 Task: Create record types in expense category object.
Action: Mouse moved to (786, 73)
Screenshot: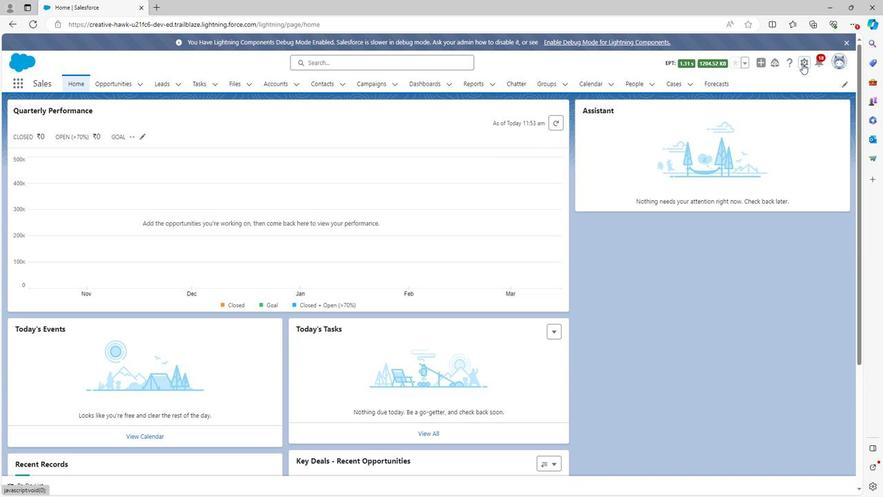 
Action: Mouse pressed left at (786, 73)
Screenshot: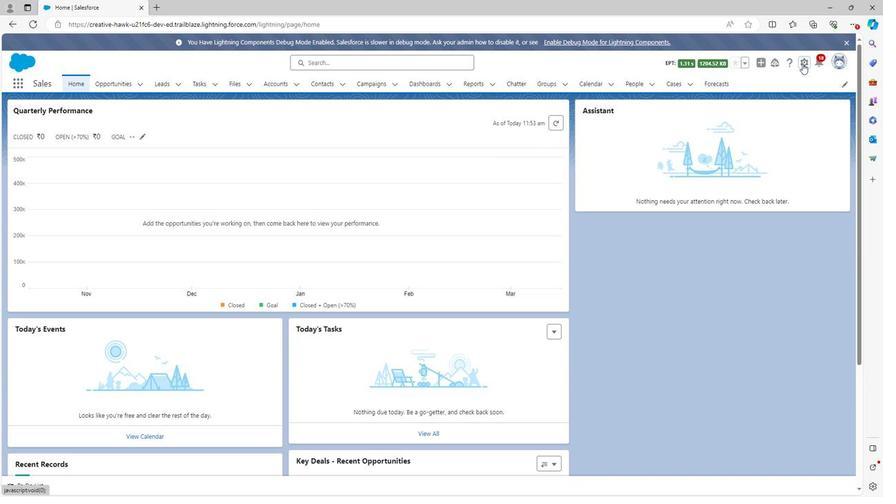 
Action: Mouse moved to (754, 97)
Screenshot: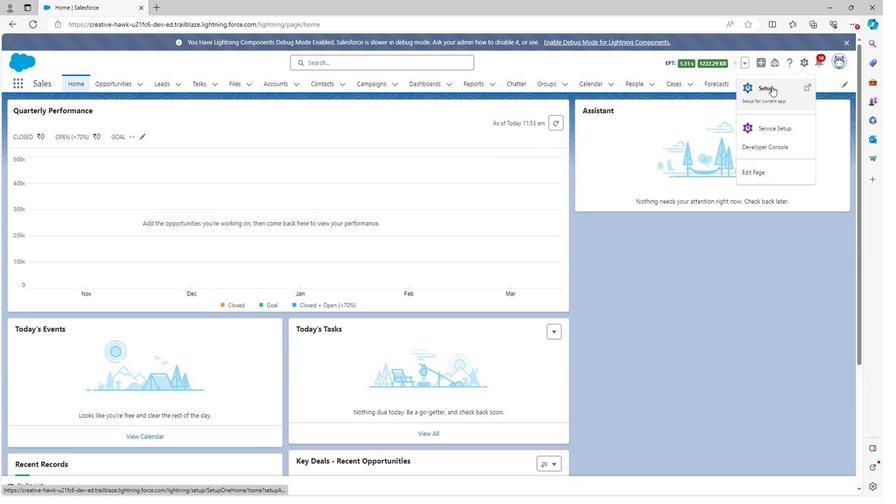 
Action: Mouse pressed left at (754, 97)
Screenshot: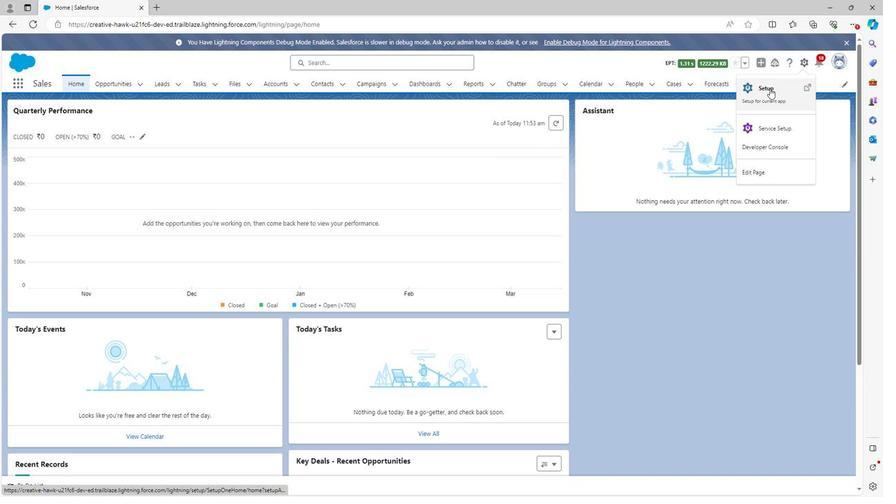 
Action: Mouse moved to (113, 93)
Screenshot: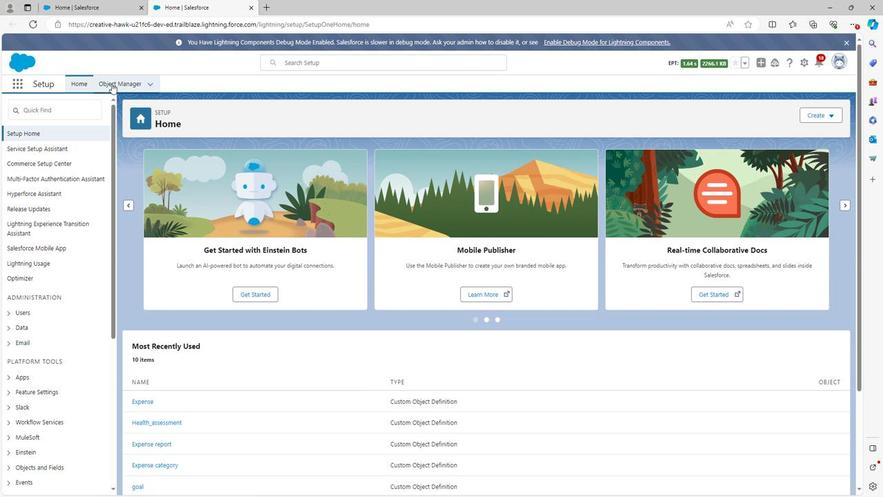 
Action: Mouse pressed left at (113, 93)
Screenshot: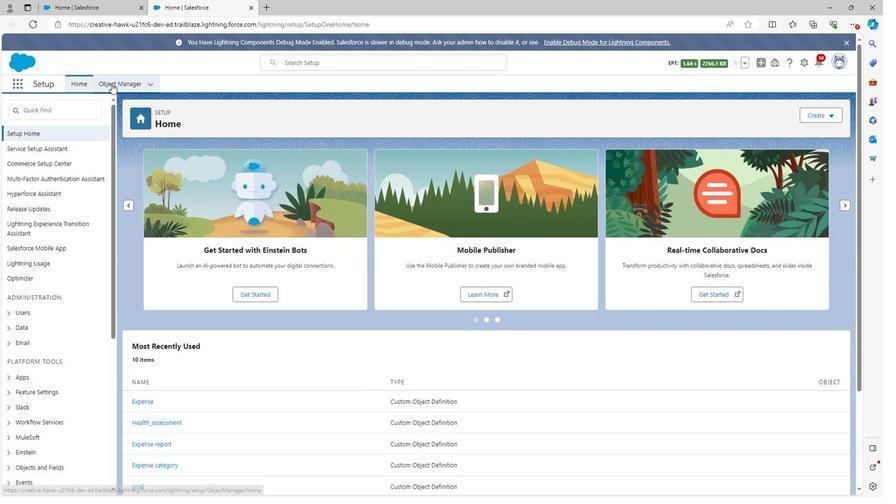 
Action: Mouse moved to (130, 265)
Screenshot: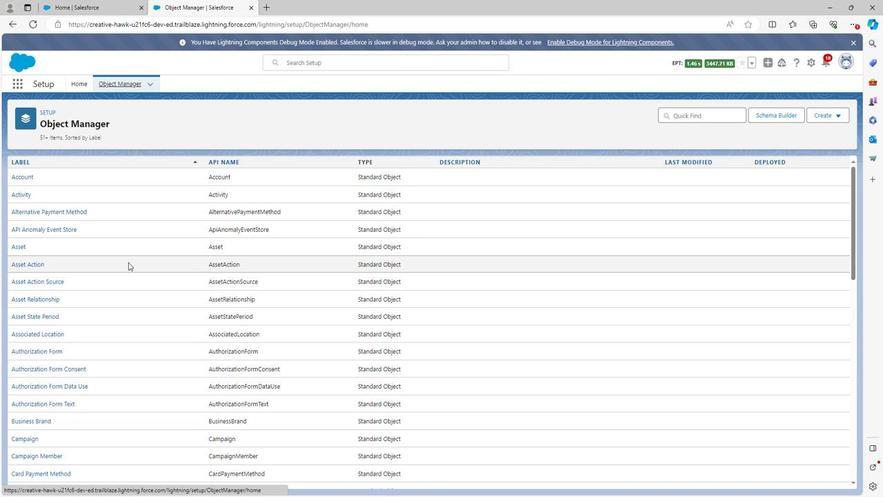 
Action: Mouse scrolled (130, 265) with delta (0, 0)
Screenshot: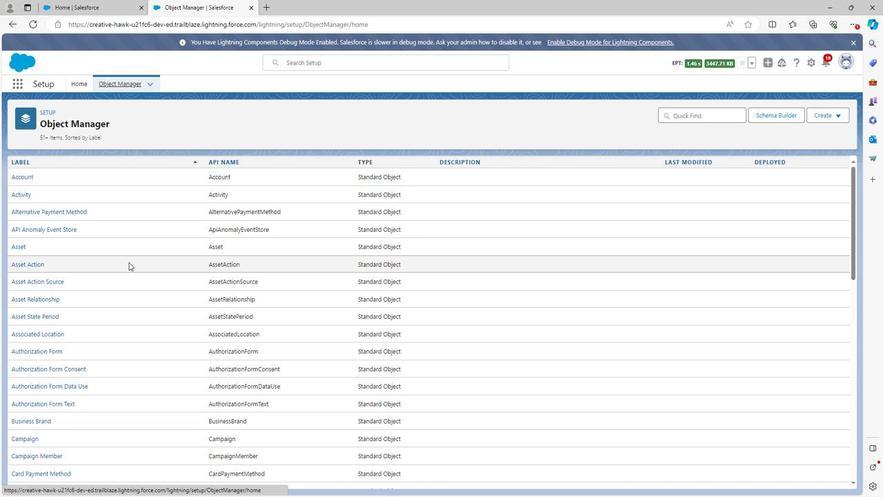 
Action: Mouse moved to (131, 265)
Screenshot: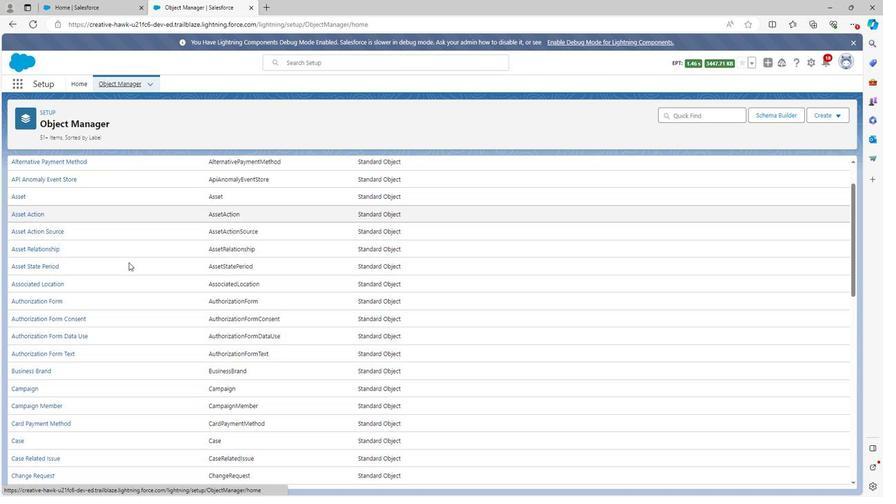 
Action: Mouse scrolled (131, 265) with delta (0, 0)
Screenshot: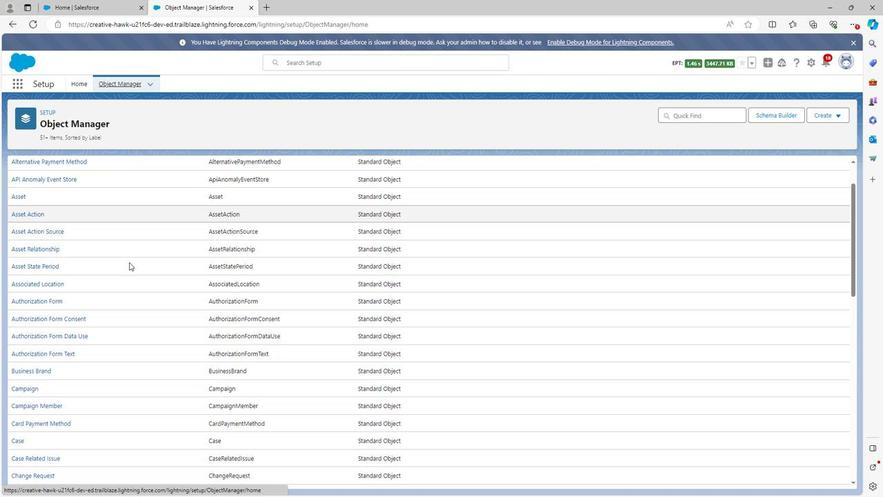 
Action: Mouse scrolled (131, 265) with delta (0, 0)
Screenshot: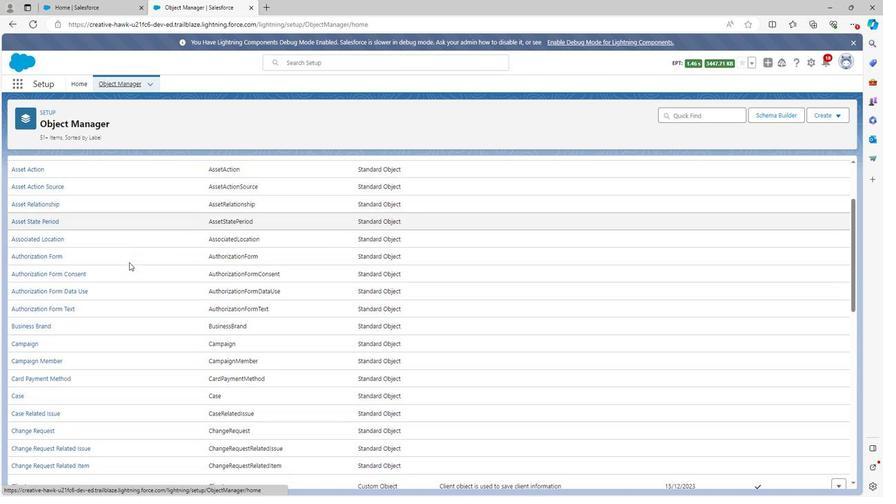 
Action: Mouse scrolled (131, 265) with delta (0, 0)
Screenshot: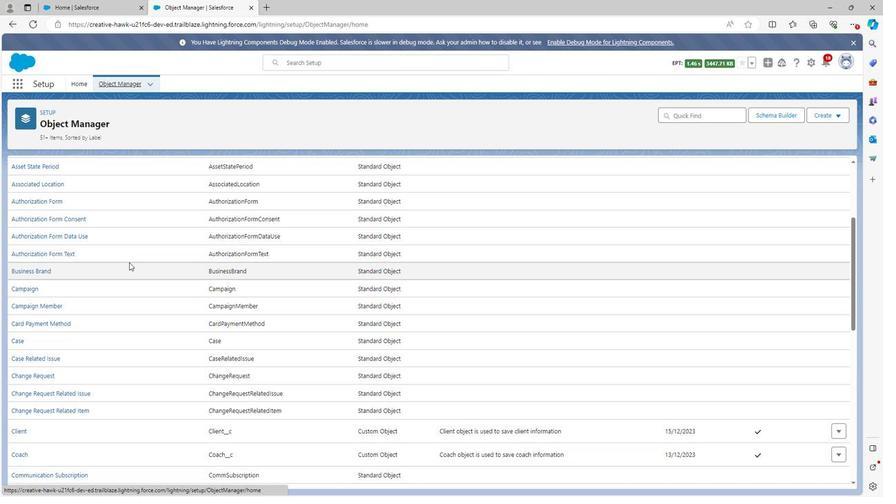 
Action: Mouse scrolled (131, 265) with delta (0, 0)
Screenshot: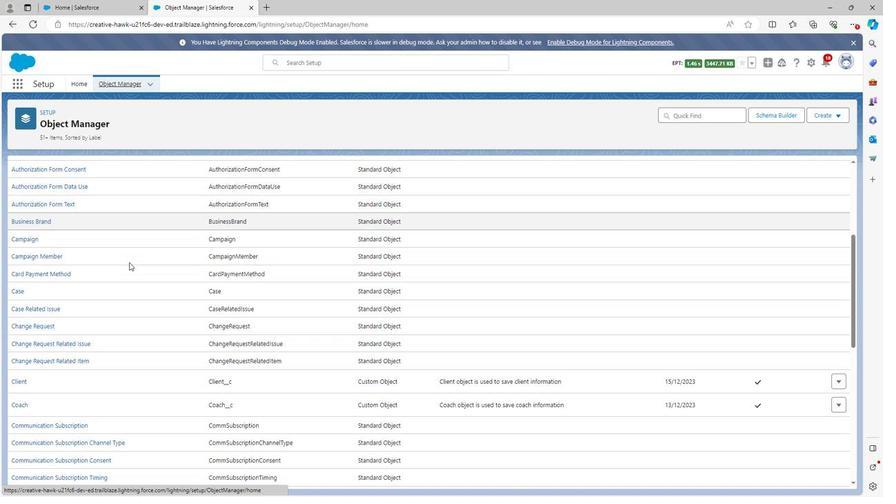 
Action: Mouse scrolled (131, 265) with delta (0, 0)
Screenshot: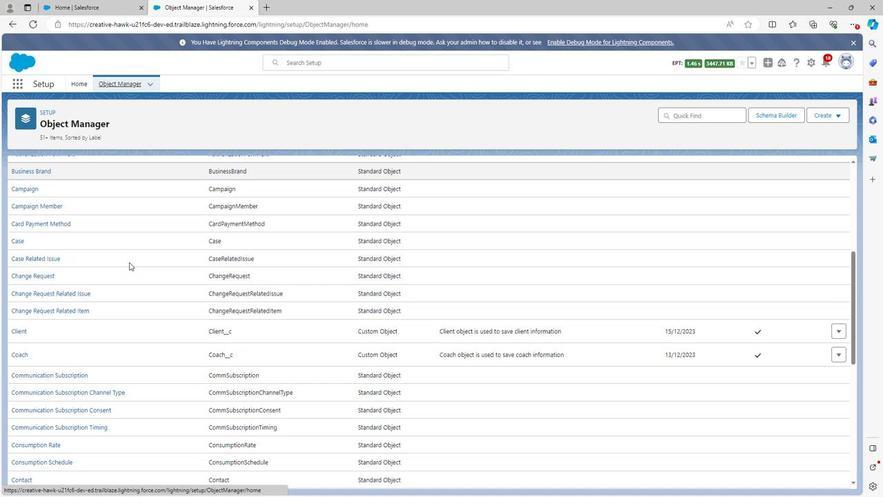 
Action: Mouse scrolled (131, 265) with delta (0, 0)
Screenshot: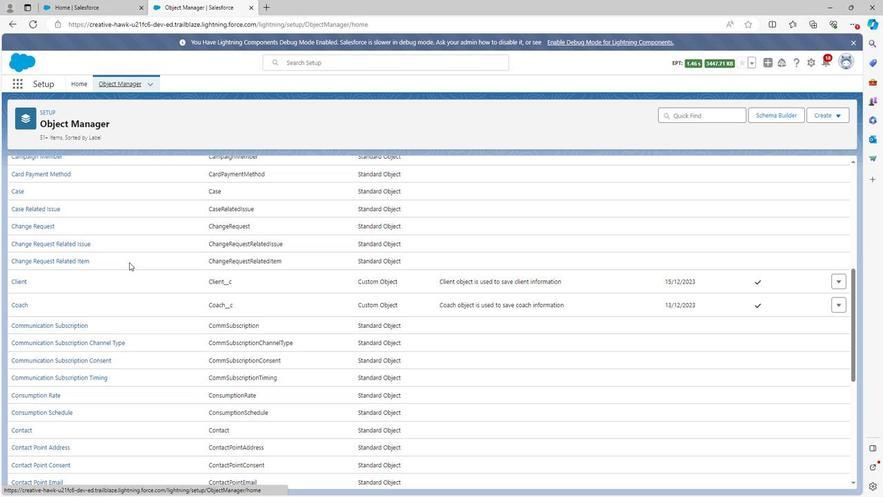 
Action: Mouse scrolled (131, 265) with delta (0, 0)
Screenshot: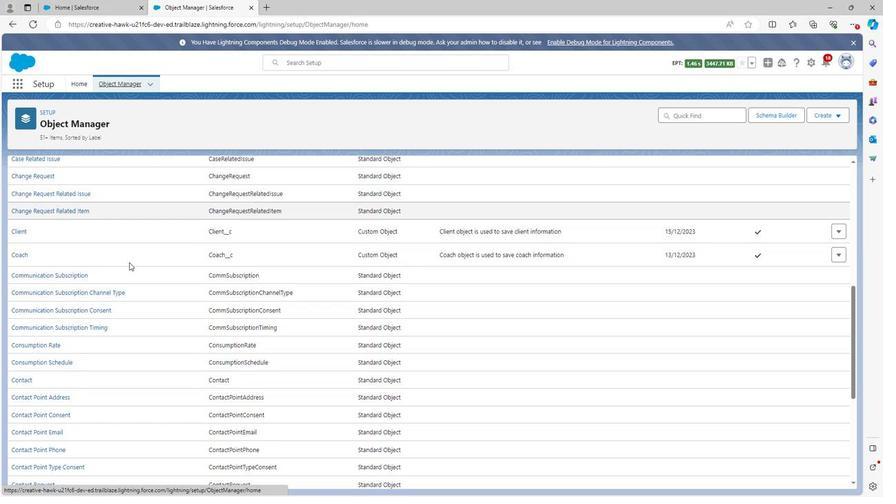 
Action: Mouse scrolled (131, 265) with delta (0, 0)
Screenshot: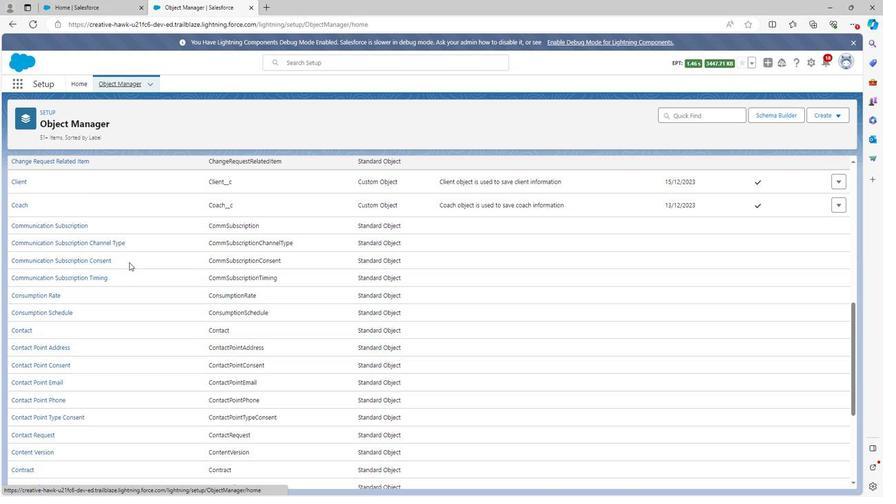 
Action: Mouse scrolled (131, 265) with delta (0, 0)
Screenshot: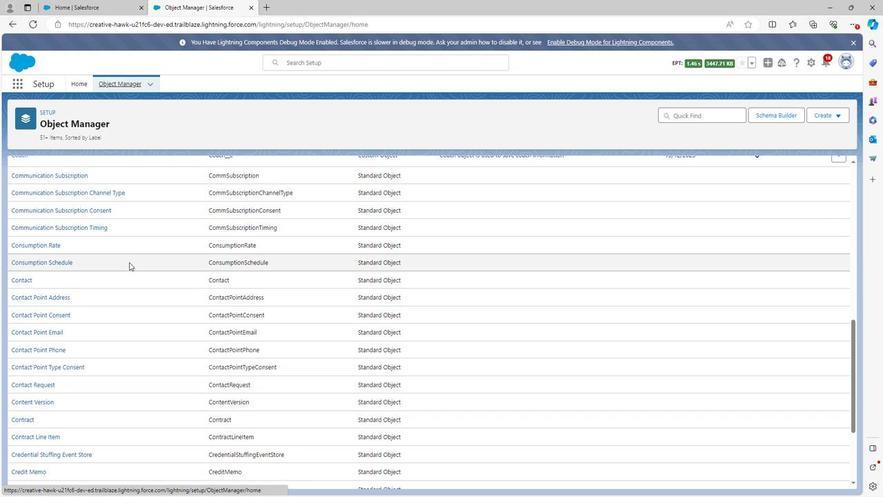 
Action: Mouse scrolled (131, 265) with delta (0, 0)
Screenshot: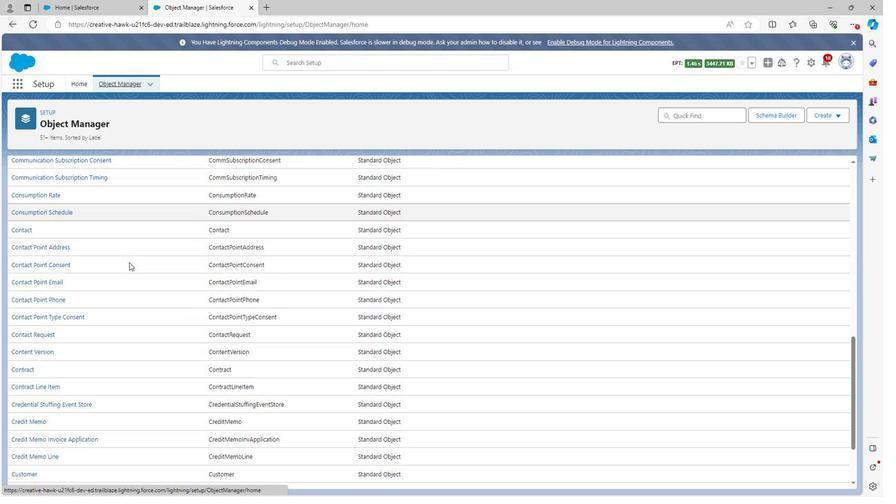 
Action: Mouse scrolled (131, 265) with delta (0, 0)
Screenshot: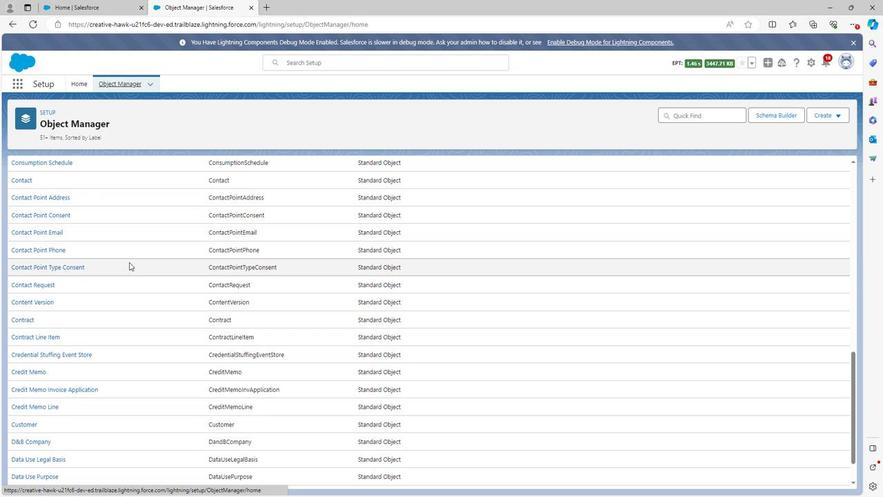 
Action: Mouse scrolled (131, 265) with delta (0, 0)
Screenshot: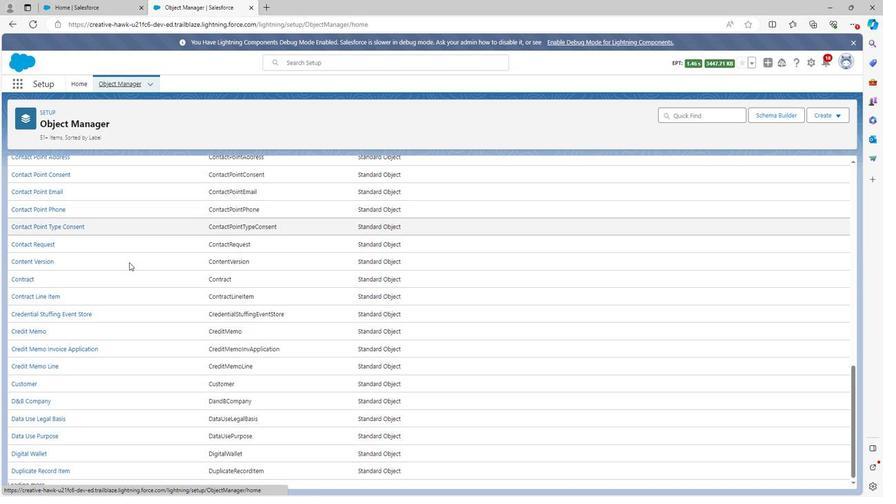 
Action: Mouse scrolled (131, 265) with delta (0, 0)
Screenshot: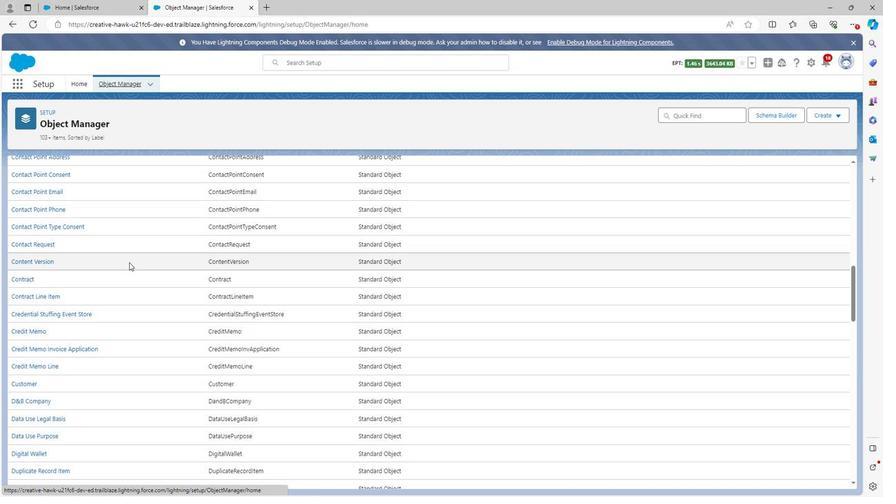 
Action: Mouse scrolled (131, 265) with delta (0, 0)
Screenshot: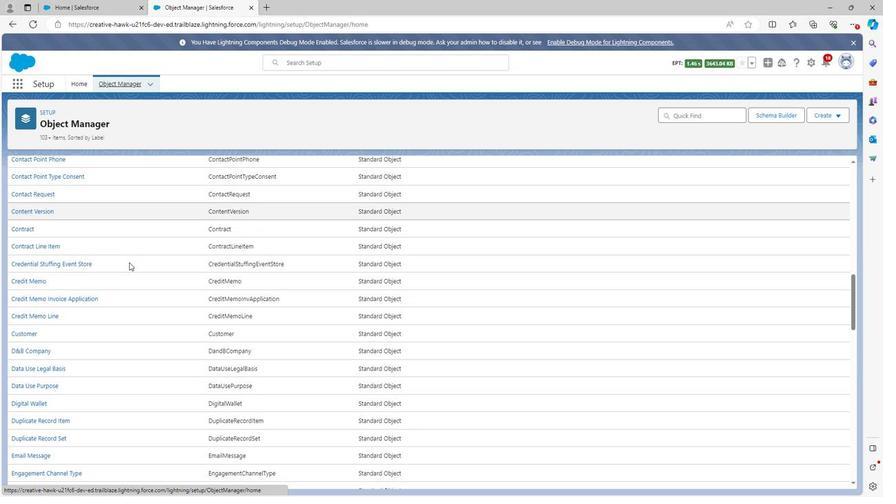 
Action: Mouse scrolled (131, 265) with delta (0, 0)
Screenshot: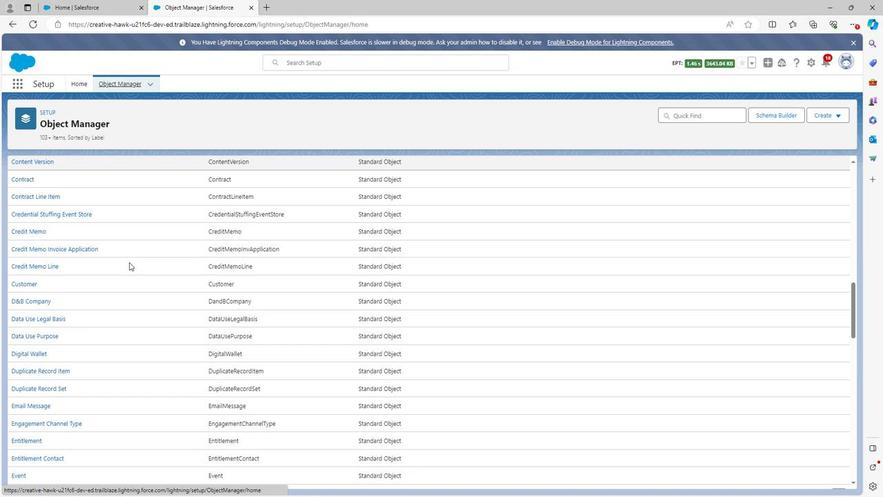 
Action: Mouse scrolled (131, 265) with delta (0, 0)
Screenshot: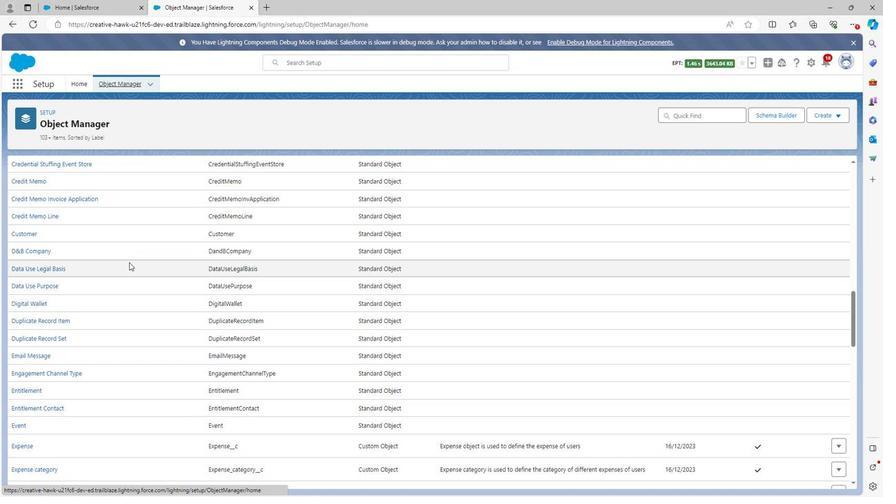 
Action: Mouse scrolled (131, 265) with delta (0, 0)
Screenshot: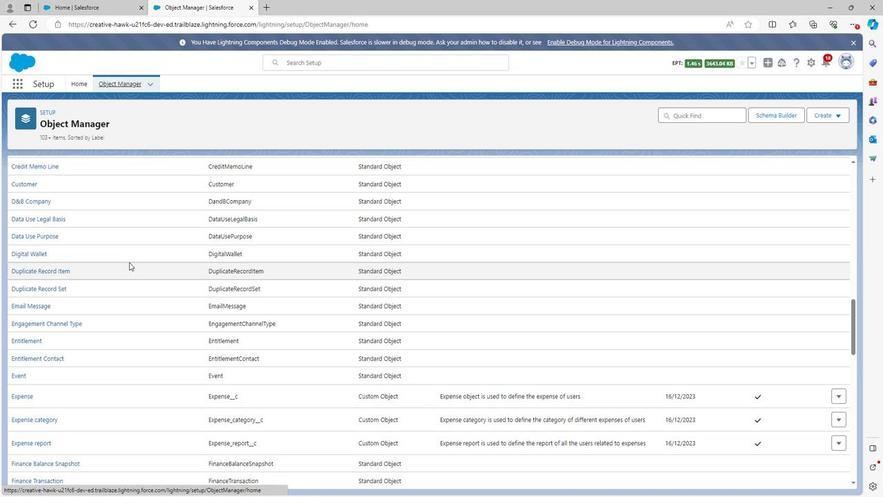 
Action: Mouse moved to (52, 365)
Screenshot: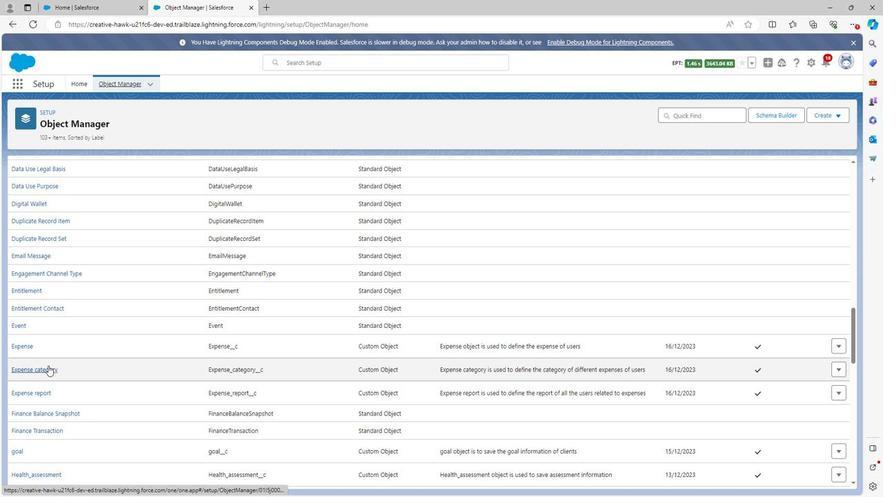 
Action: Mouse pressed left at (52, 365)
Screenshot: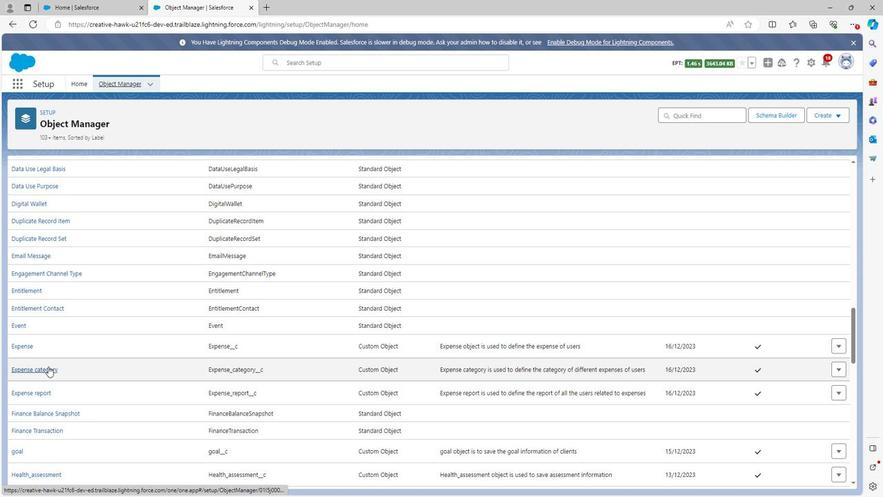 
Action: Mouse moved to (55, 187)
Screenshot: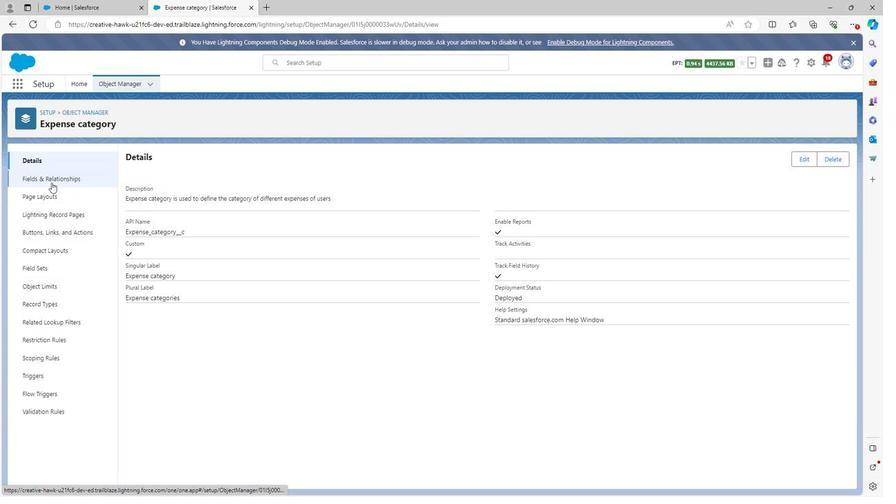 
Action: Mouse pressed left at (55, 187)
Screenshot: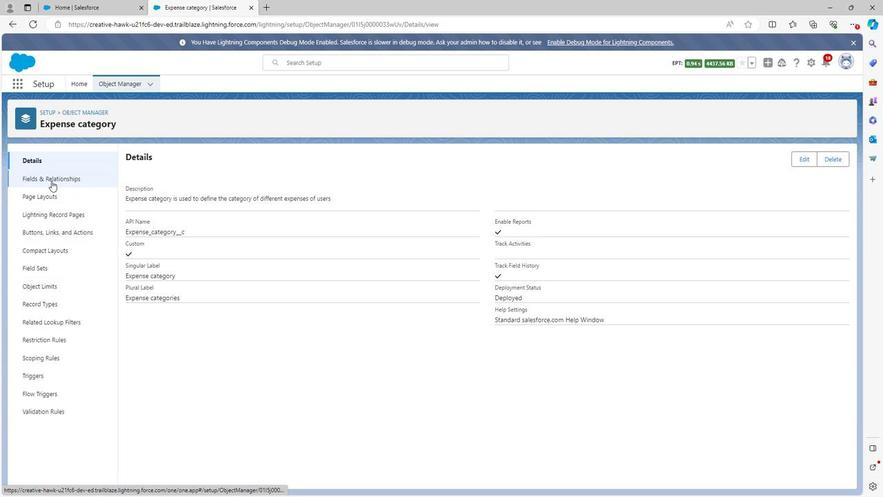 
Action: Mouse moved to (49, 301)
Screenshot: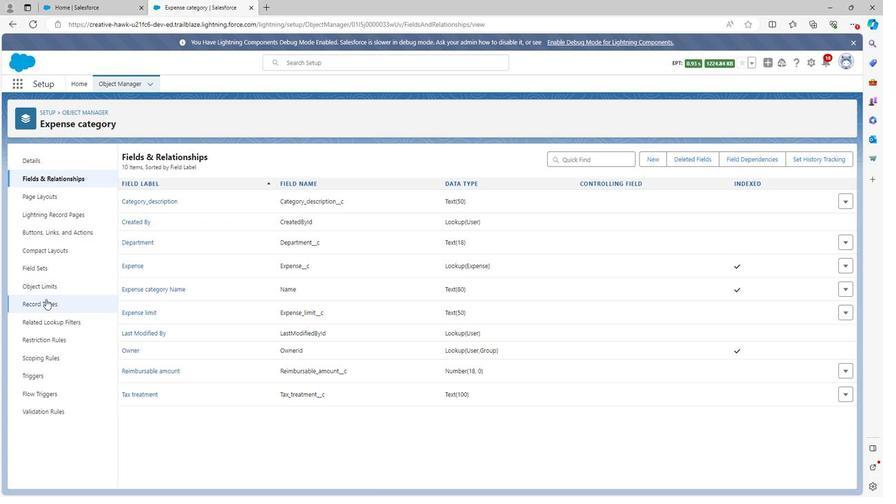 
Action: Mouse pressed left at (49, 301)
Screenshot: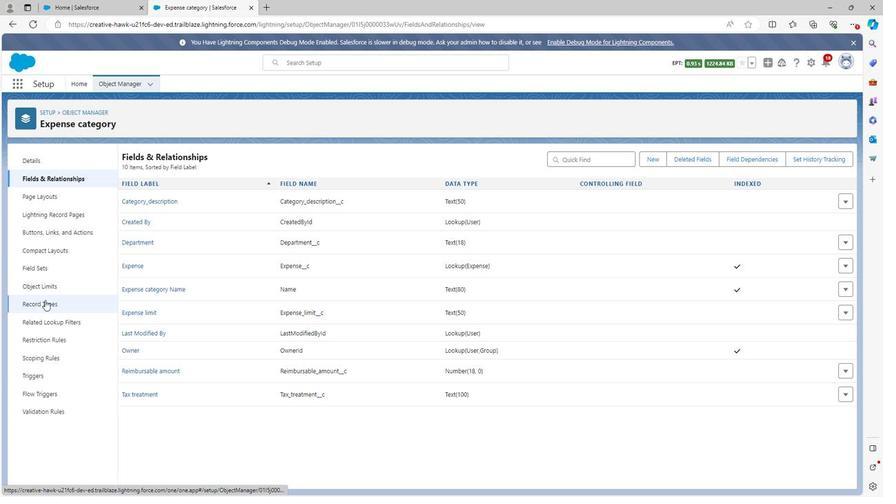 
Action: Mouse moved to (740, 166)
Screenshot: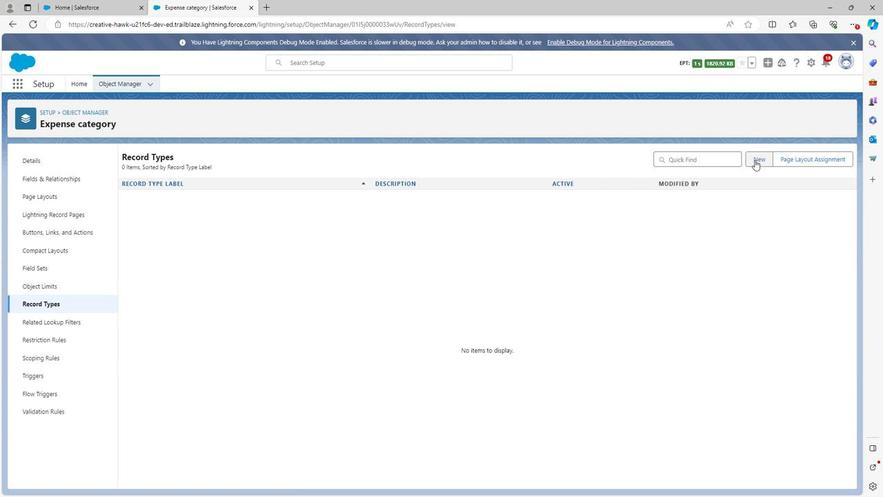 
Action: Mouse pressed left at (740, 166)
Screenshot: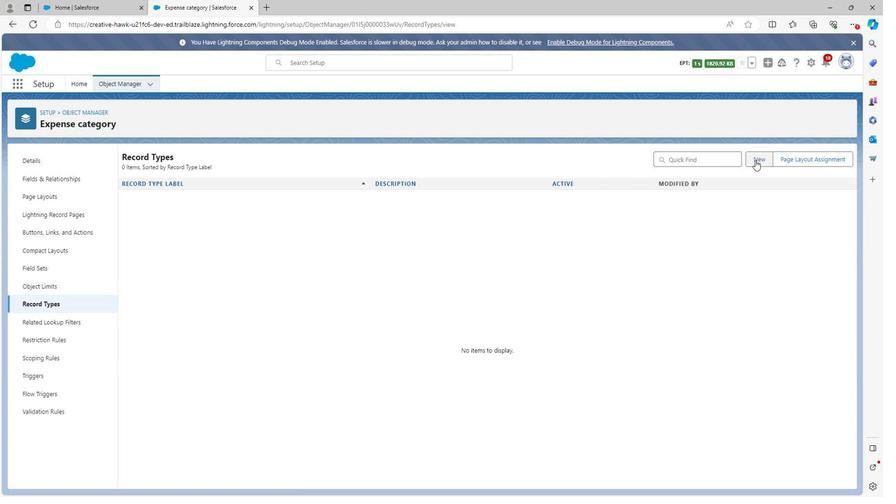 
Action: Mouse moved to (294, 249)
Screenshot: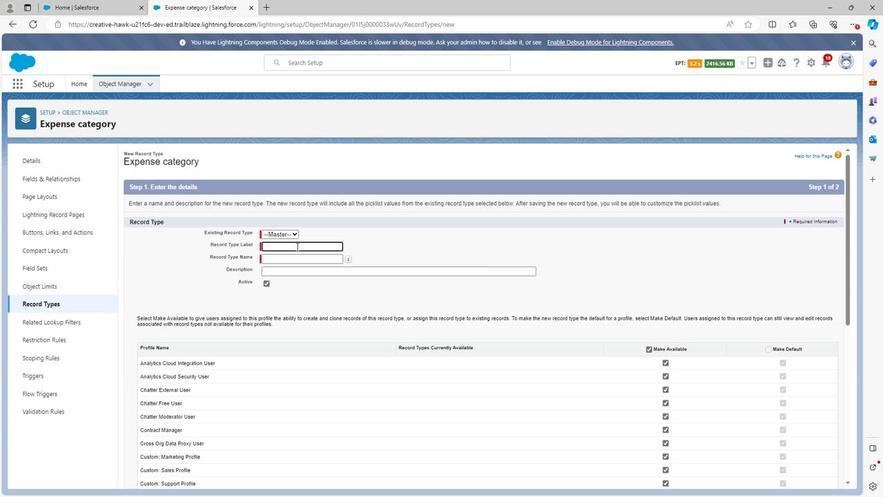 
Action: Key pressed <Key.shift>Category<Key.space>name
Screenshot: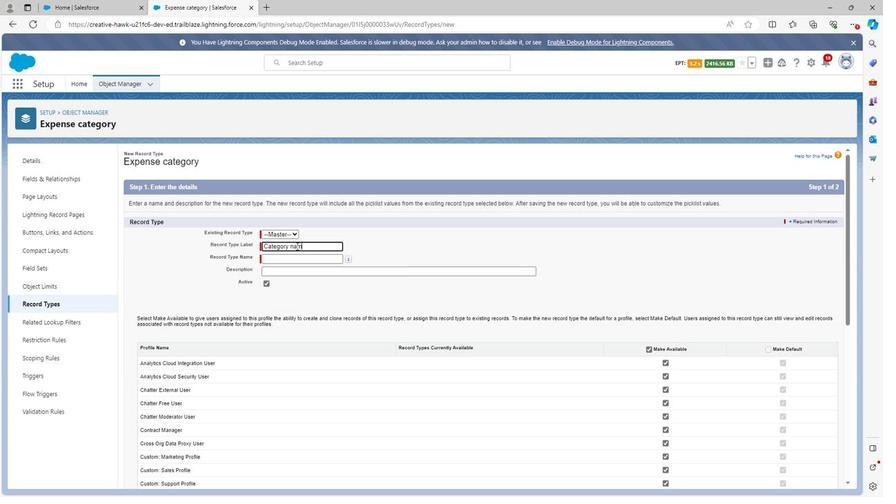 
Action: Mouse moved to (398, 249)
Screenshot: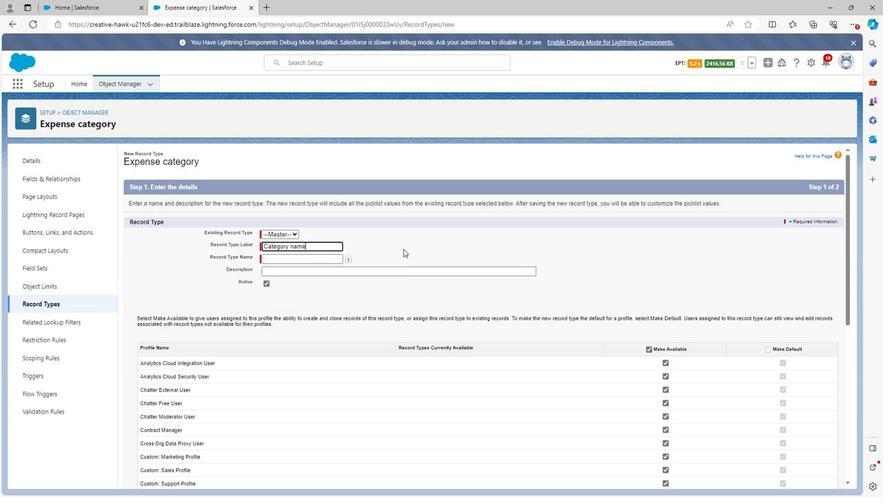 
Action: Mouse pressed left at (398, 249)
Screenshot: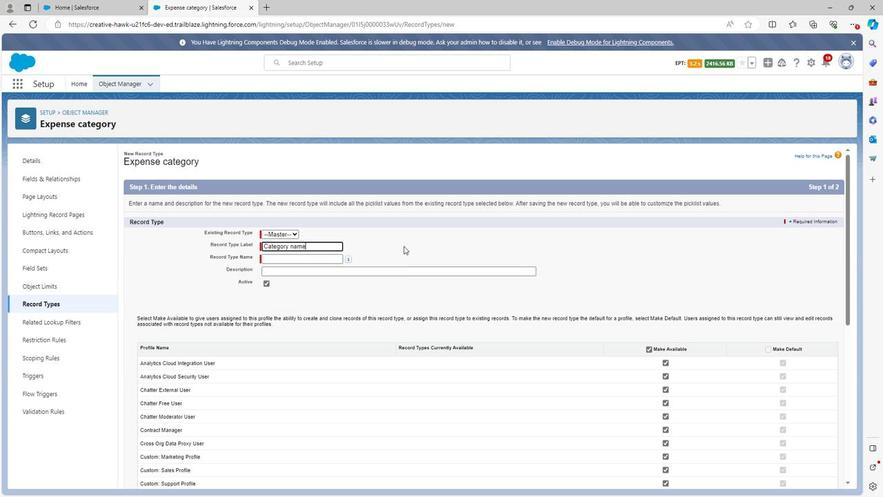 
Action: Mouse moved to (330, 269)
Screenshot: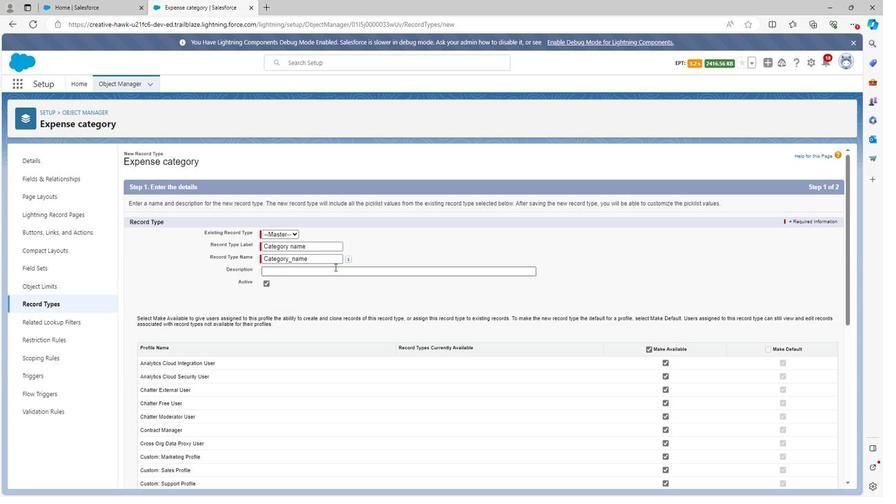 
Action: Mouse pressed left at (330, 269)
Screenshot: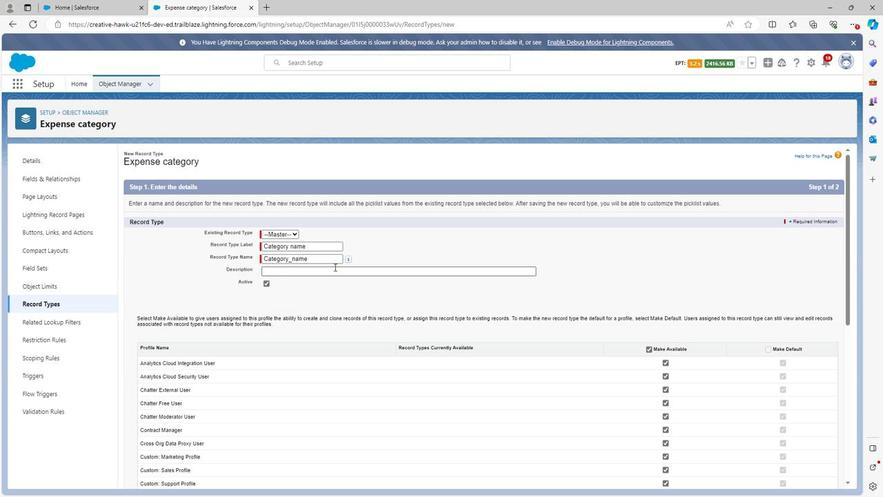 
Action: Key pressed <Key.shift>Category<Key.space>name<Key.space>is<Key.space>used<Key.space>to<Key.space>mention<Key.space>the<Key.space>category<Key.space>name<Key.space>and<Key.space>save<Key.space>the<Key.space>data
Screenshot: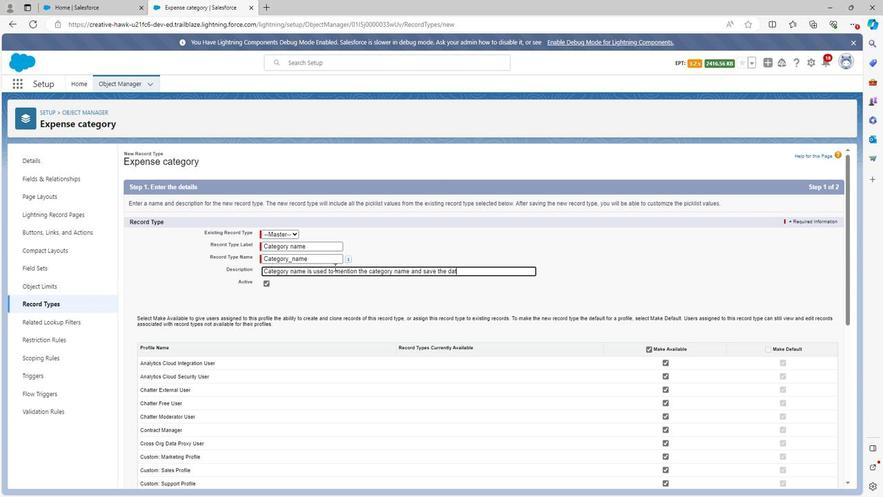 
Action: Mouse moved to (752, 349)
Screenshot: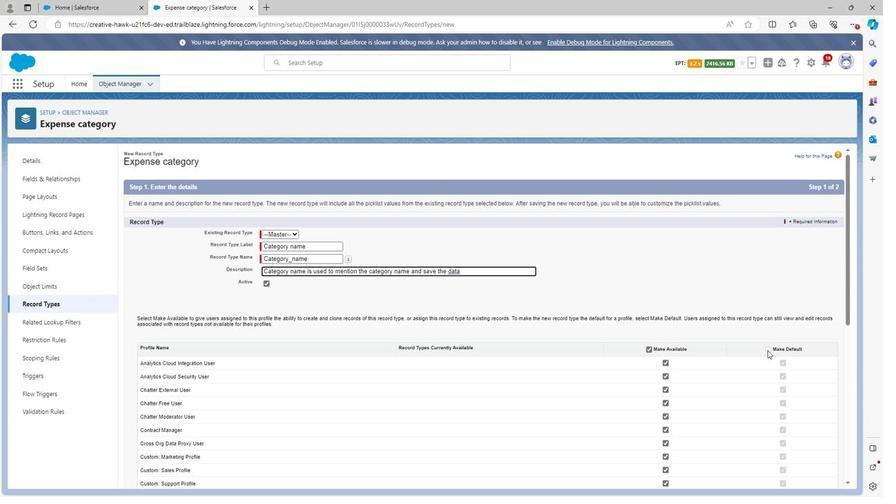 
Action: Mouse pressed left at (752, 349)
Screenshot: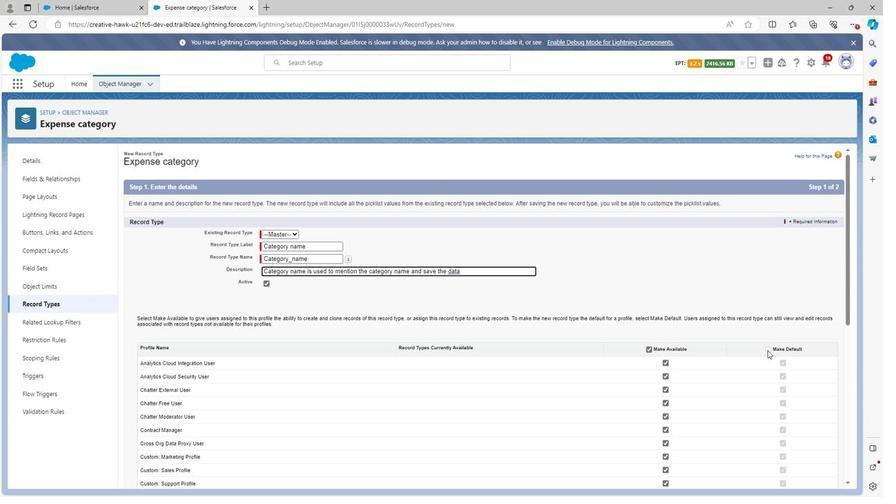 
Action: Mouse scrolled (752, 349) with delta (0, 0)
Screenshot: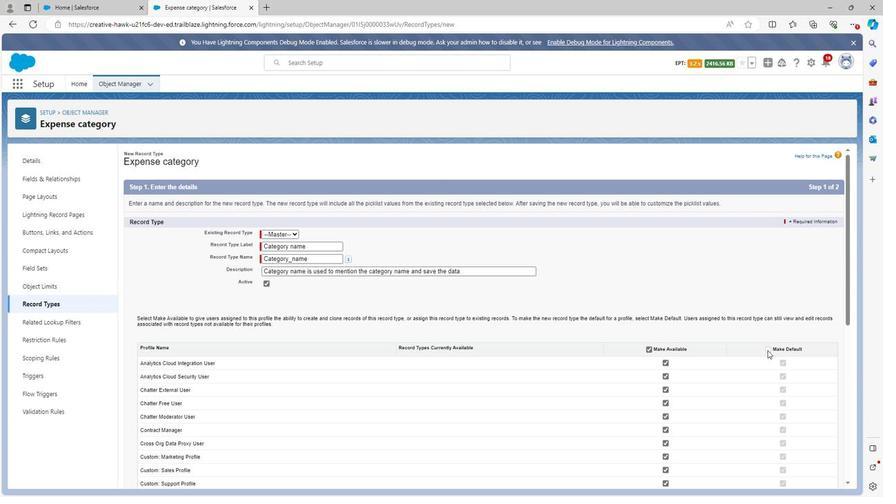 
Action: Mouse scrolled (752, 349) with delta (0, 0)
Screenshot: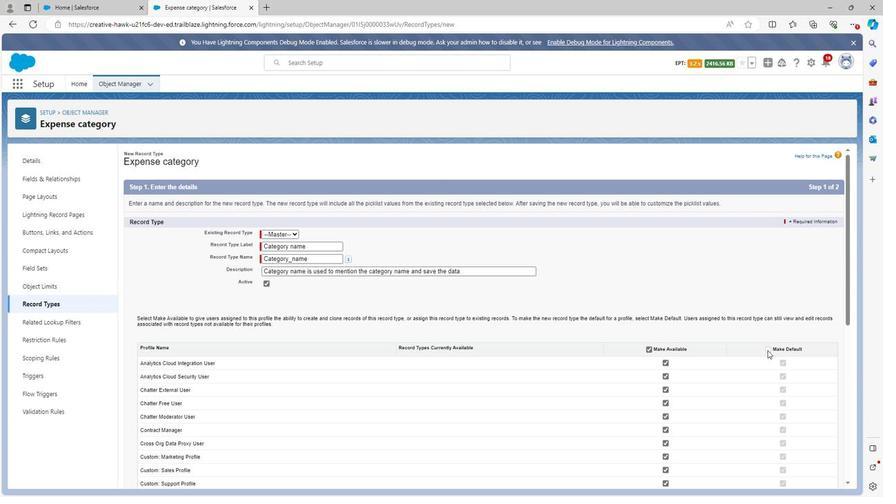 
Action: Mouse scrolled (752, 349) with delta (0, 0)
Screenshot: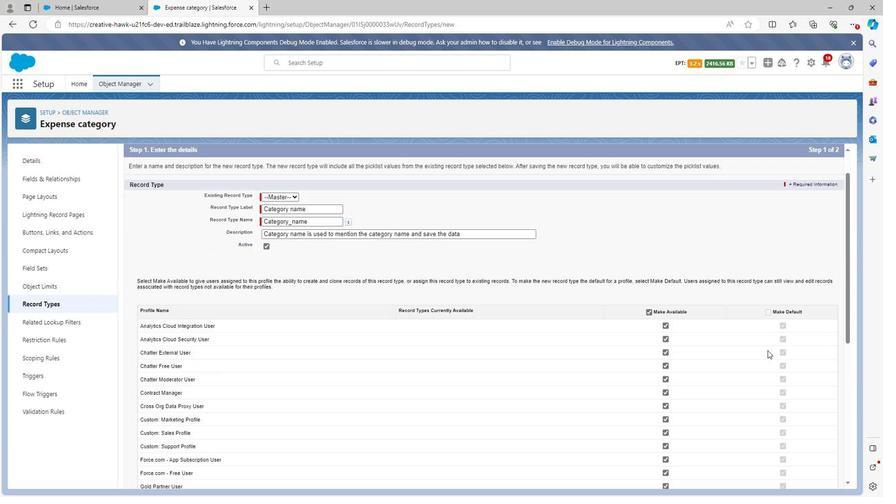 
Action: Mouse scrolled (752, 349) with delta (0, 0)
Screenshot: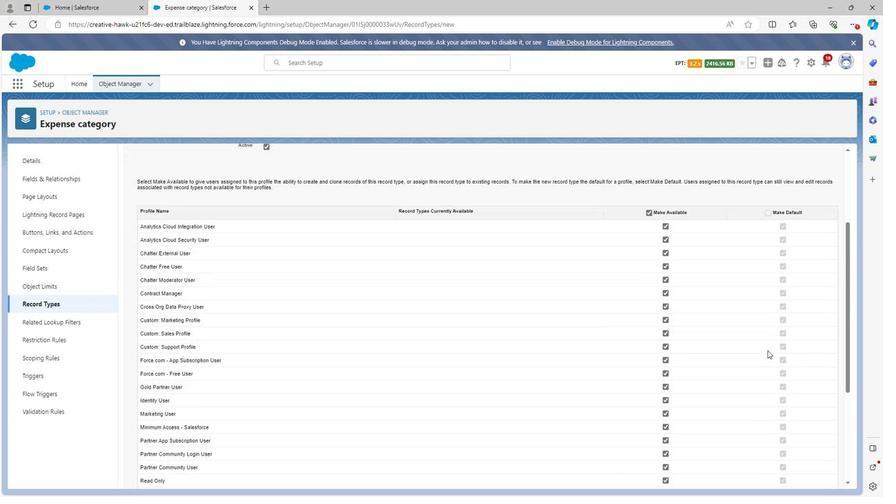 
Action: Mouse scrolled (752, 349) with delta (0, 0)
Screenshot: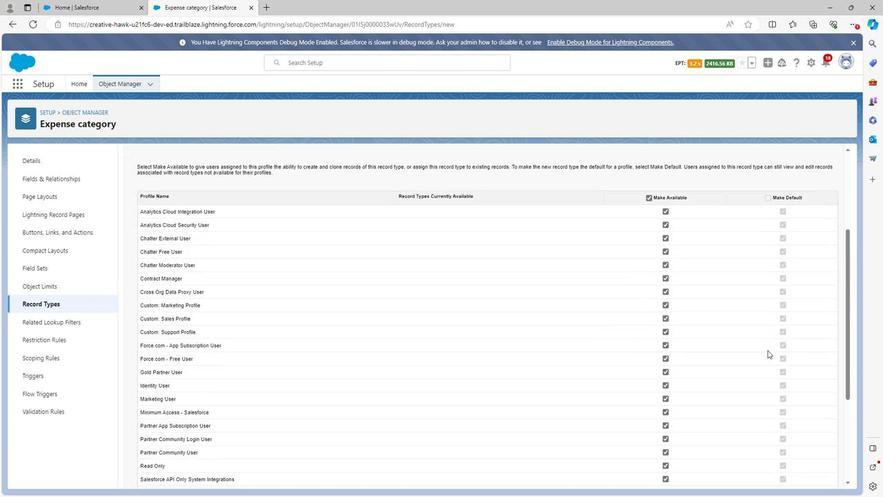 
Action: Mouse scrolled (752, 349) with delta (0, 0)
Screenshot: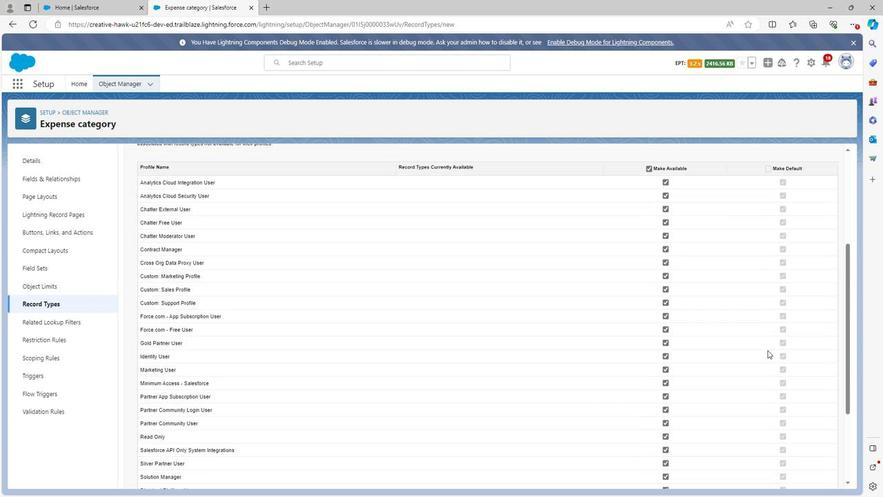 
Action: Mouse scrolled (752, 349) with delta (0, 0)
Screenshot: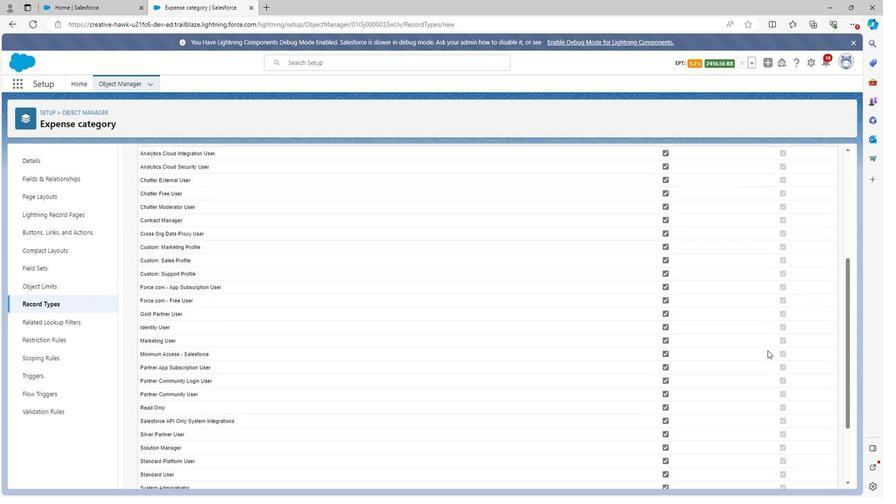 
Action: Mouse moved to (793, 470)
Screenshot: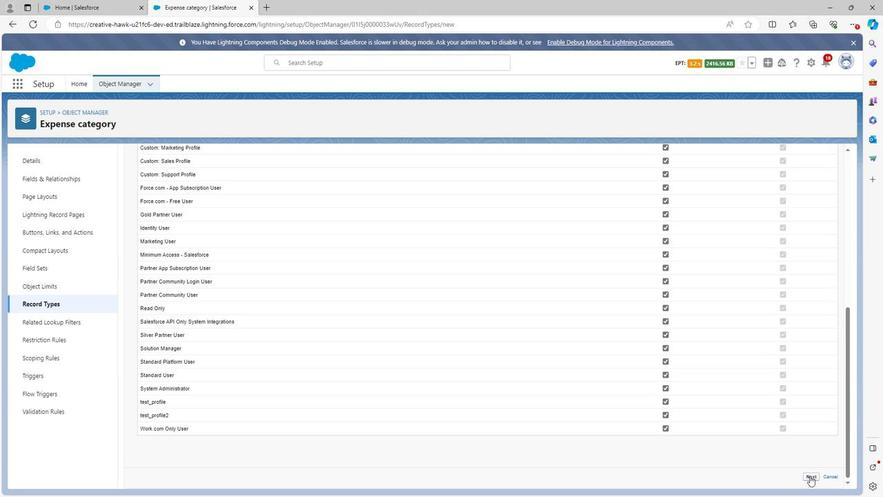 
Action: Mouse pressed left at (793, 470)
Screenshot: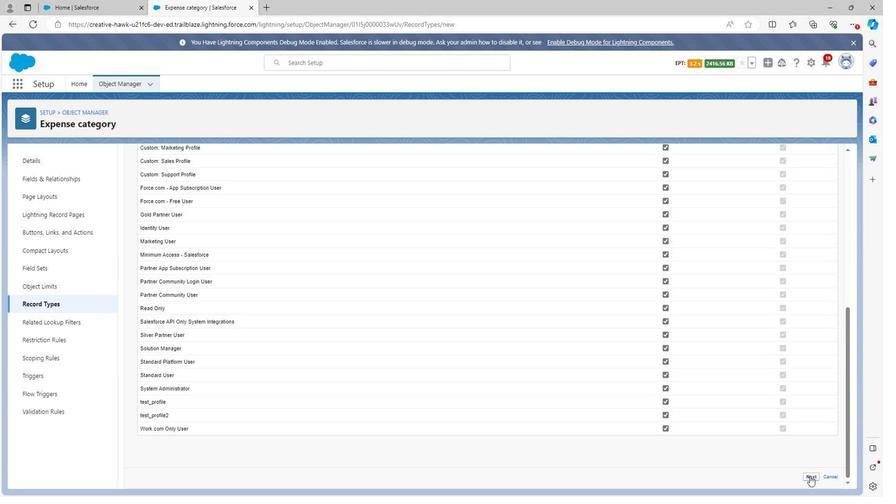 
Action: Mouse moved to (457, 361)
Screenshot: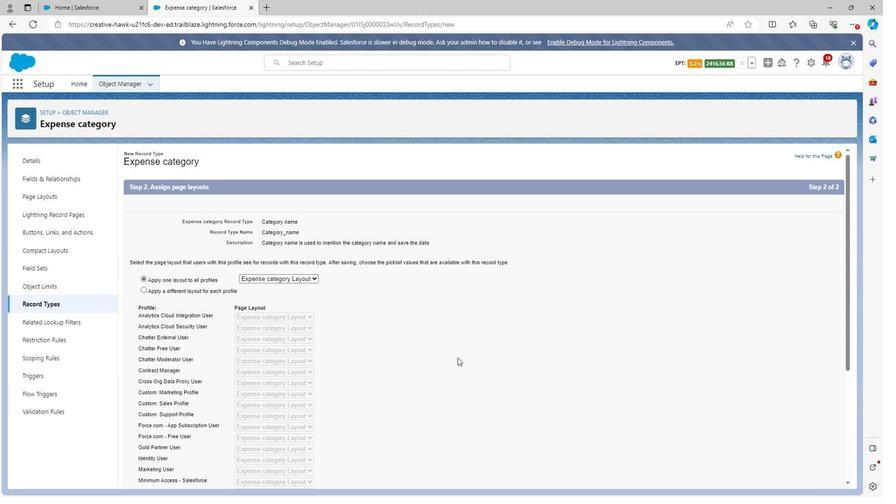 
Action: Mouse scrolled (457, 361) with delta (0, 0)
Screenshot: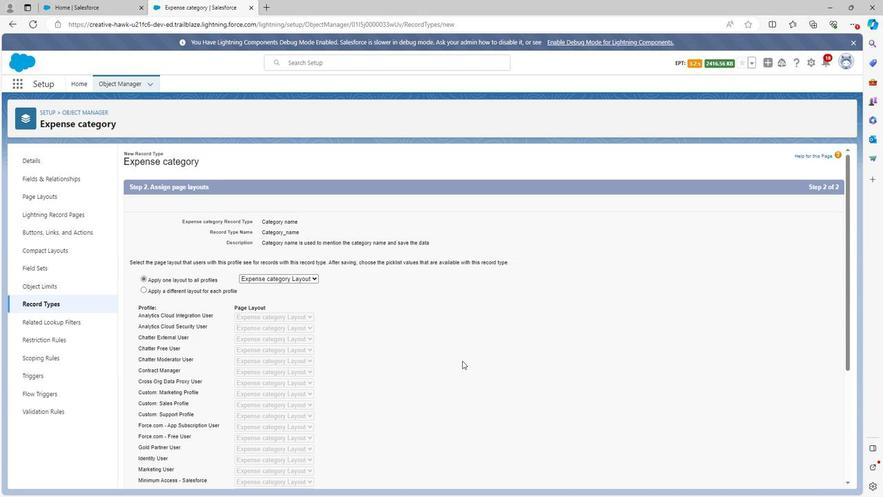 
Action: Mouse moved to (459, 362)
Screenshot: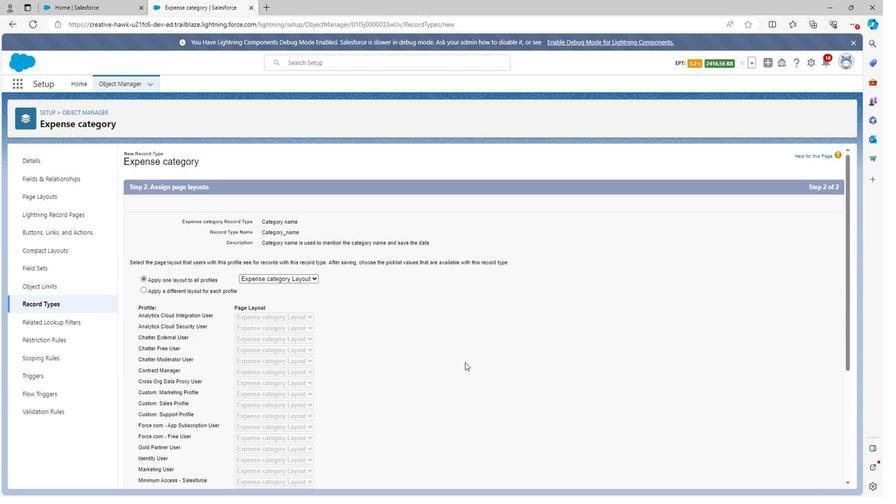 
Action: Mouse scrolled (459, 361) with delta (0, 0)
Screenshot: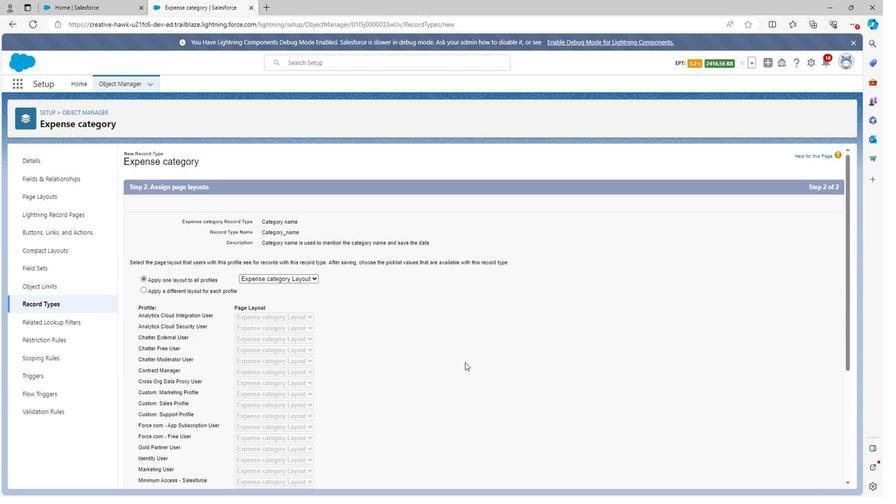 
Action: Mouse moved to (462, 362)
Screenshot: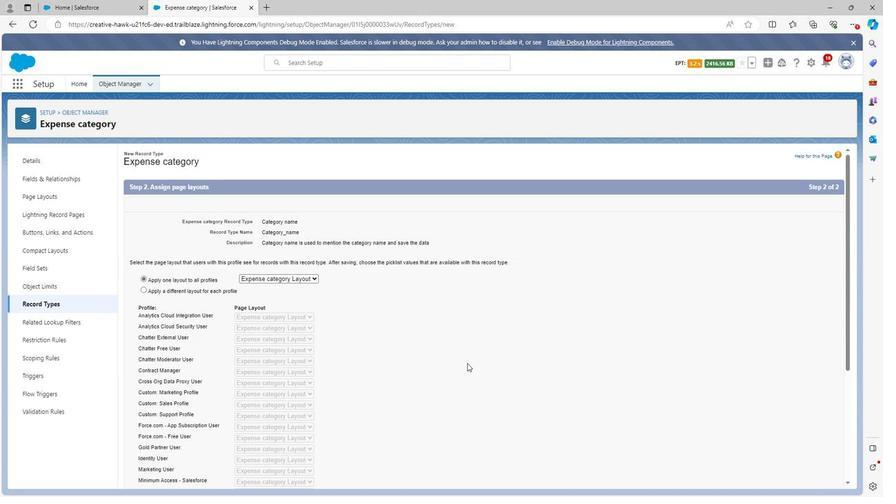 
Action: Mouse scrolled (462, 361) with delta (0, 0)
Screenshot: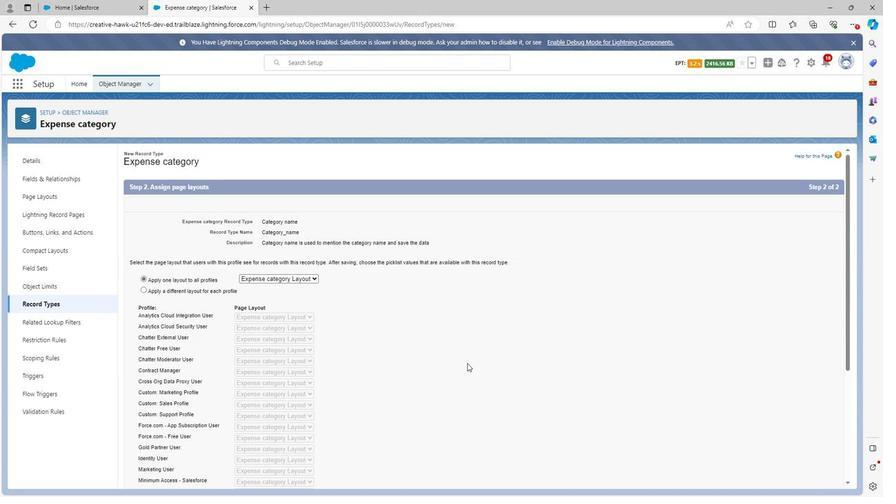 
Action: Mouse scrolled (462, 361) with delta (0, 0)
Screenshot: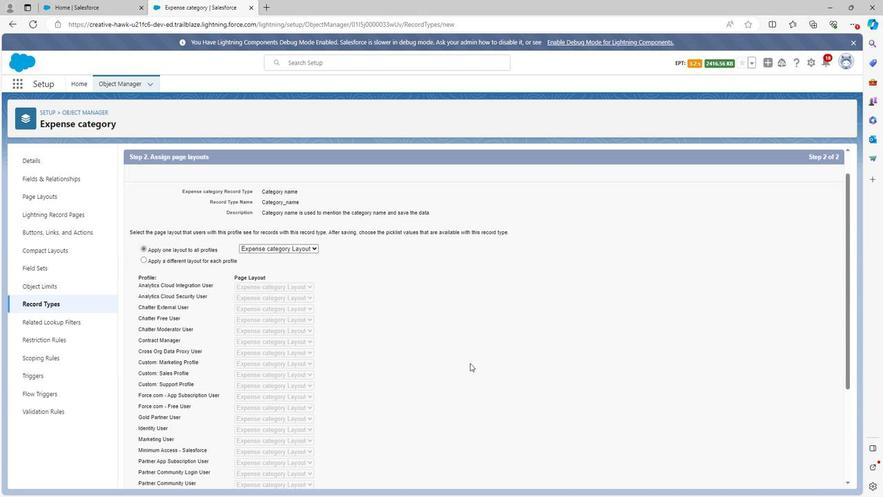 
Action: Mouse scrolled (462, 361) with delta (0, 0)
Screenshot: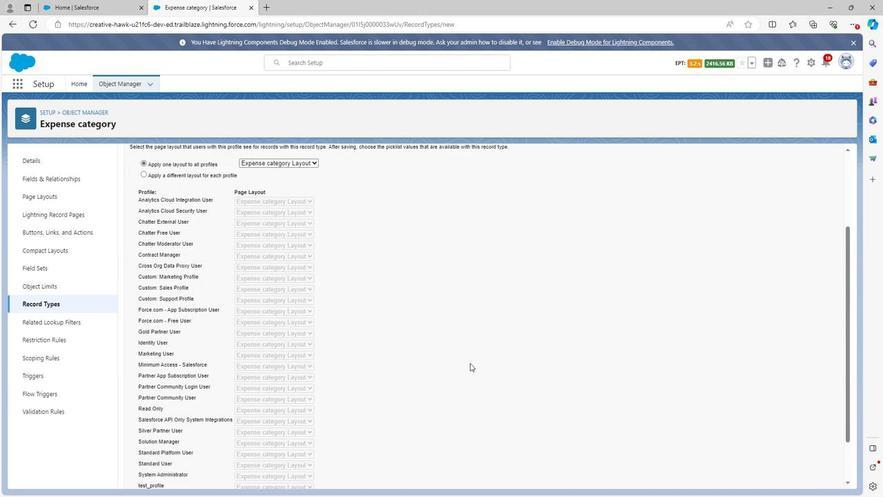 
Action: Mouse moved to (463, 363)
Screenshot: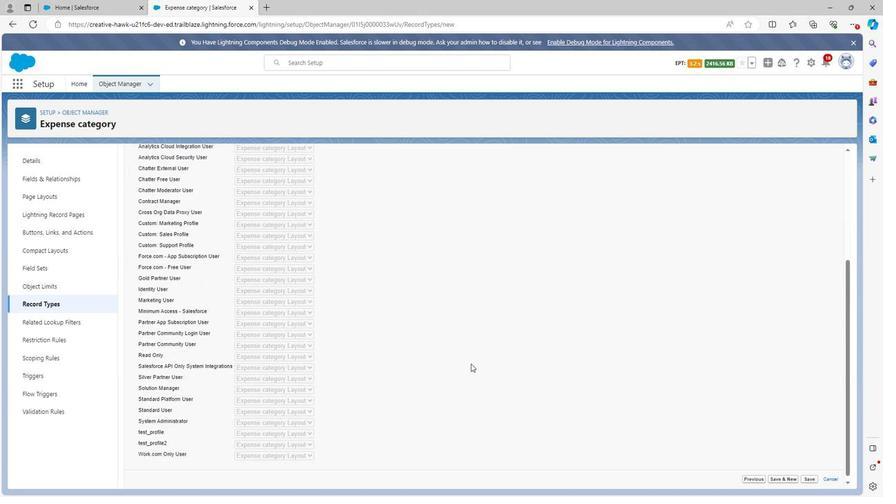 
Action: Mouse scrolled (463, 362) with delta (0, 0)
Screenshot: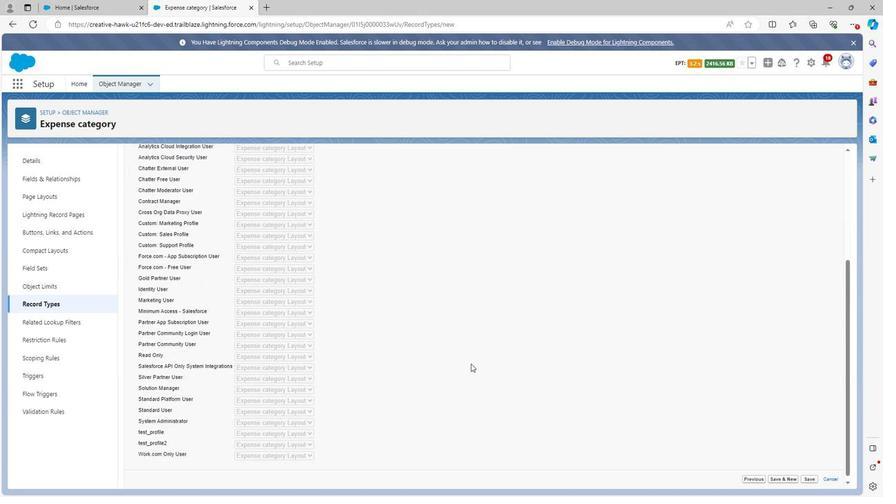 
Action: Mouse moved to (474, 367)
Screenshot: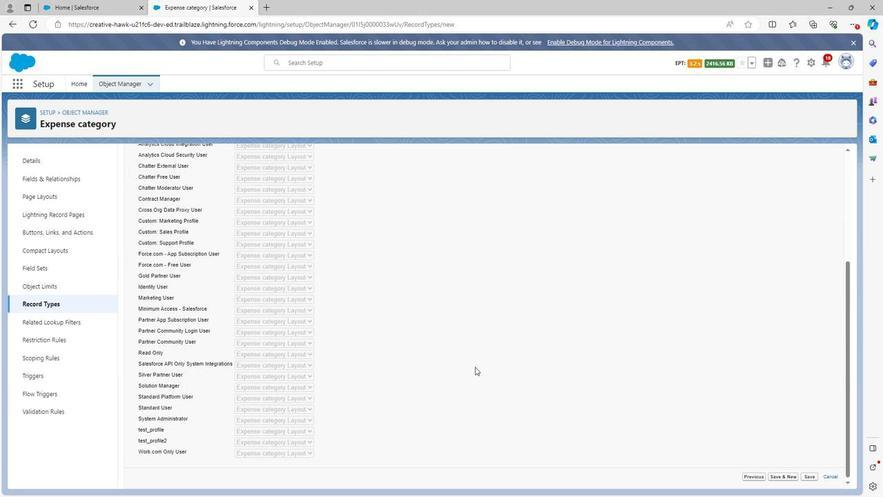 
Action: Mouse scrolled (474, 367) with delta (0, 0)
Screenshot: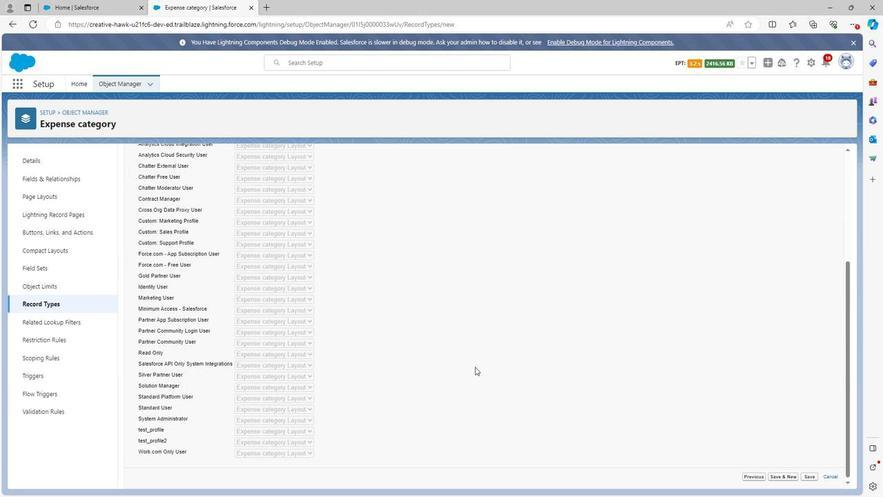 
Action: Mouse moved to (790, 472)
Screenshot: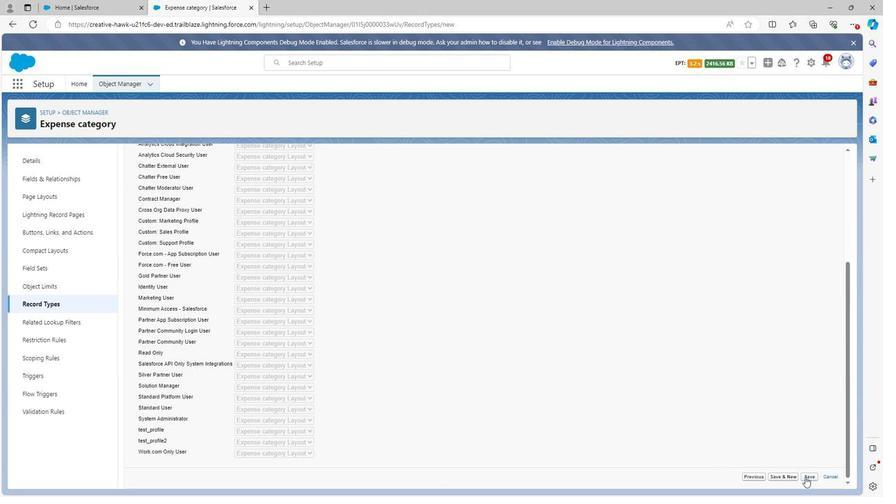 
Action: Mouse pressed left at (790, 472)
Screenshot: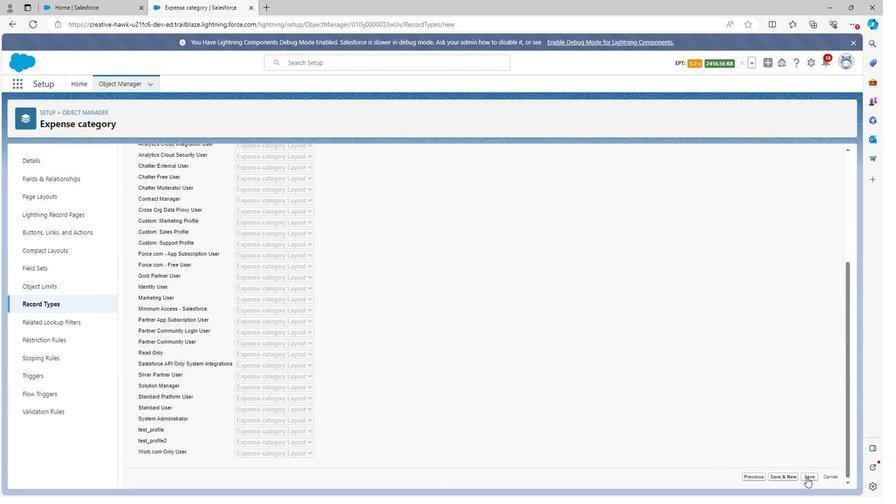 
Action: Mouse moved to (111, 93)
Screenshot: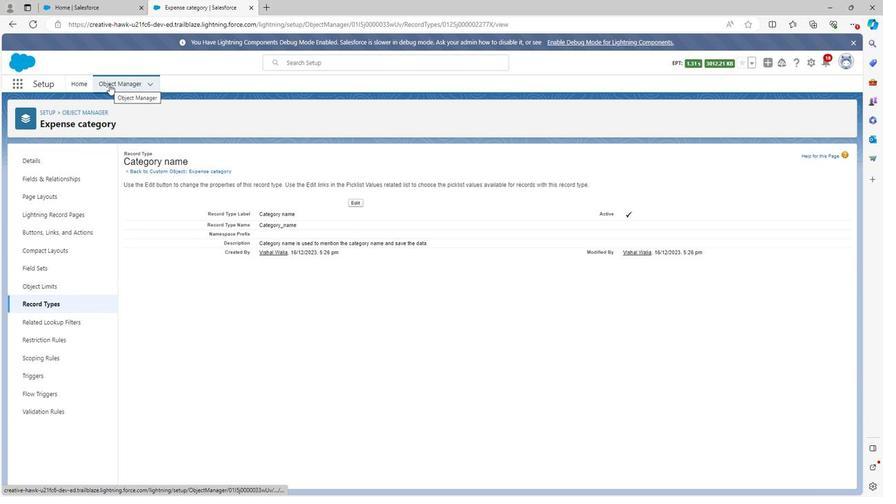 
Action: Mouse pressed left at (111, 93)
Screenshot: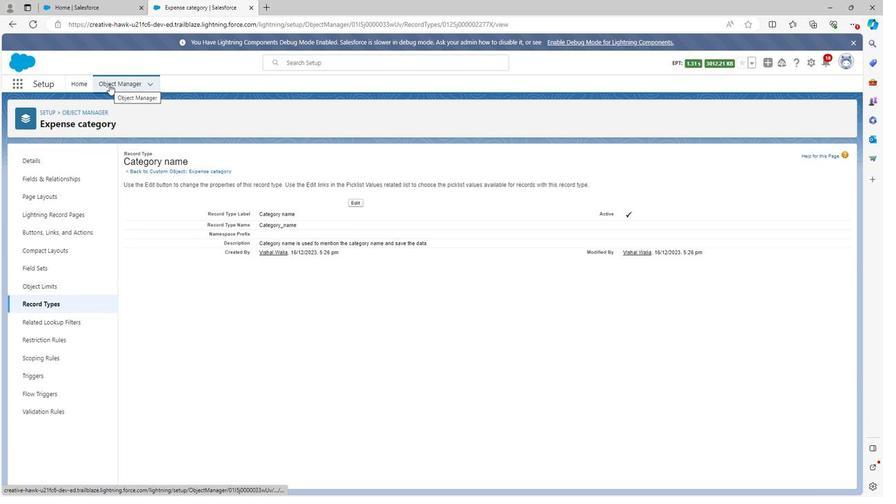 
Action: Mouse moved to (73, 331)
Screenshot: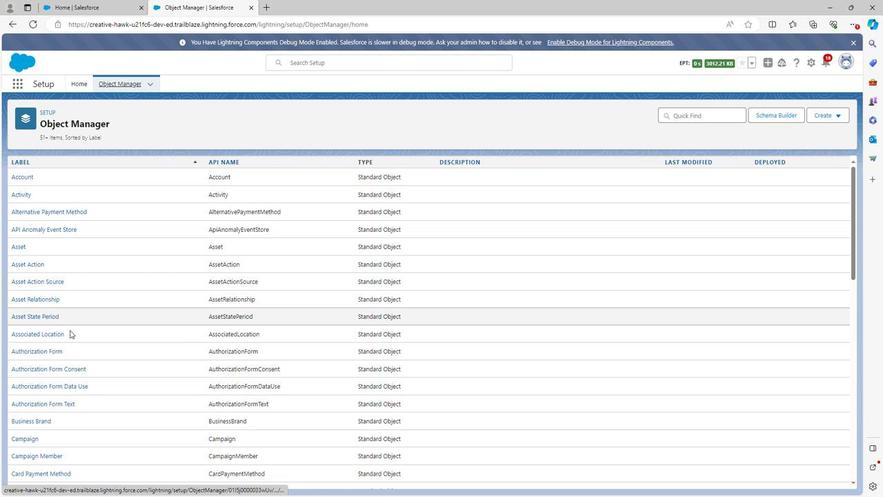 
Action: Mouse scrolled (73, 330) with delta (0, 0)
Screenshot: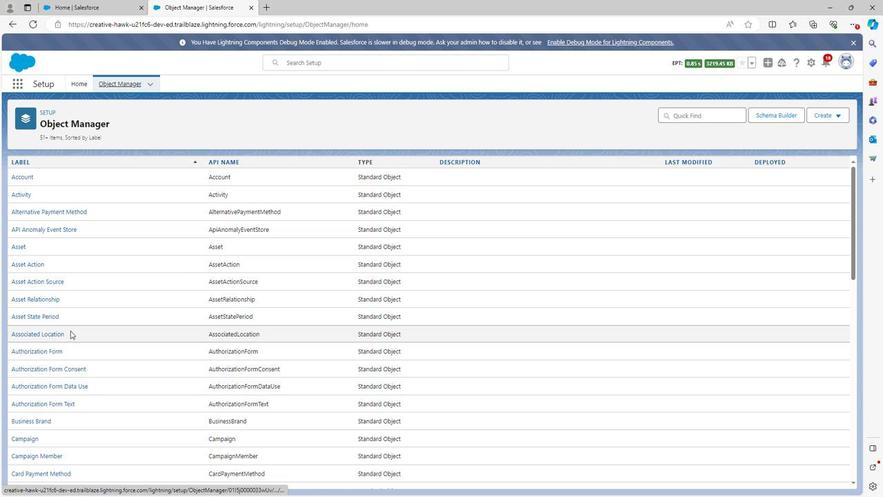 
Action: Mouse scrolled (73, 330) with delta (0, 0)
Screenshot: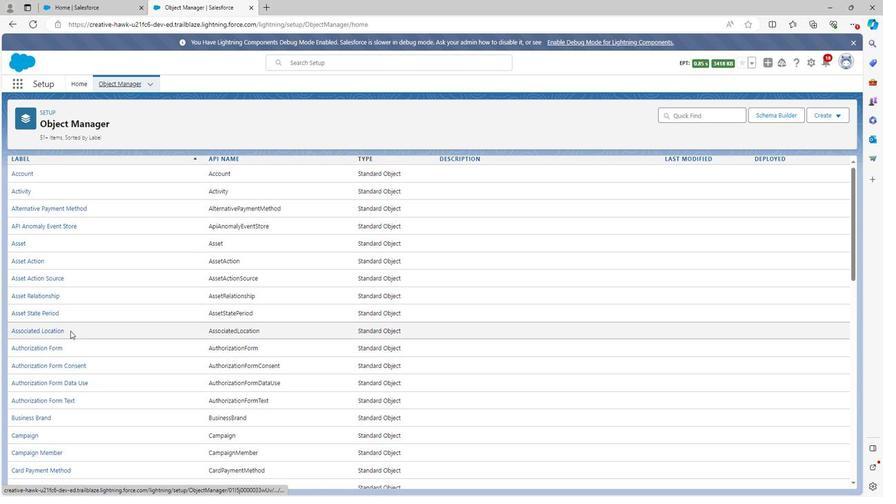 
Action: Mouse scrolled (73, 330) with delta (0, 0)
Screenshot: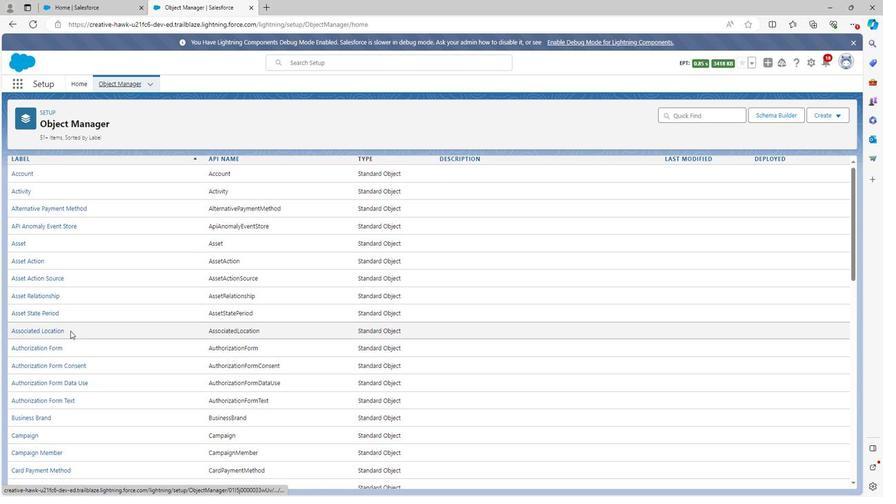 
Action: Mouse scrolled (73, 330) with delta (0, 0)
Screenshot: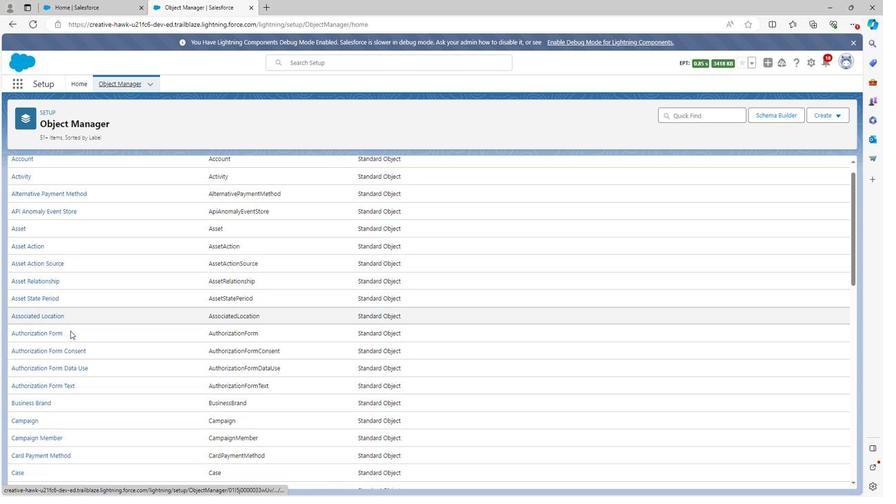 
Action: Mouse scrolled (73, 330) with delta (0, 0)
Screenshot: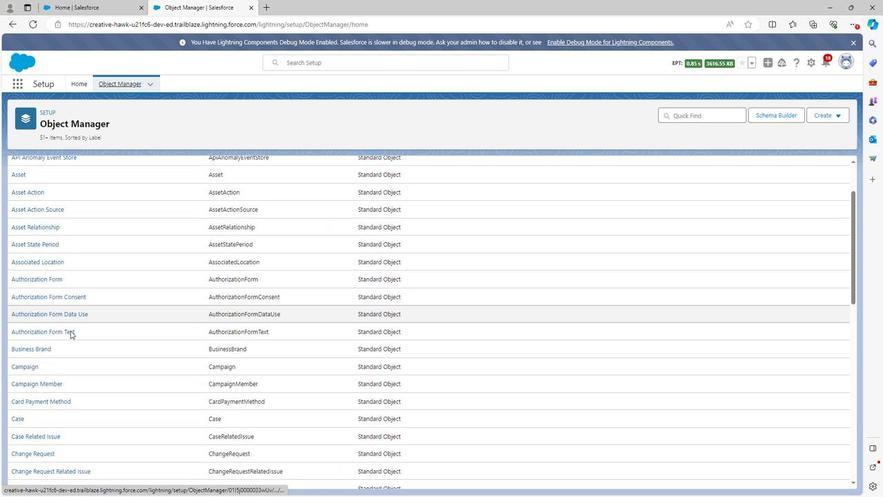 
Action: Mouse scrolled (73, 330) with delta (0, 0)
Screenshot: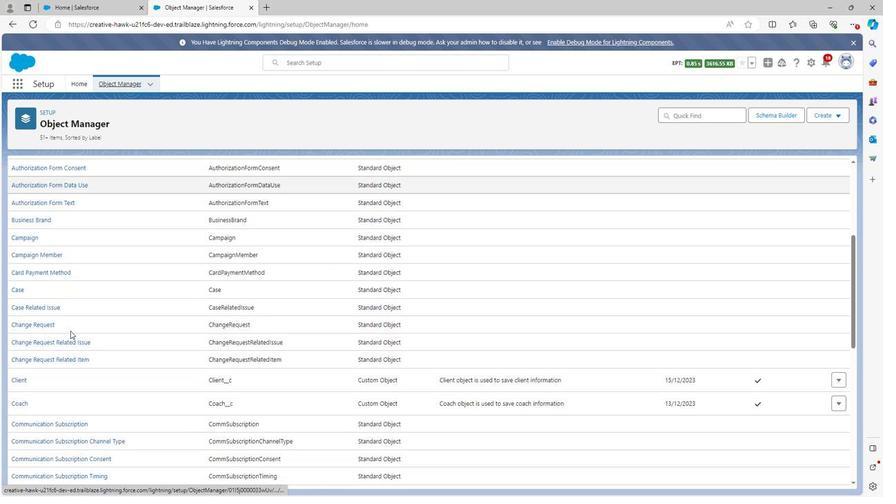 
Action: Mouse scrolled (73, 330) with delta (0, 0)
Screenshot: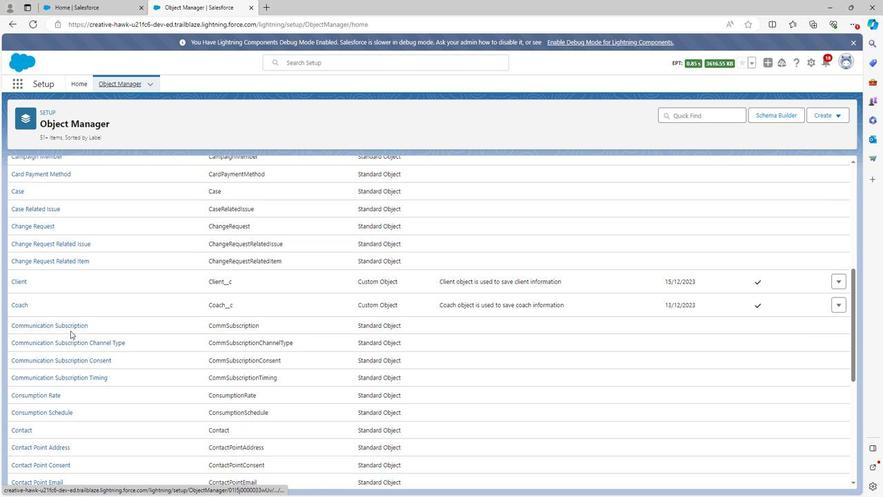 
Action: Mouse scrolled (73, 330) with delta (0, 0)
Screenshot: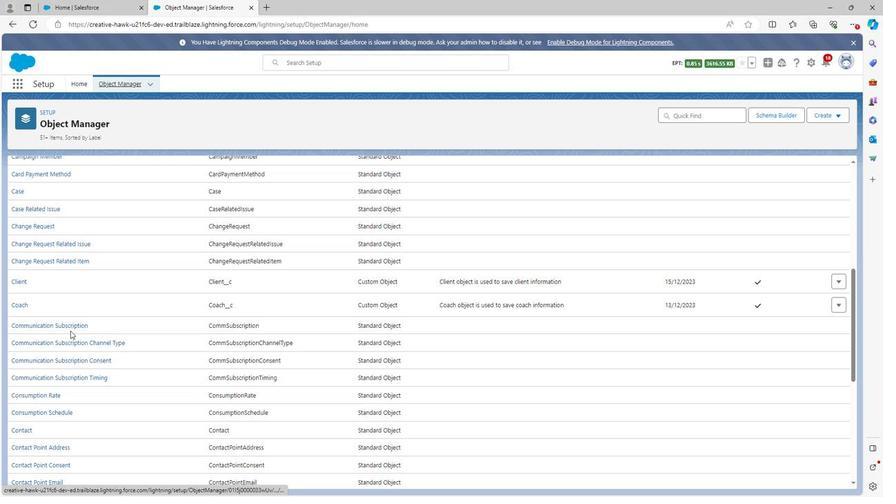 
Action: Mouse scrolled (73, 330) with delta (0, 0)
Screenshot: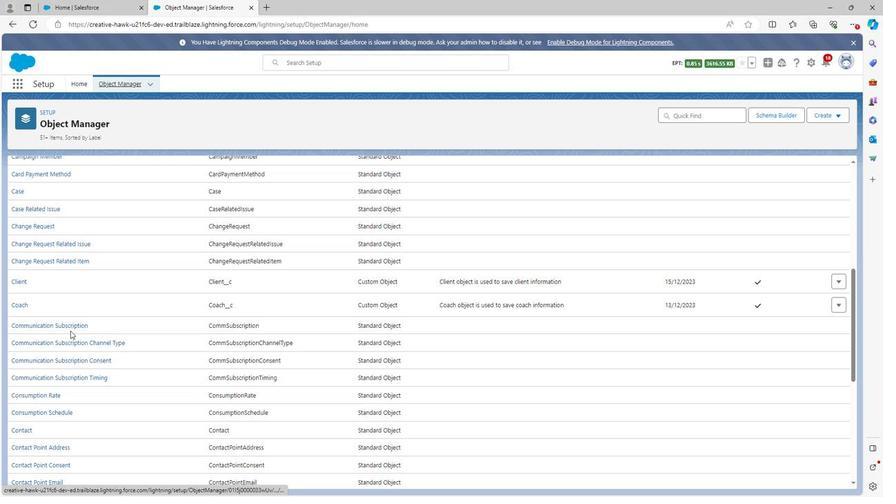 
Action: Mouse scrolled (73, 330) with delta (0, 0)
Screenshot: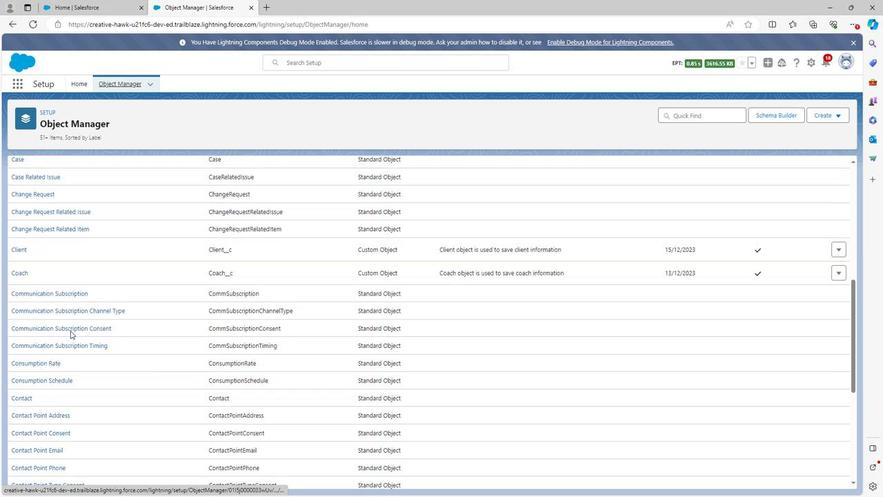 
Action: Mouse scrolled (73, 330) with delta (0, 0)
Screenshot: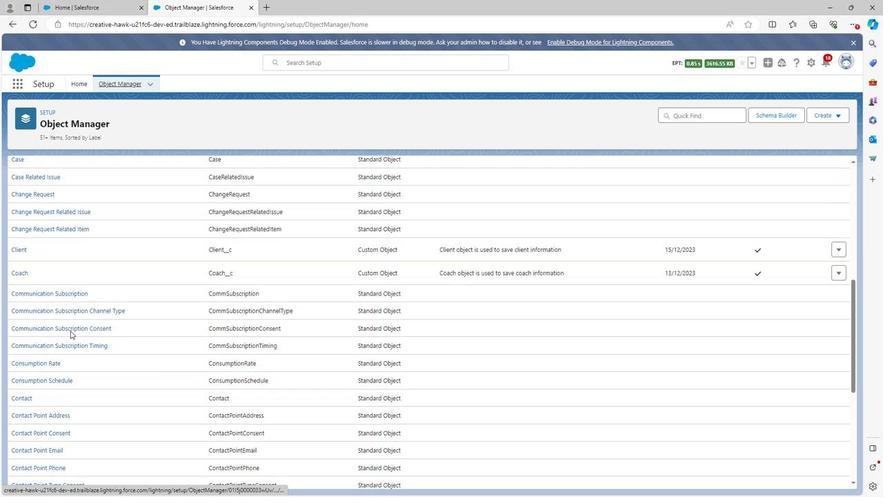 
Action: Mouse scrolled (73, 330) with delta (0, 0)
Screenshot: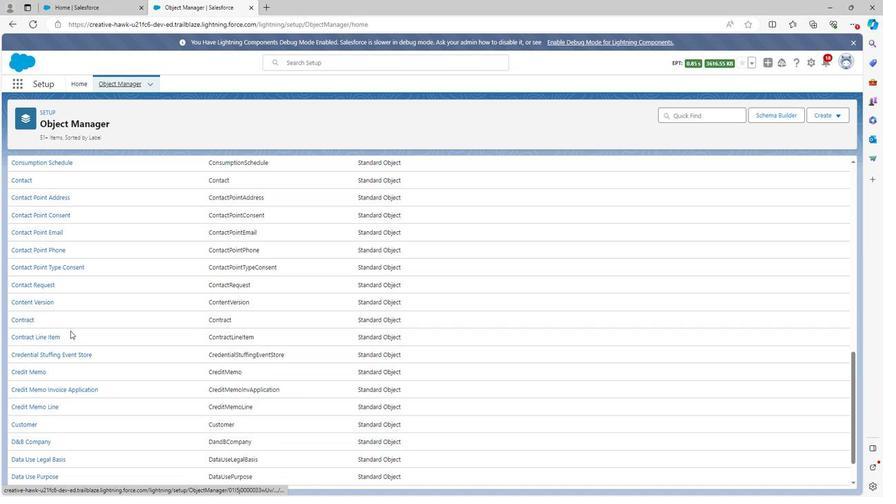 
Action: Mouse scrolled (73, 330) with delta (0, 0)
Screenshot: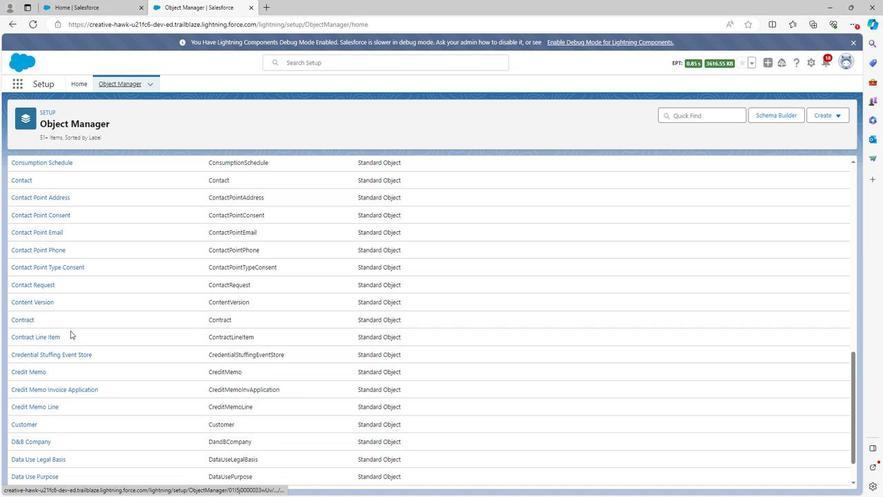 
Action: Mouse scrolled (73, 330) with delta (0, 0)
Screenshot: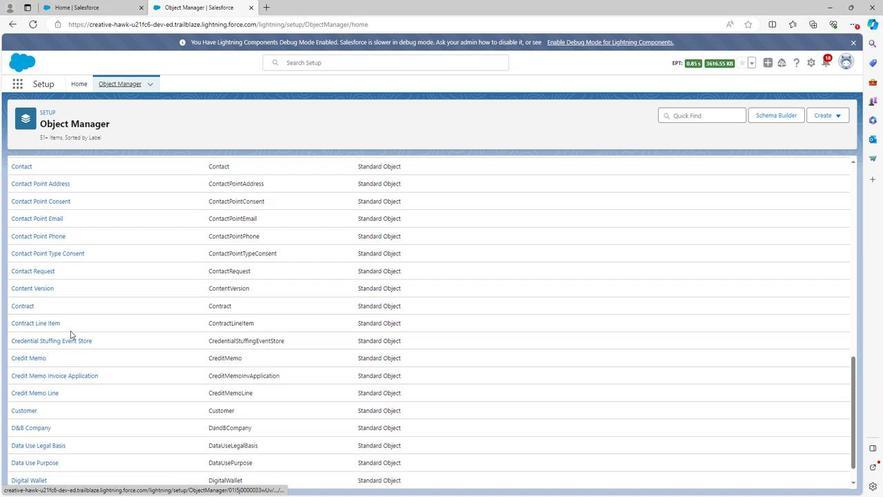 
Action: Mouse scrolled (73, 330) with delta (0, 0)
Screenshot: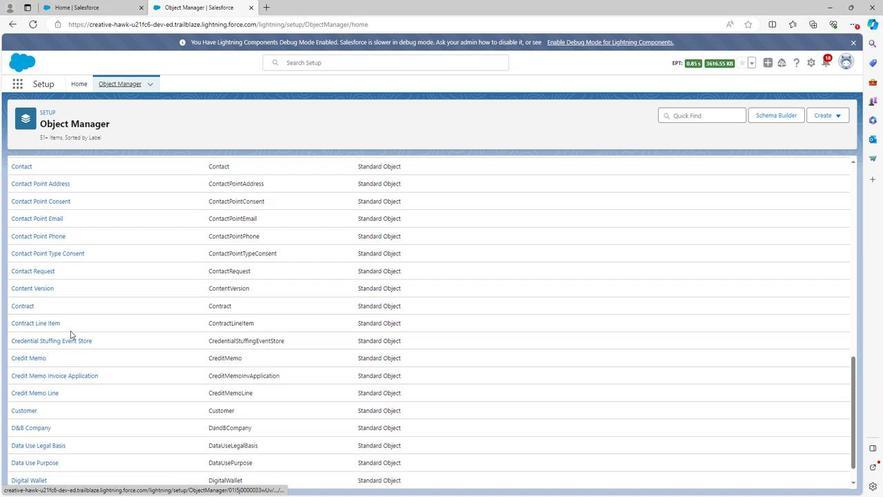 
Action: Mouse scrolled (73, 330) with delta (0, 0)
Screenshot: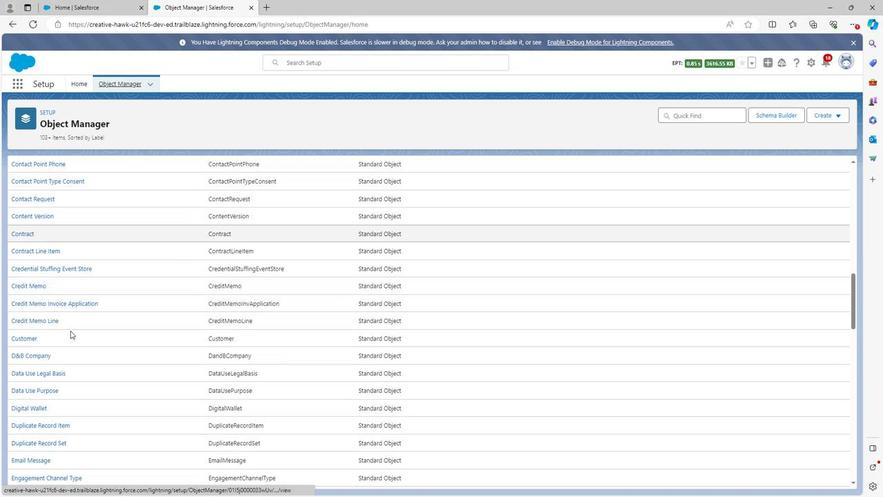 
Action: Mouse scrolled (73, 330) with delta (0, 0)
Screenshot: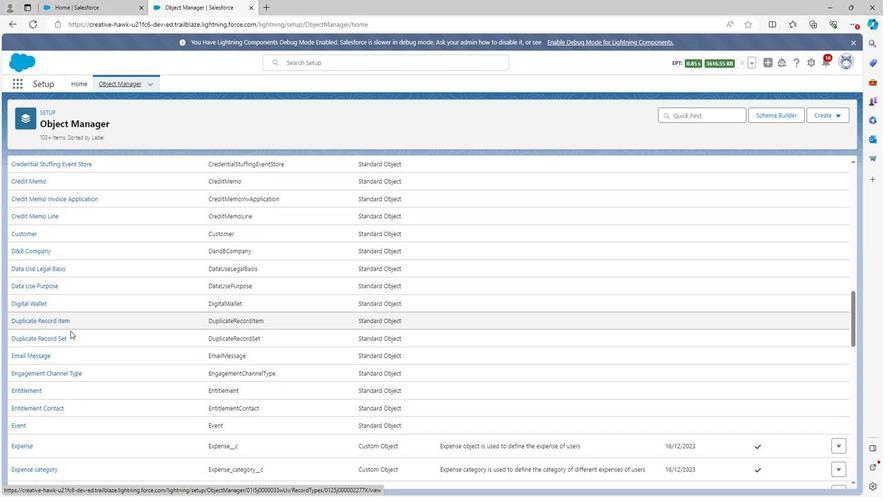 
Action: Mouse moved to (43, 415)
Screenshot: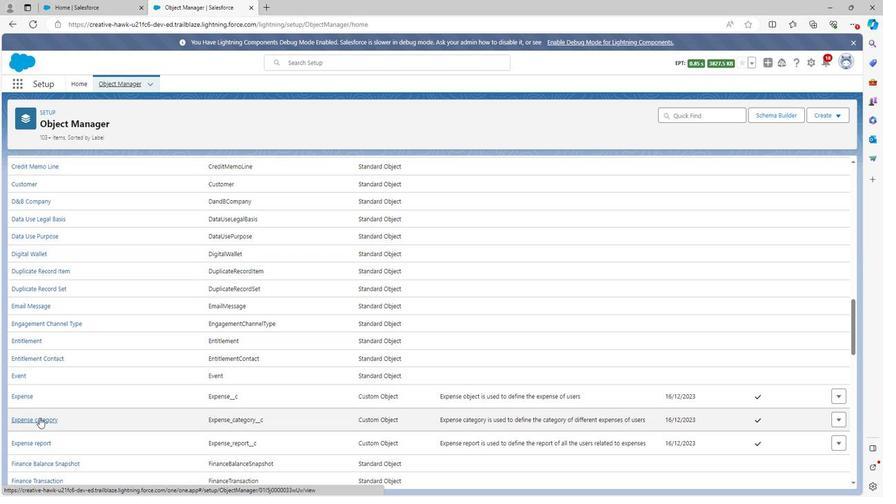 
Action: Mouse pressed left at (43, 415)
Screenshot: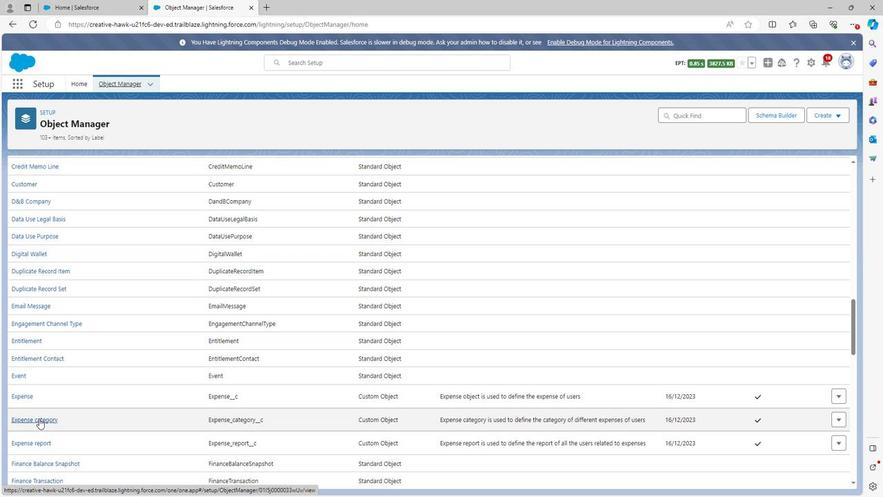 
Action: Mouse moved to (48, 300)
Screenshot: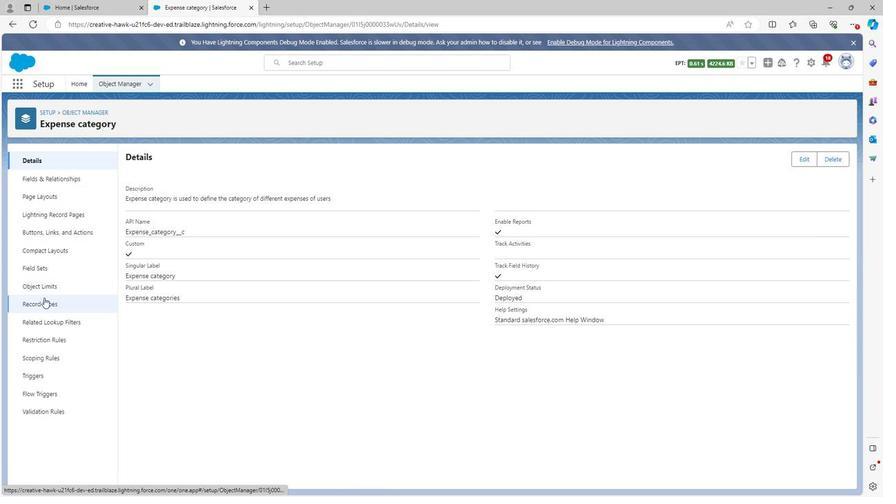 
Action: Mouse pressed left at (48, 300)
Screenshot: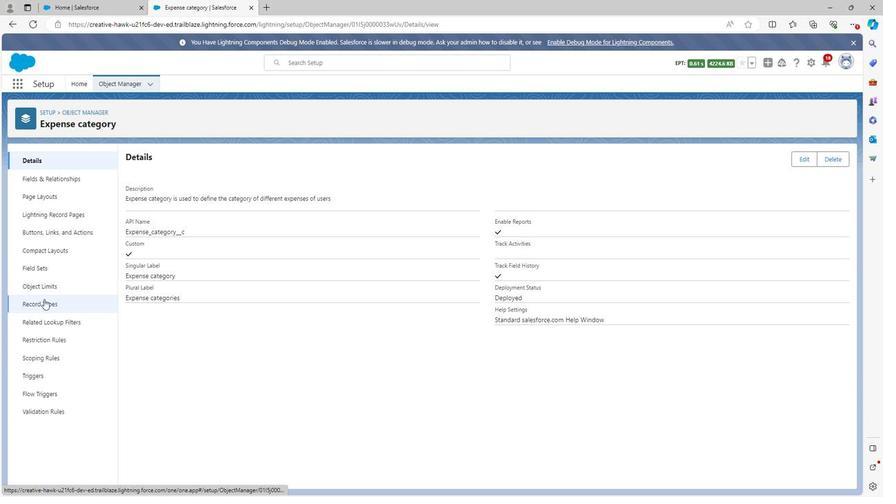 
Action: Mouse moved to (737, 166)
Screenshot: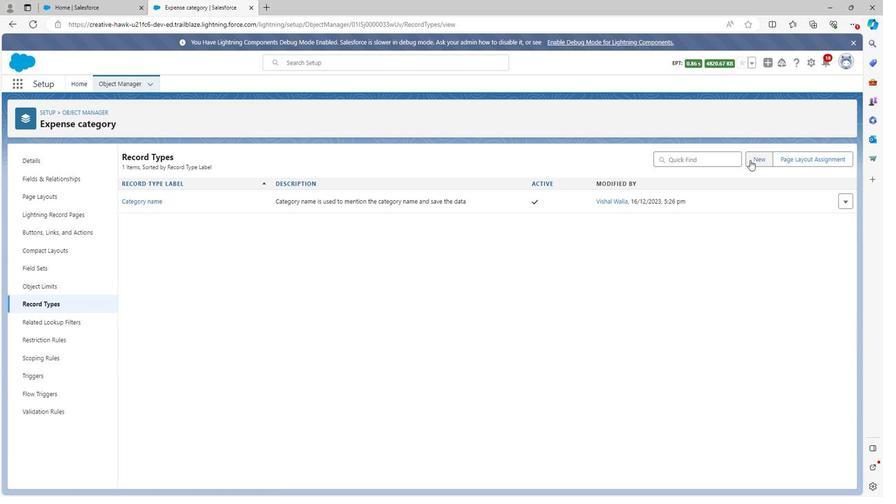 
Action: Mouse pressed left at (737, 166)
Screenshot: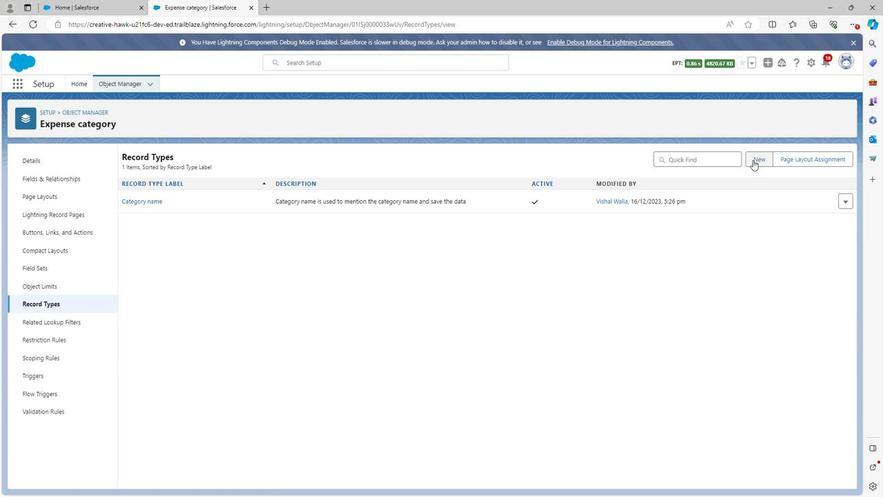 
Action: Mouse moved to (275, 249)
Screenshot: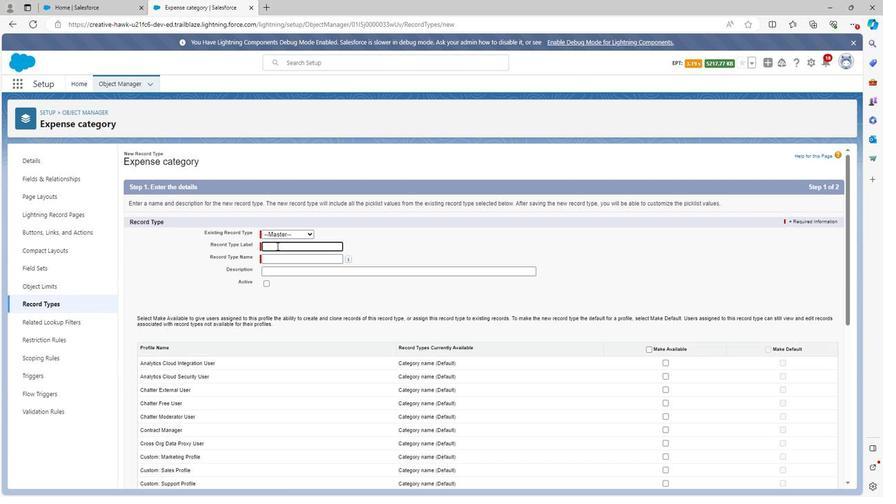 
Action: Key pressed <Key.shift><Key.shift>Categor
Screenshot: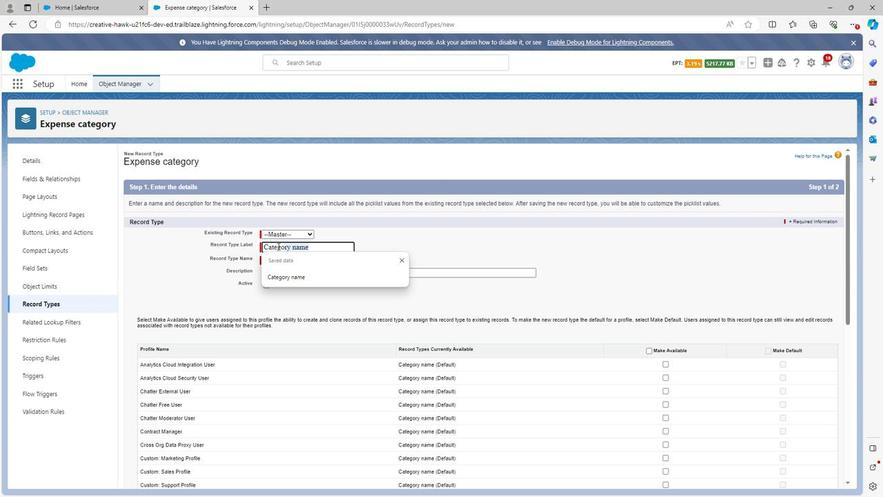 
Action: Mouse moved to (275, 249)
Screenshot: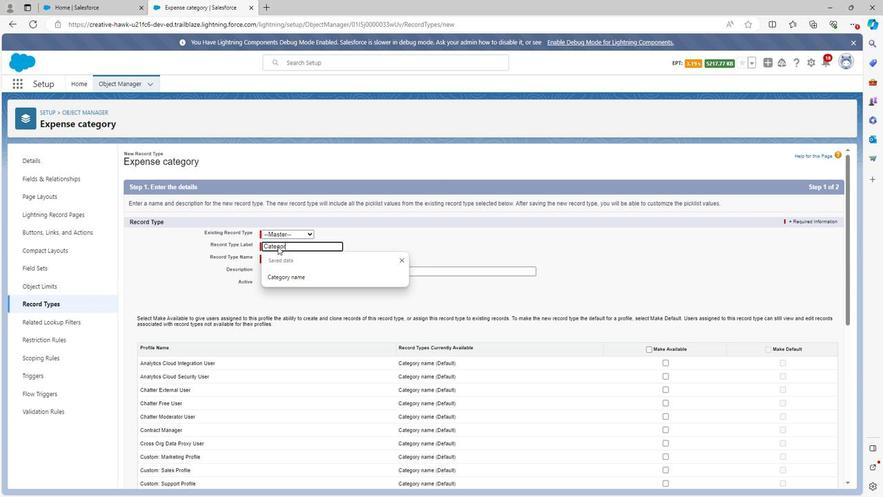 
Action: Key pressed y<Key.space>description
Screenshot: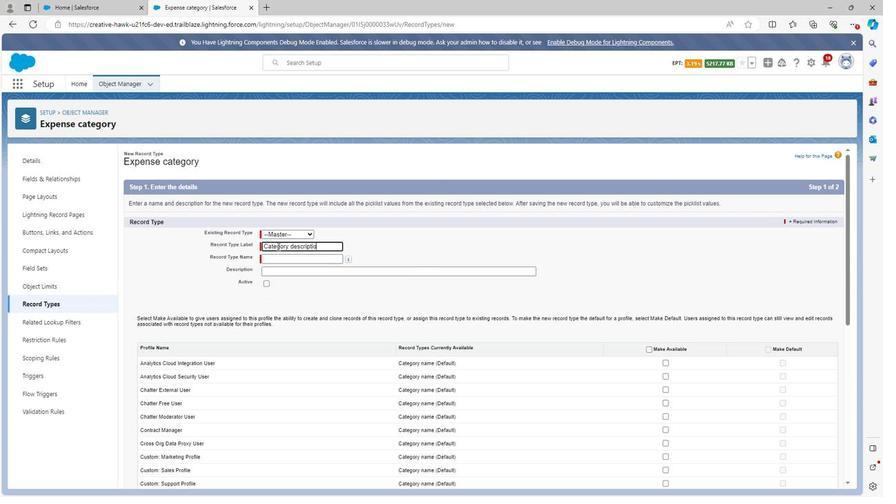 
Action: Mouse moved to (432, 256)
Screenshot: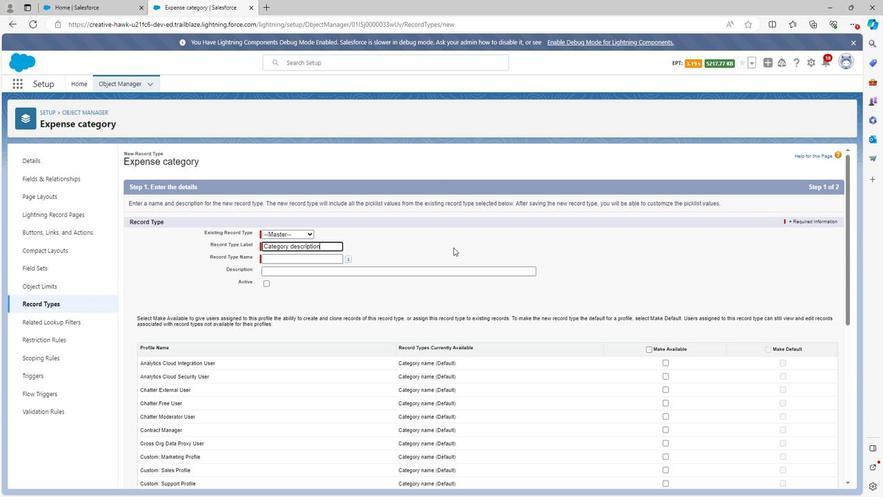 
Action: Mouse pressed left at (432, 256)
Screenshot: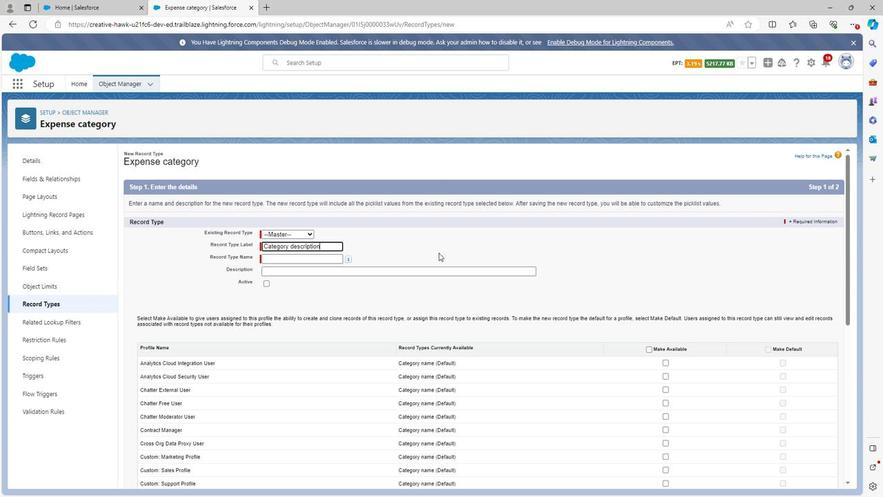 
Action: Mouse moved to (344, 273)
Screenshot: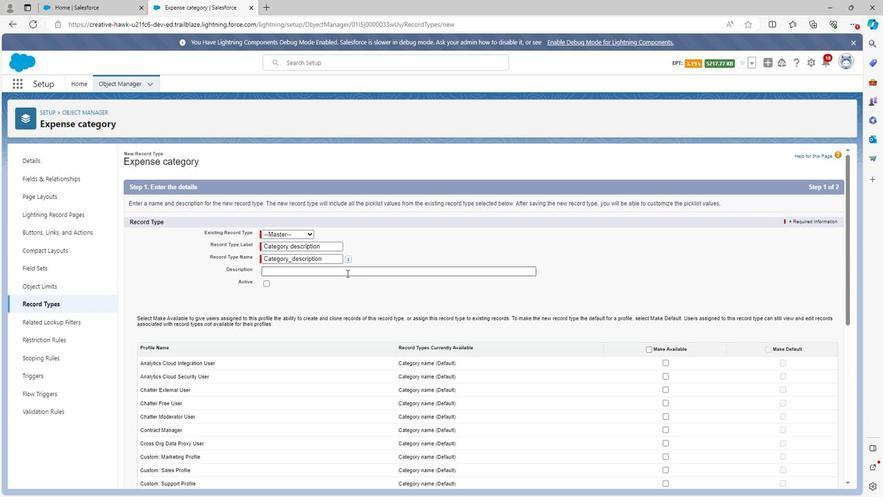 
Action: Mouse pressed left at (344, 273)
Screenshot: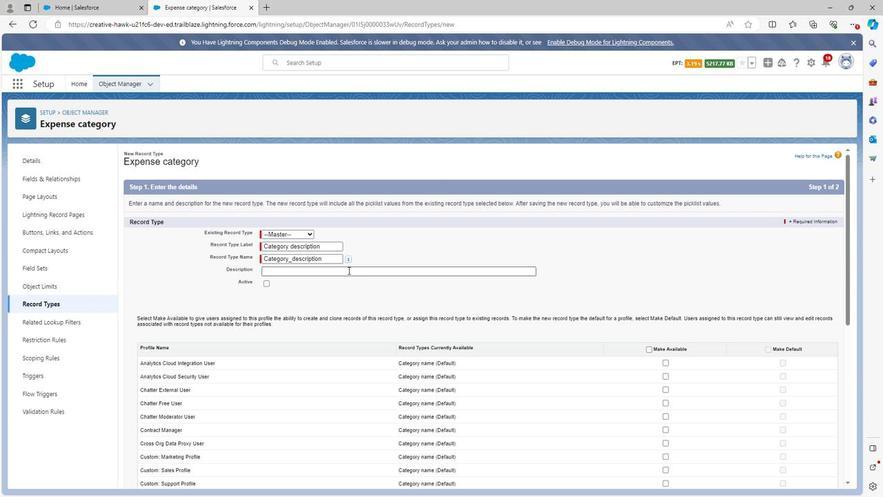 
Action: Key pressed <Key.shift>Category<Key.space>description<Key.space>is<Key.space>used<Key.space>to<Key.space>show<Key.space>and<Key.space>chna<Key.backspace><Key.backspace>ange<Key.space>the<Key.space>data
Screenshot: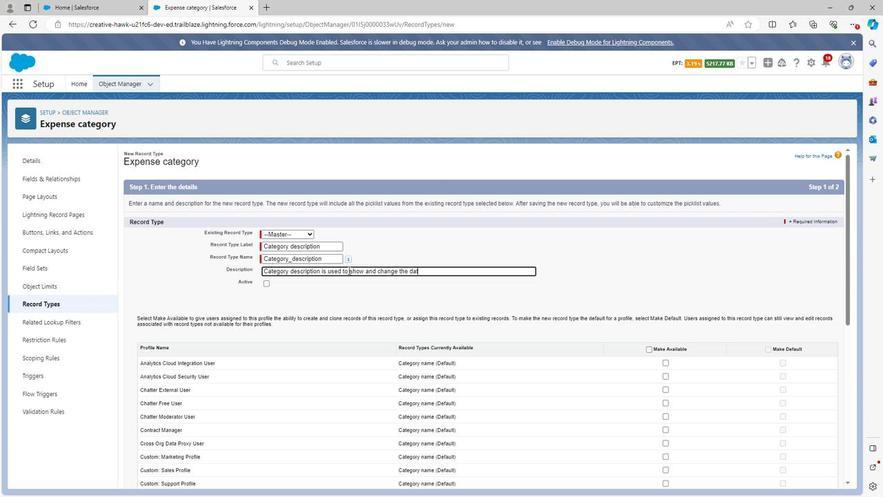 
Action: Mouse moved to (266, 285)
Screenshot: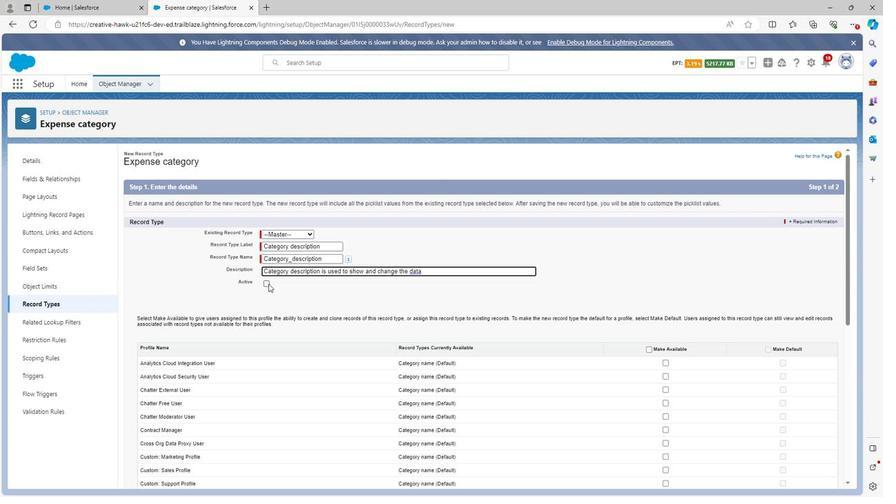 
Action: Mouse pressed left at (266, 285)
Screenshot: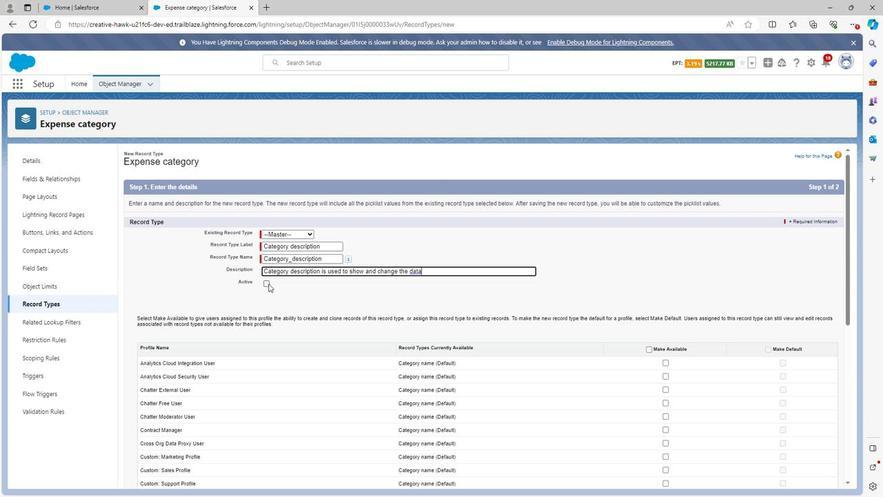 
Action: Mouse moved to (636, 348)
Screenshot: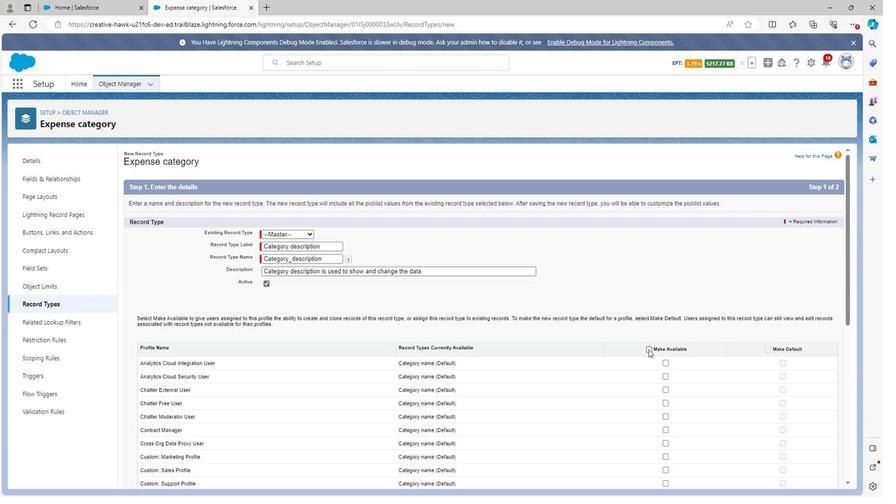 
Action: Mouse pressed left at (636, 348)
Screenshot: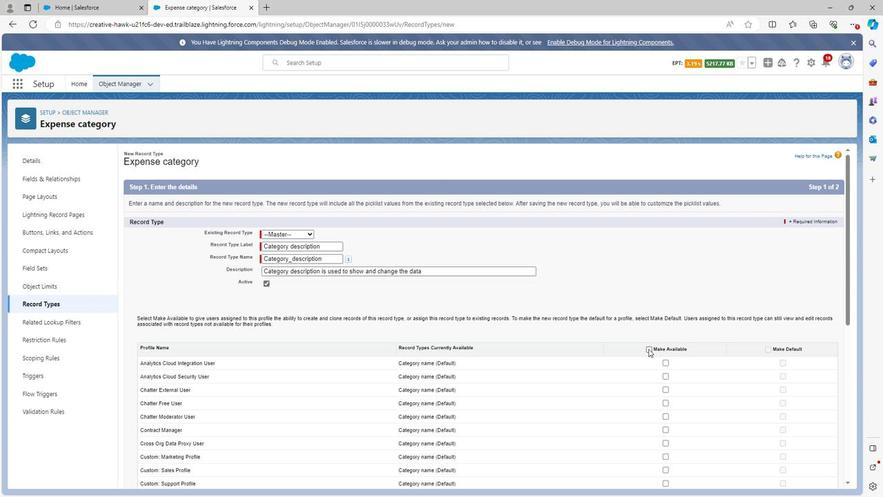 
Action: Mouse moved to (751, 345)
Screenshot: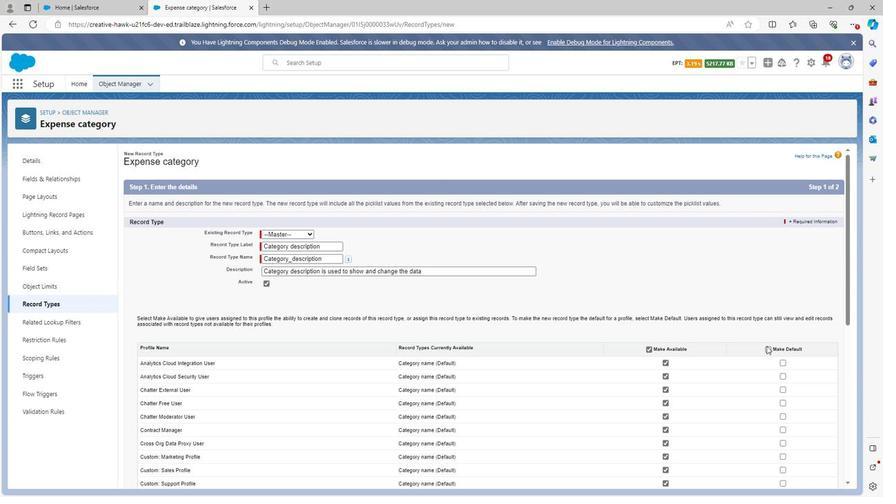 
Action: Mouse pressed left at (751, 345)
Screenshot: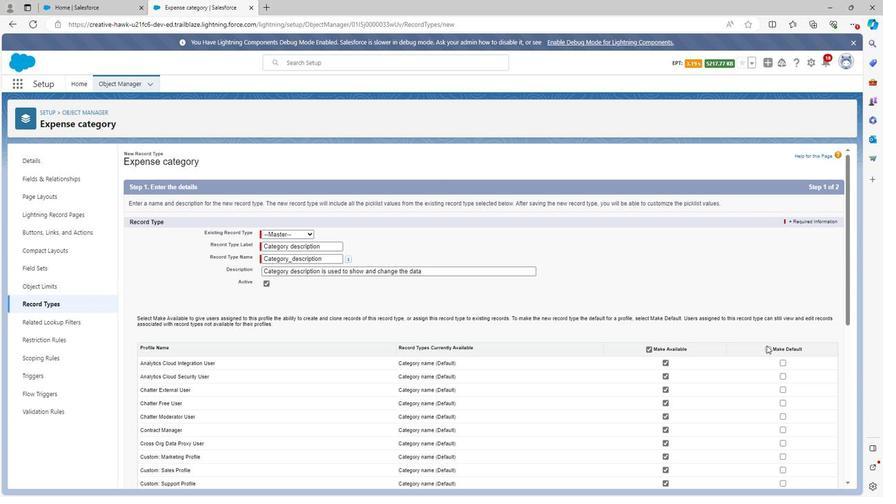 
Action: Mouse moved to (750, 347)
Screenshot: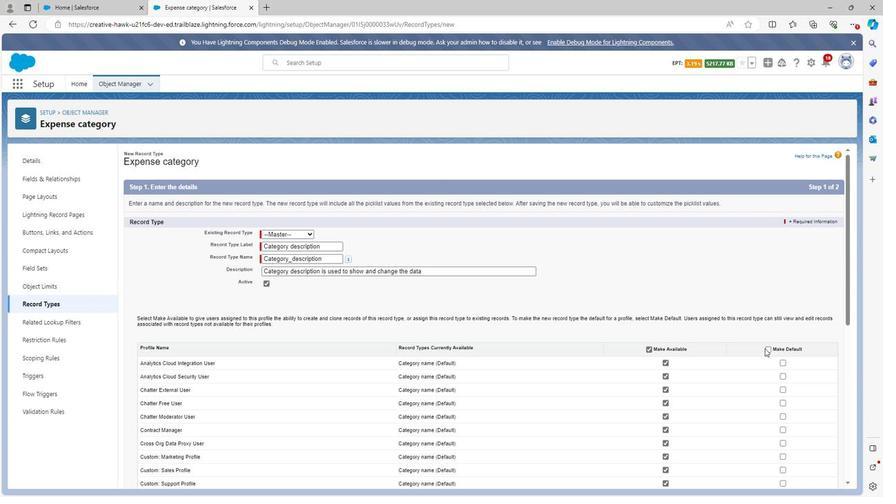 
Action: Mouse pressed left at (750, 347)
Screenshot: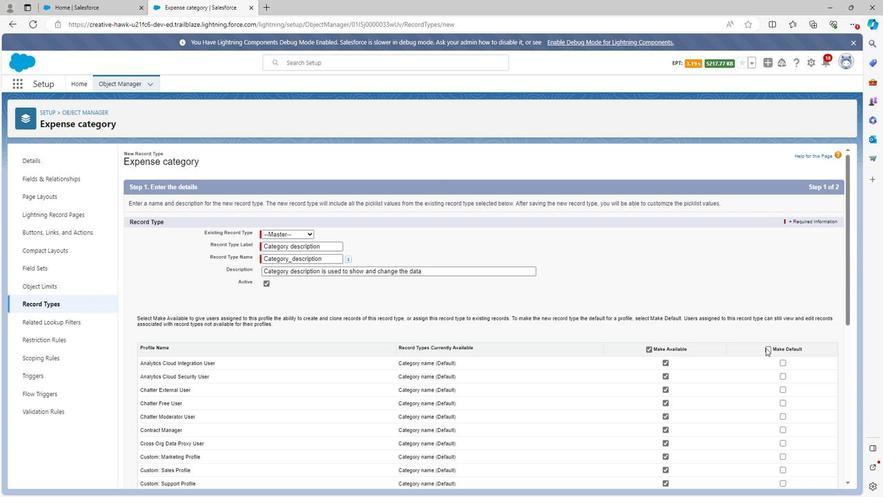 
Action: Mouse moved to (661, 342)
Screenshot: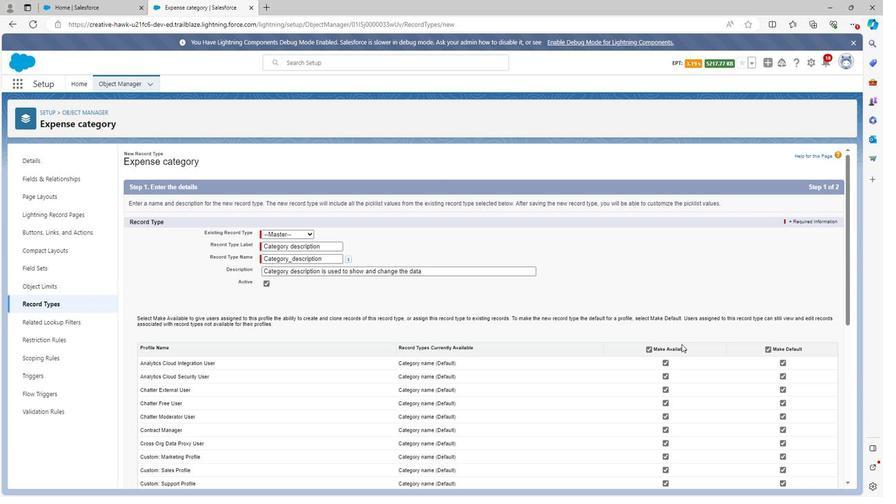 
Action: Mouse scrolled (661, 342) with delta (0, 0)
Screenshot: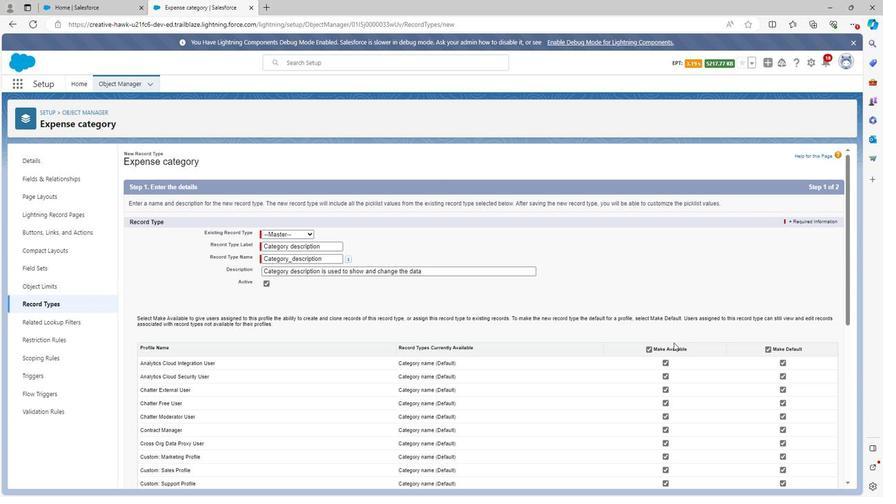 
Action: Mouse scrolled (661, 342) with delta (0, 0)
Screenshot: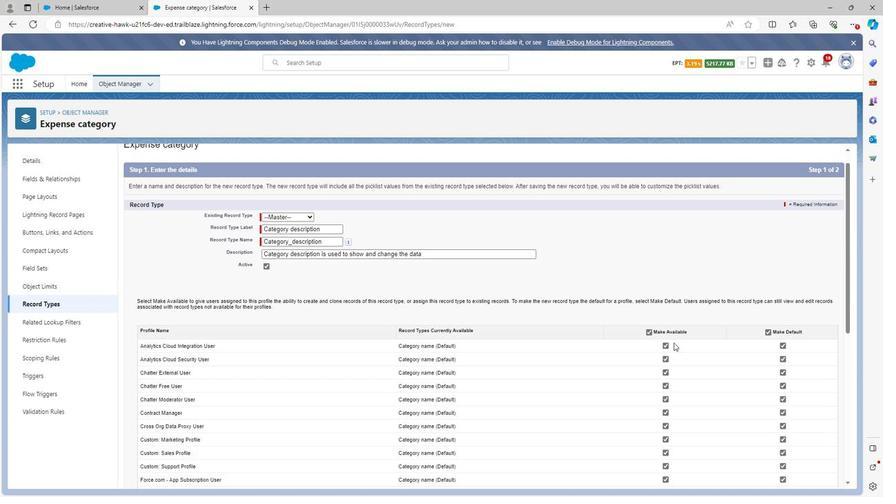 
Action: Mouse scrolled (661, 342) with delta (0, 0)
Screenshot: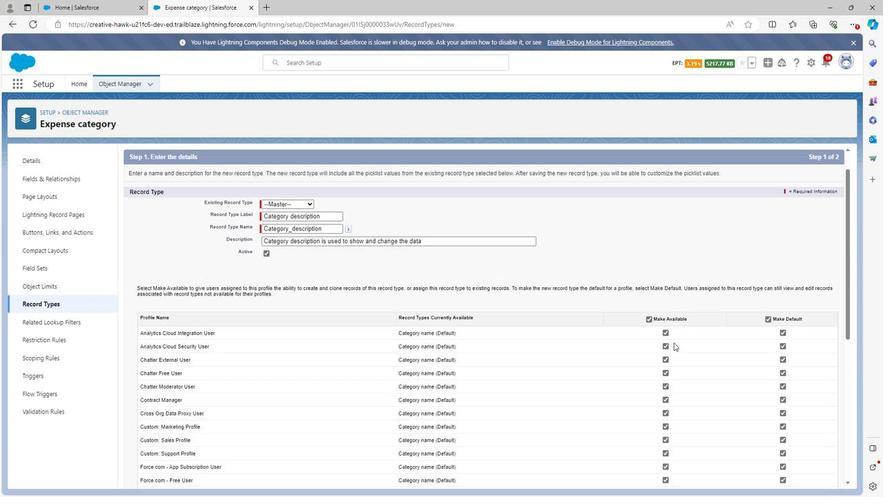 
Action: Mouse scrolled (661, 342) with delta (0, 0)
Screenshot: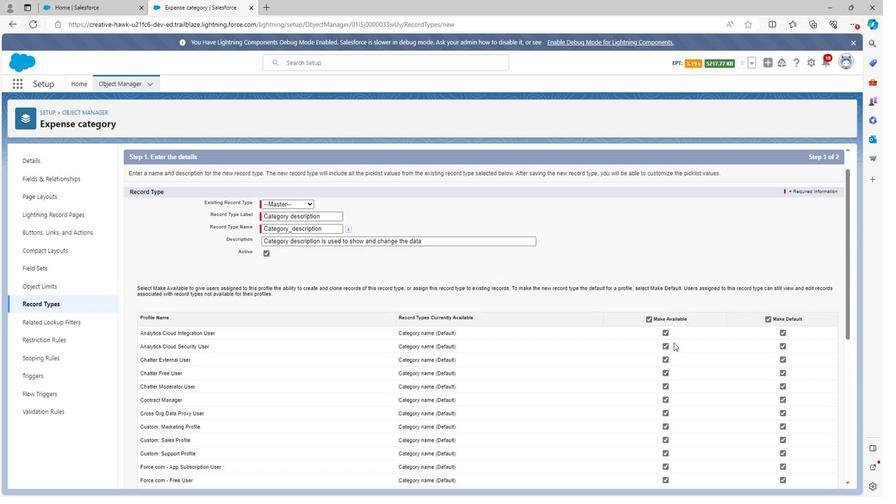 
Action: Mouse moved to (742, 374)
Screenshot: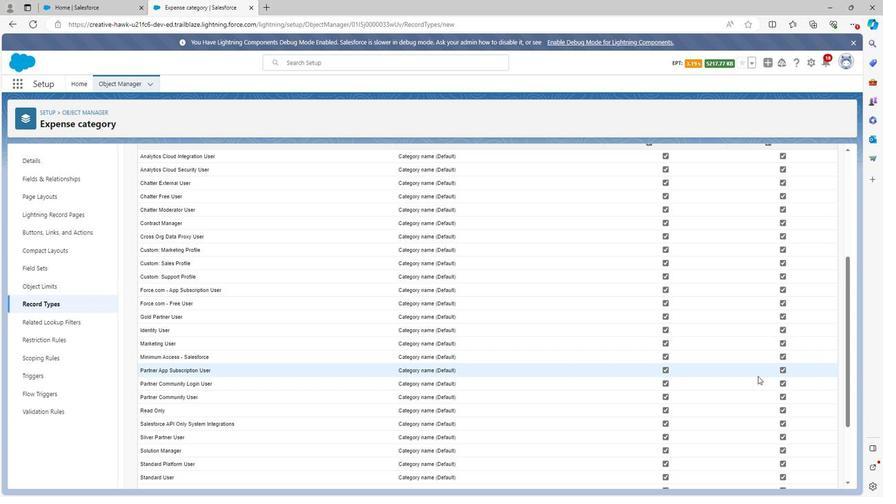 
Action: Mouse scrolled (742, 374) with delta (0, 0)
Screenshot: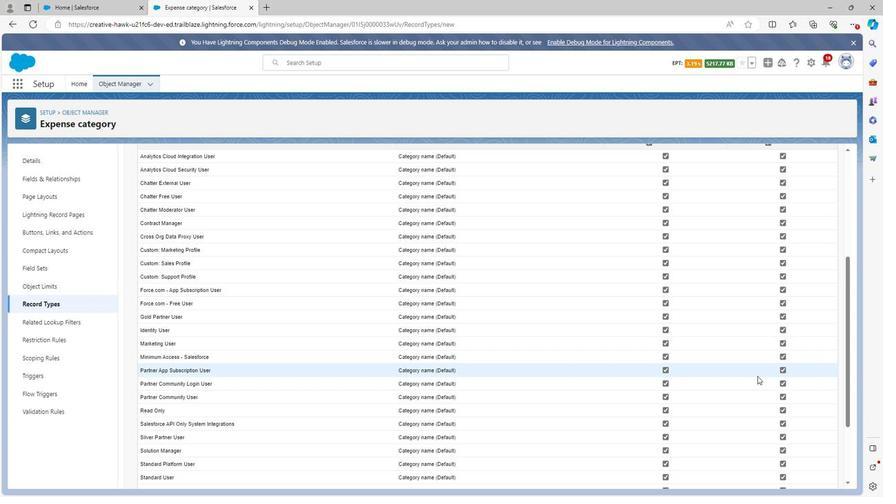 
Action: Mouse moved to (742, 374)
Screenshot: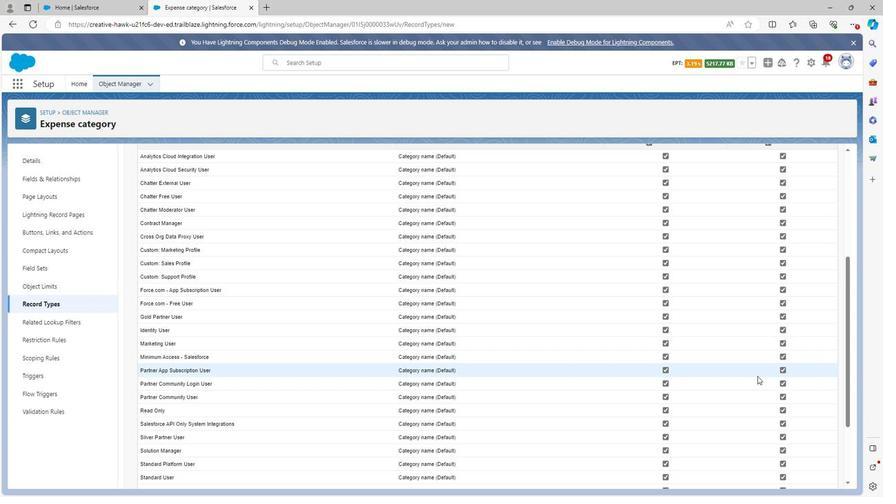 
Action: Mouse scrolled (742, 374) with delta (0, 0)
Screenshot: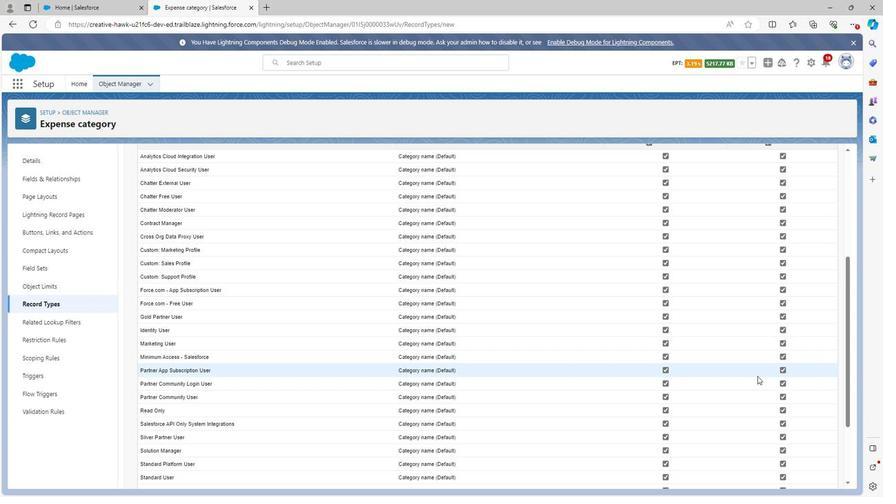 
Action: Mouse scrolled (742, 374) with delta (0, 0)
Screenshot: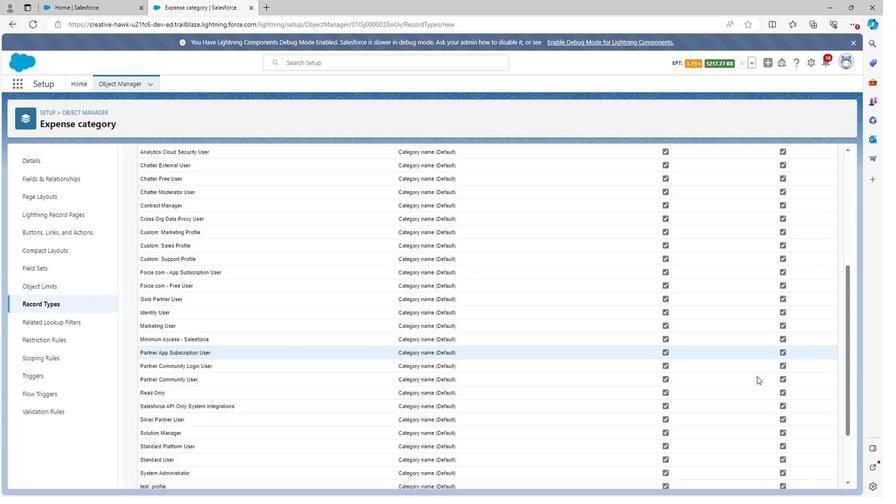 
Action: Mouse scrolled (742, 374) with delta (0, 0)
Screenshot: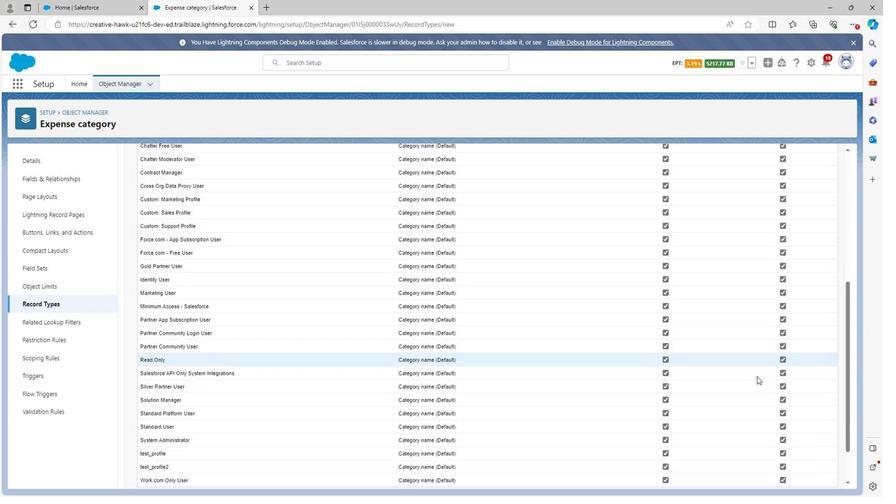 
Action: Mouse moved to (742, 374)
Screenshot: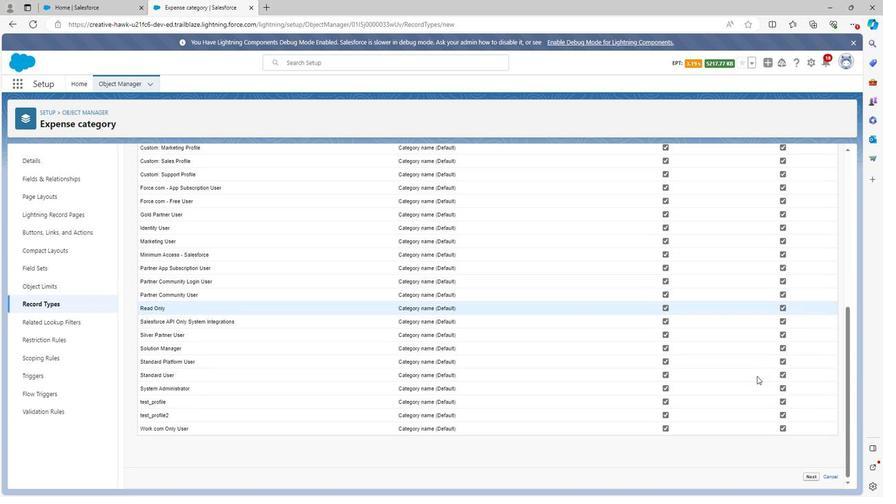 
Action: Mouse scrolled (742, 374) with delta (0, 0)
Screenshot: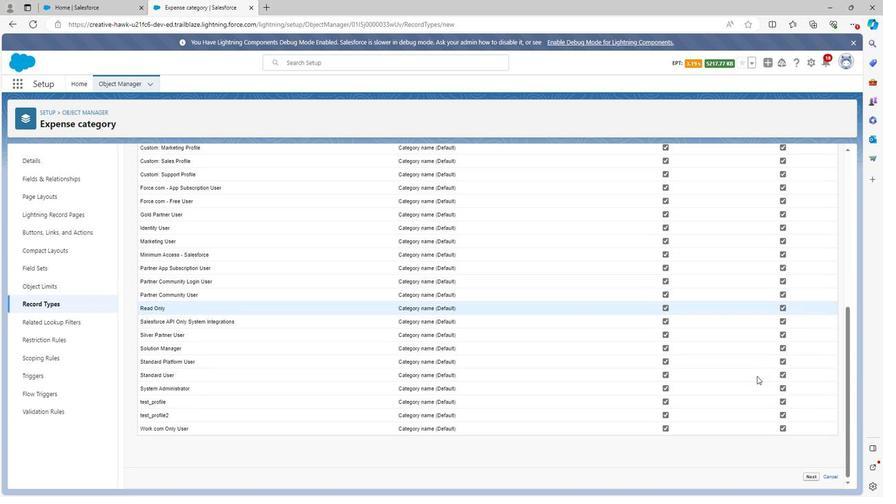 
Action: Mouse moved to (742, 377)
Screenshot: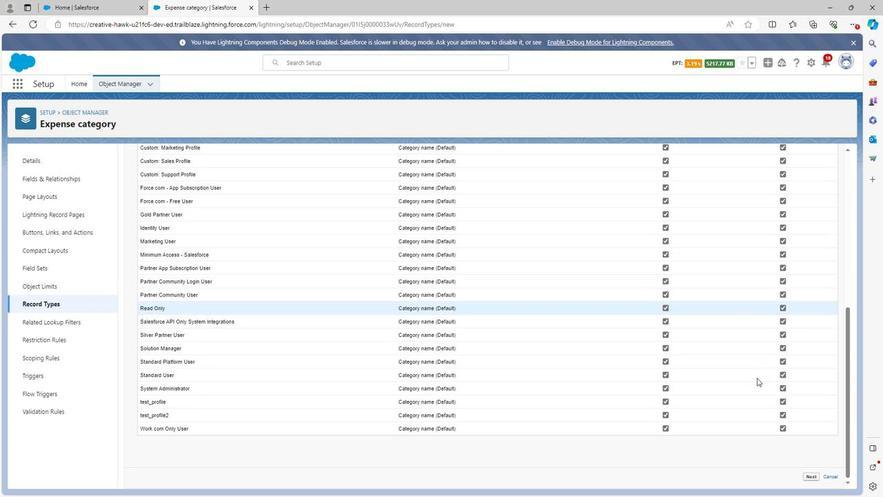 
Action: Mouse scrolled (742, 376) with delta (0, 0)
Screenshot: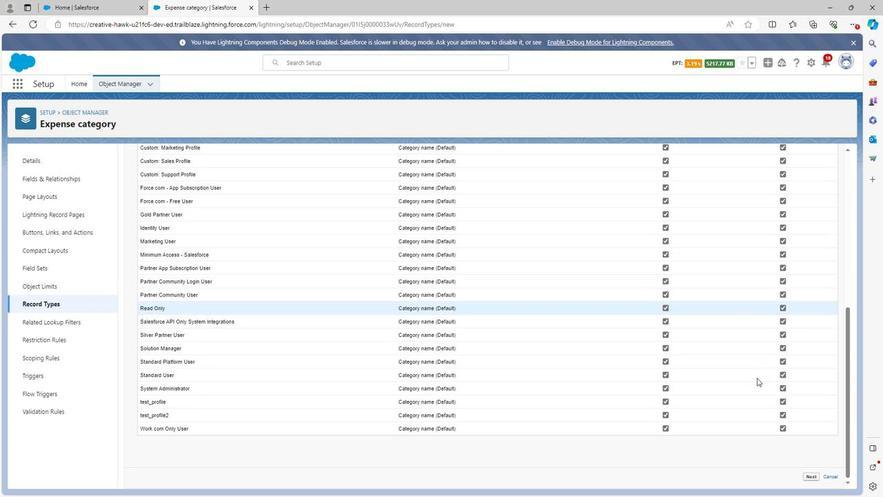 
Action: Mouse moved to (745, 382)
Screenshot: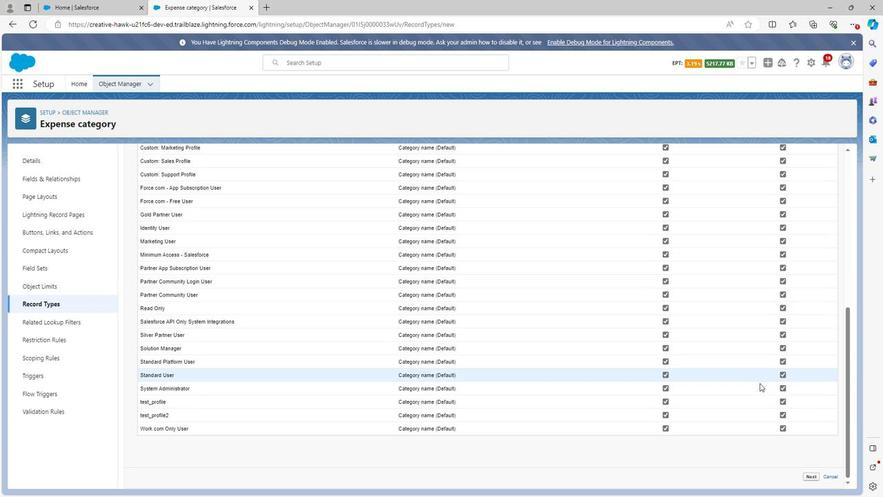
Action: Mouse scrolled (745, 381) with delta (0, 0)
Screenshot: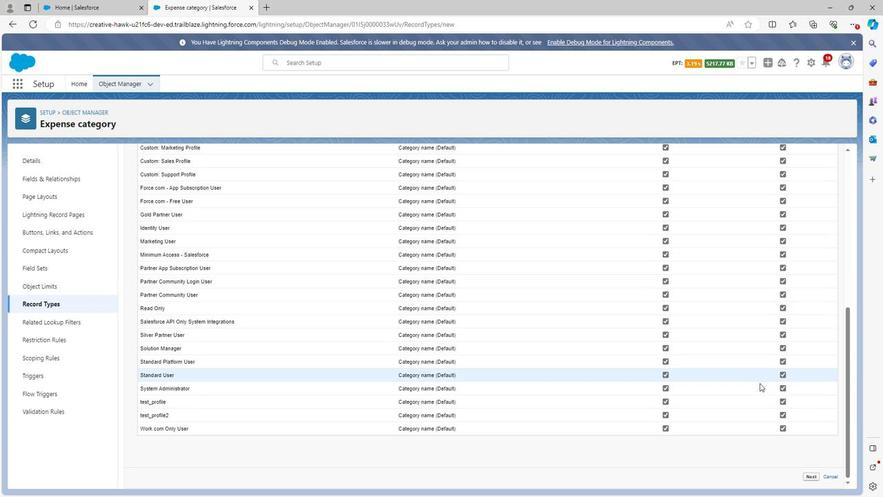 
Action: Mouse moved to (792, 473)
Screenshot: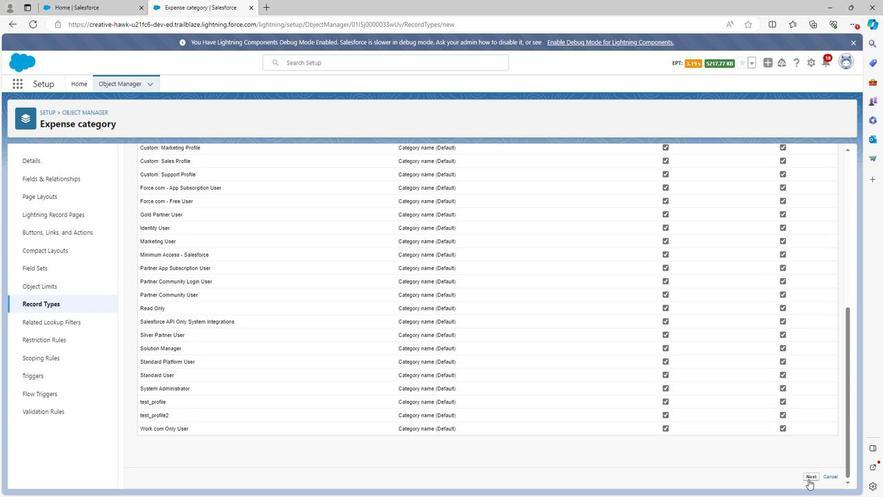 
Action: Mouse pressed left at (792, 473)
Screenshot: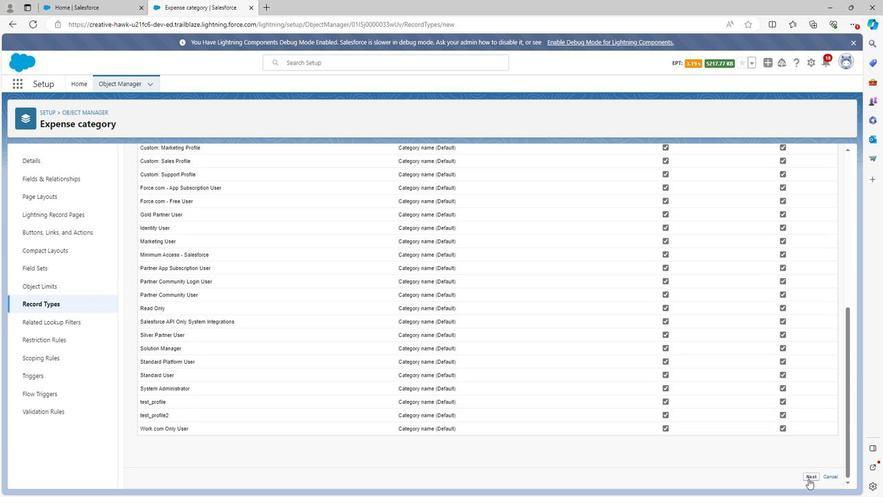 
Action: Mouse moved to (702, 471)
Screenshot: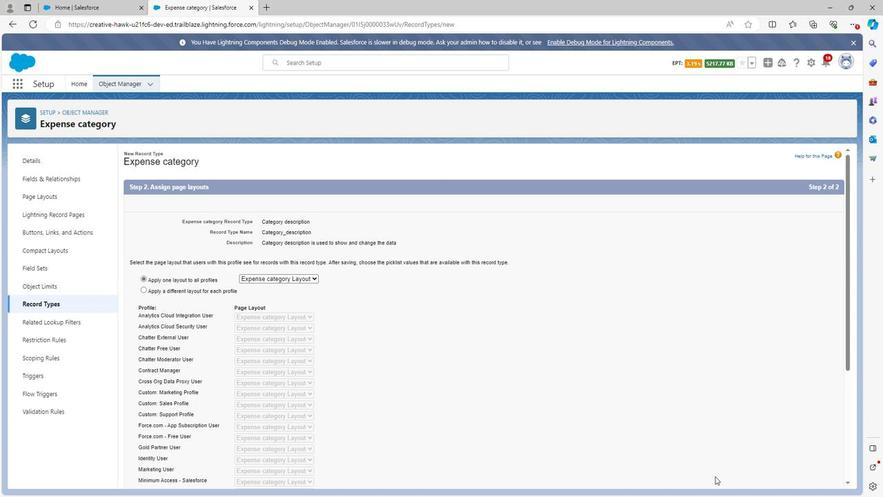 
Action: Mouse scrolled (702, 470) with delta (0, 0)
Screenshot: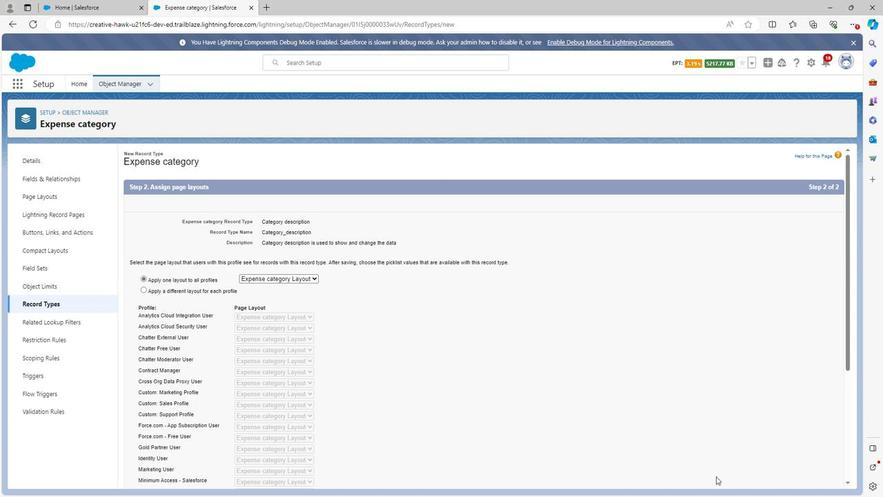 
Action: Mouse scrolled (702, 470) with delta (0, 0)
Screenshot: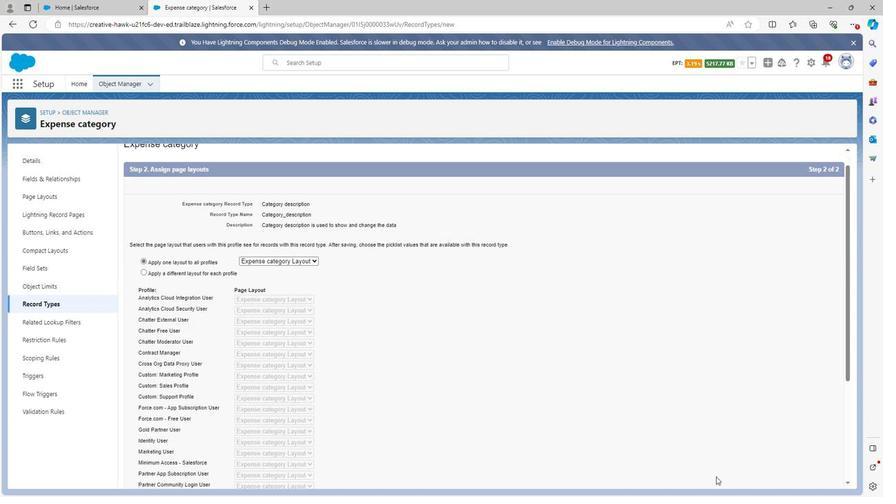 
Action: Mouse scrolled (702, 470) with delta (0, 0)
Screenshot: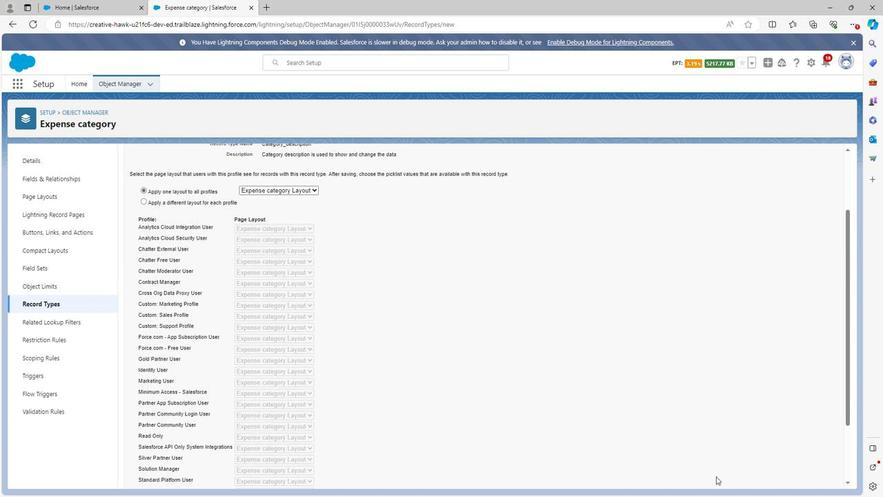 
Action: Mouse scrolled (702, 470) with delta (0, 0)
Screenshot: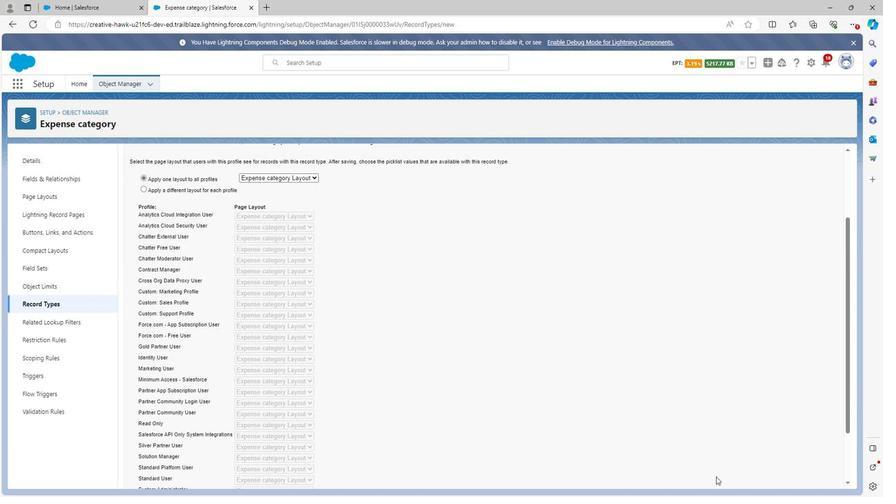 
Action: Mouse scrolled (702, 470) with delta (0, 0)
Screenshot: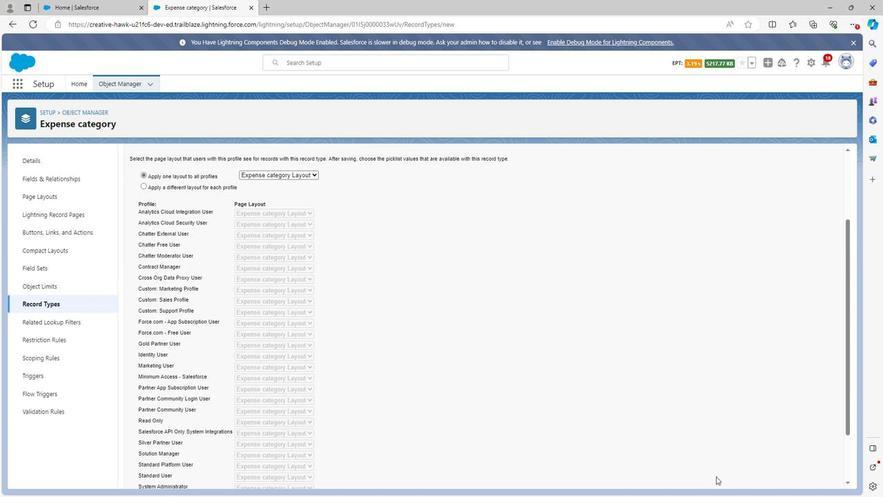
Action: Mouse scrolled (702, 470) with delta (0, 0)
Screenshot: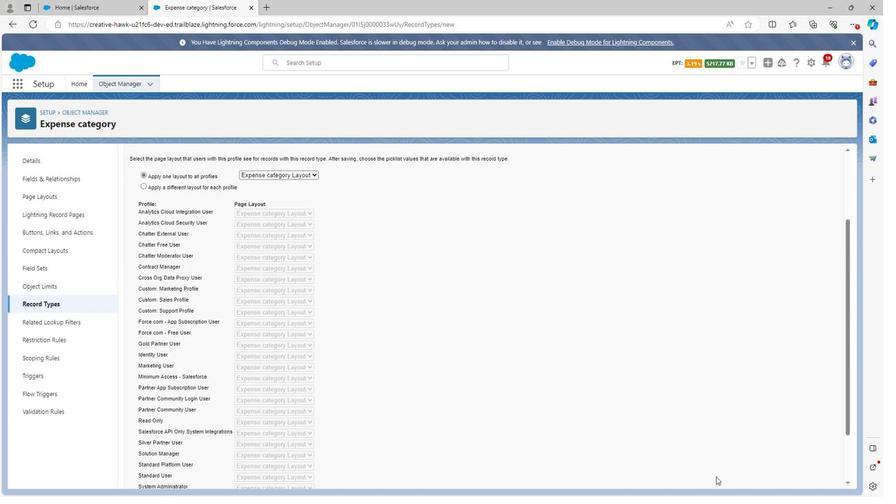 
Action: Mouse moved to (791, 470)
Screenshot: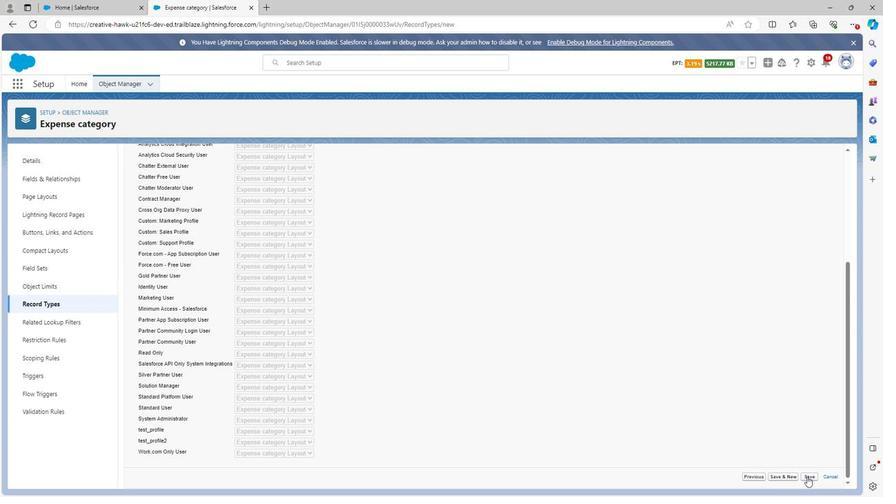 
Action: Mouse pressed left at (791, 470)
Screenshot: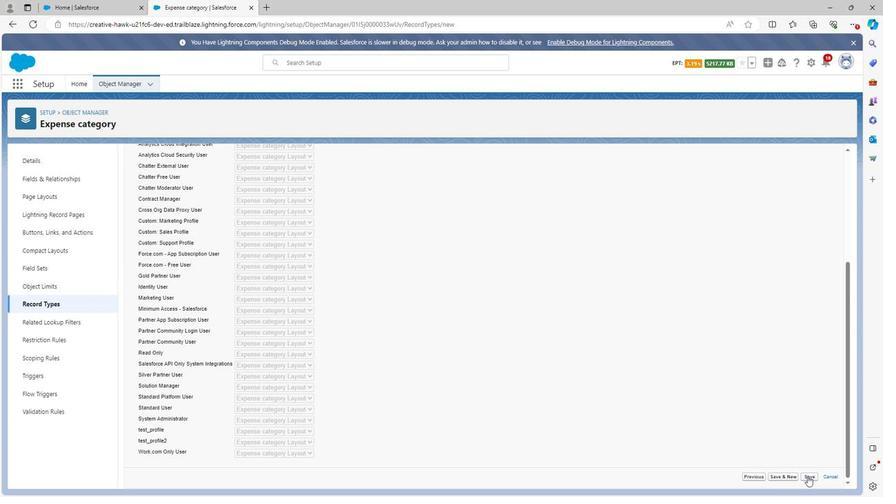 
Action: Mouse moved to (46, 300)
Screenshot: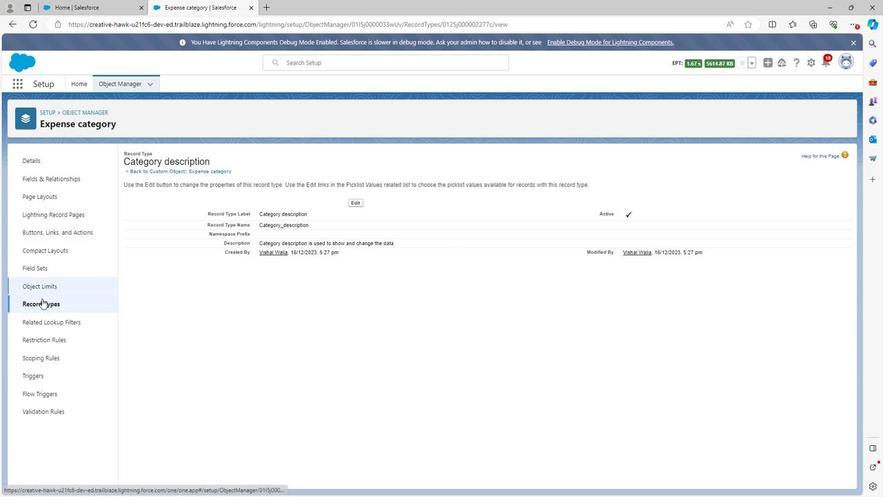 
Action: Mouse pressed left at (46, 300)
Screenshot: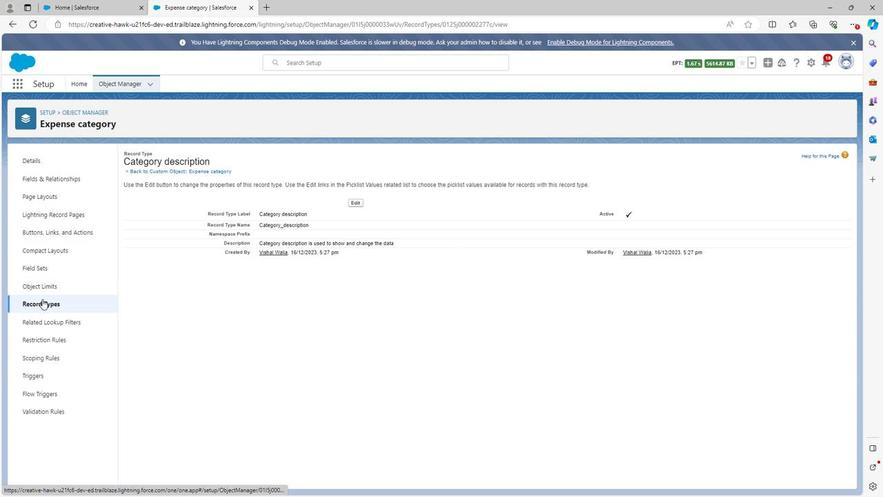 
Action: Mouse moved to (744, 169)
Screenshot: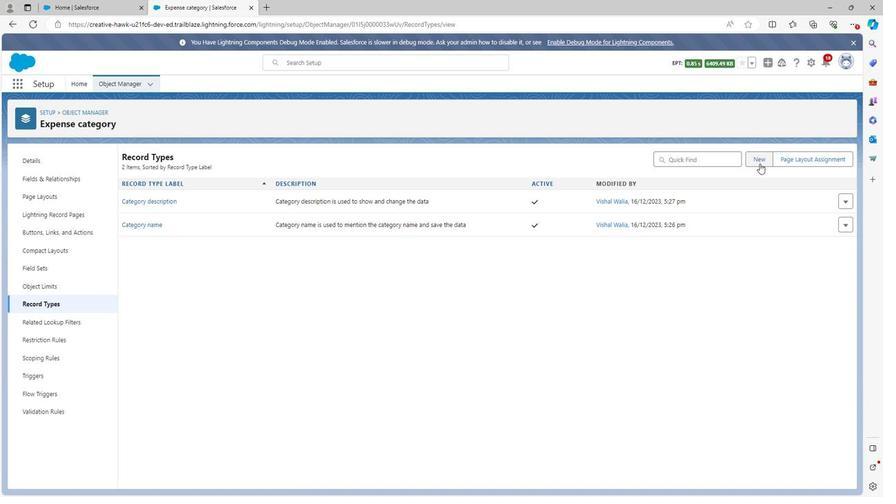 
Action: Mouse pressed left at (744, 169)
Screenshot: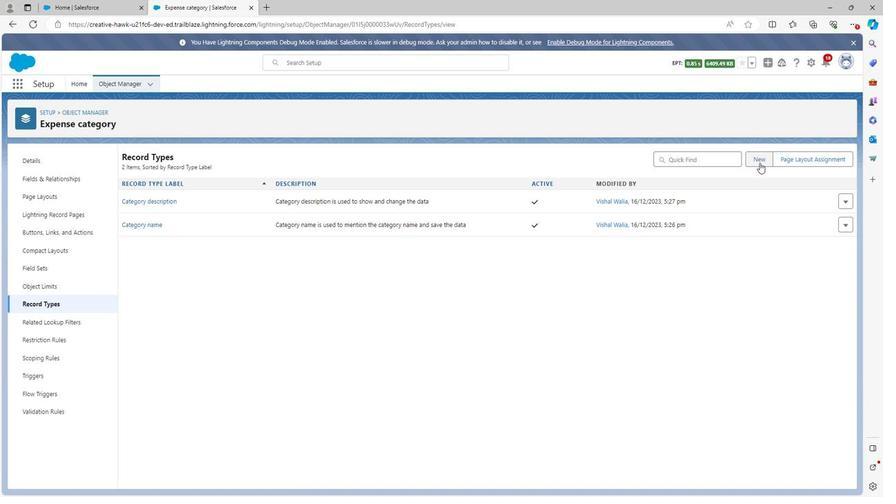 
Action: Mouse moved to (317, 249)
Screenshot: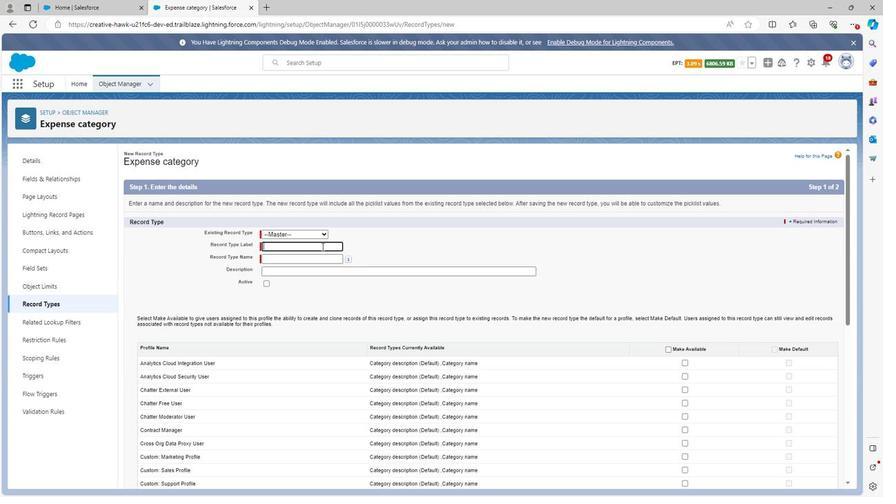 
Action: Key pressed <Key.shift>Tax<Key.space>treatment
Screenshot: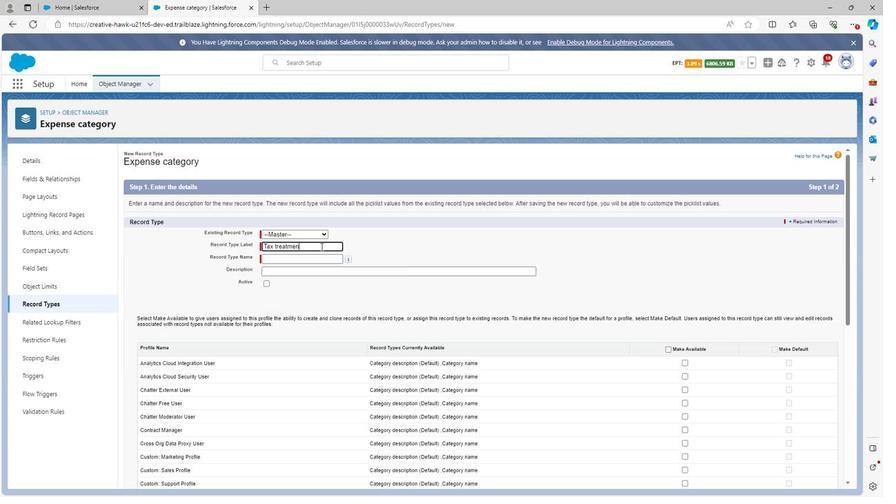 
Action: Mouse moved to (356, 251)
Screenshot: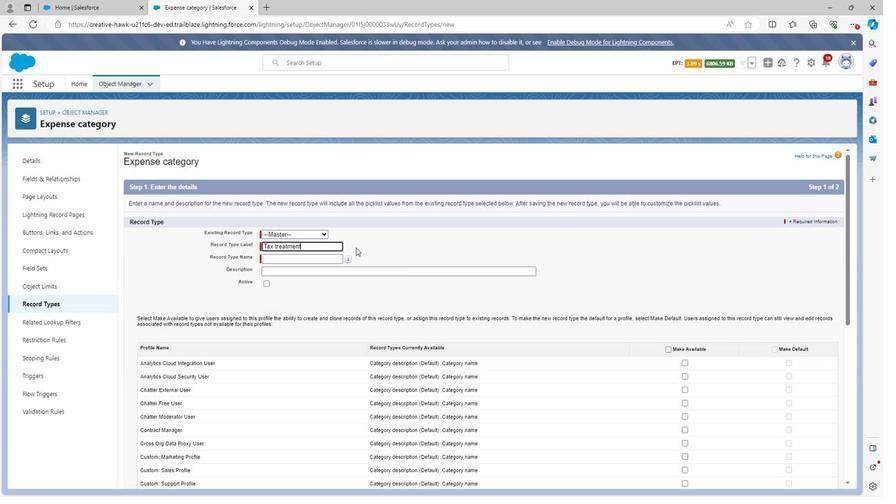 
Action: Mouse pressed left at (356, 251)
Screenshot: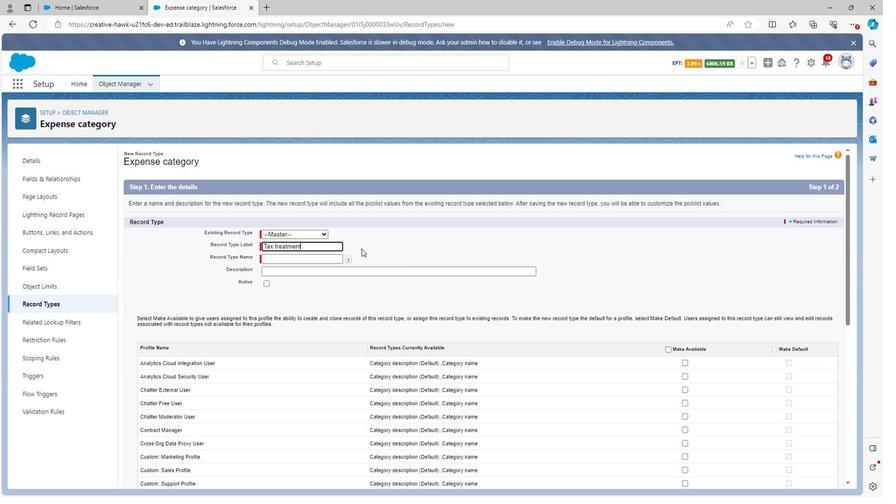 
Action: Mouse moved to (312, 272)
Screenshot: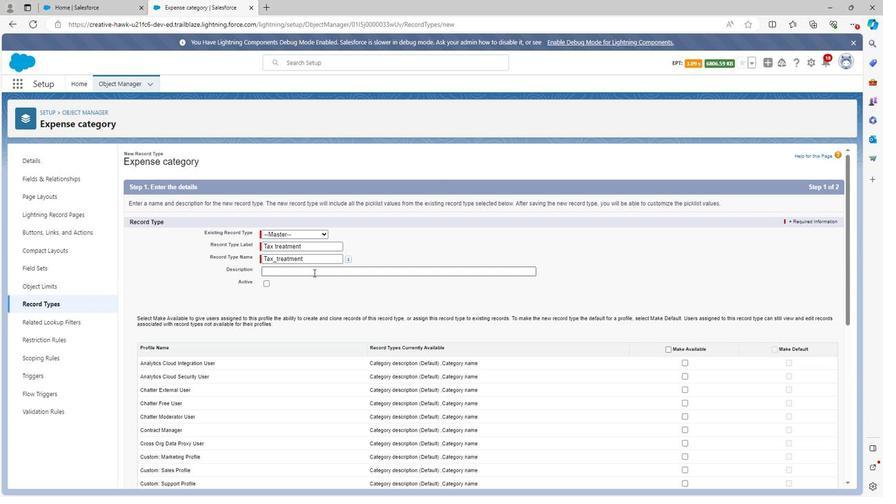
Action: Mouse pressed left at (312, 272)
Screenshot: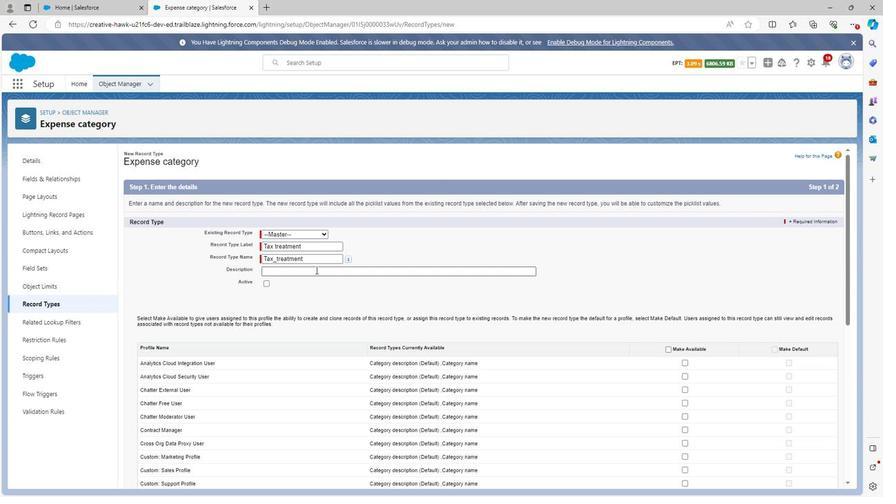 
Action: Key pressed <Key.shift><Key.shift>Tax<Key.space>treatment<Key.space>record<Key.space>type<Key.space>is<Key.space>used<Key.space>to<Key.space>save<Key.space>the<Key.space>egent<Key.space><Key.backspace><Key.backspace><Key.backspace><Key.backspace><Key.backspace><Key.backspace>tax<Key.space>related<Key.space>data
Screenshot: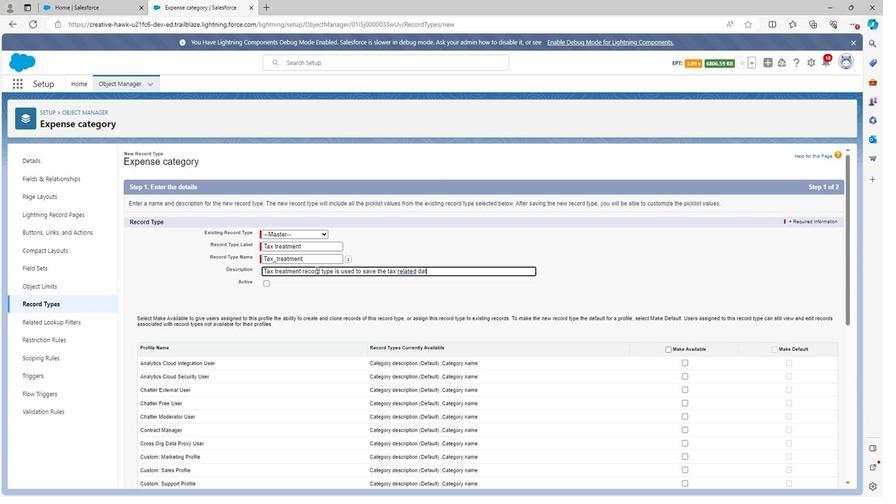 
Action: Mouse moved to (266, 285)
Screenshot: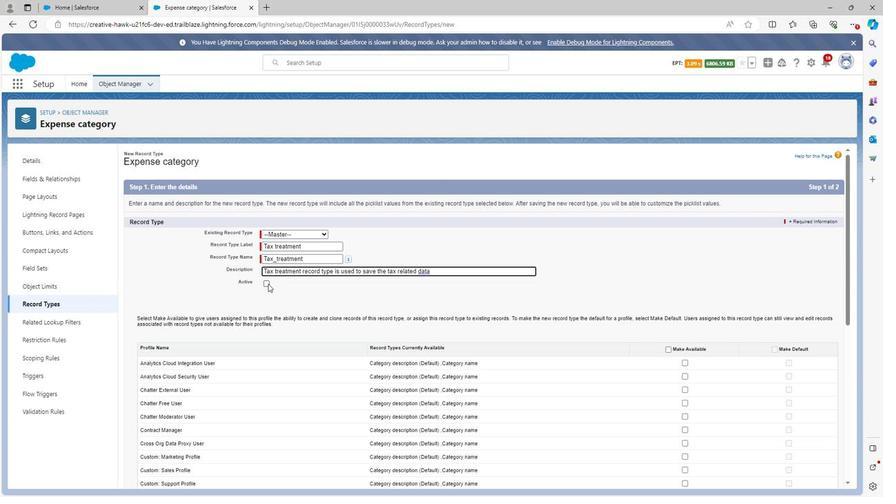
Action: Mouse pressed left at (266, 285)
Screenshot: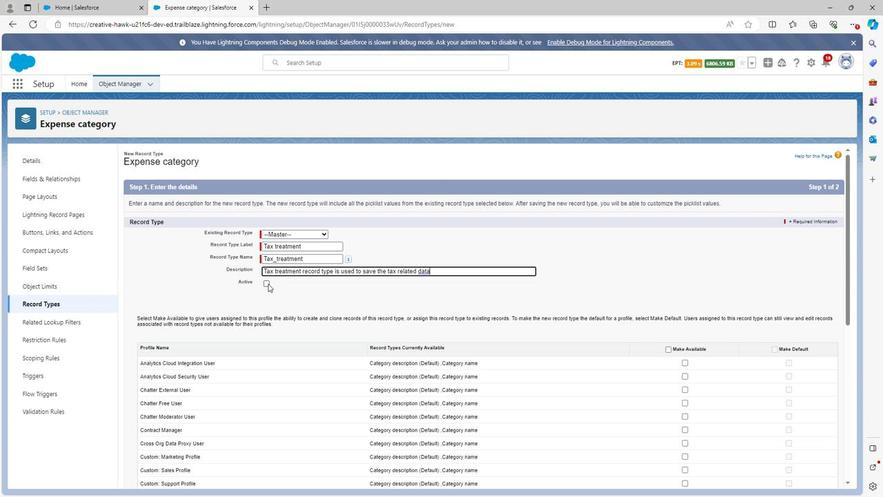 
Action: Mouse moved to (651, 347)
Screenshot: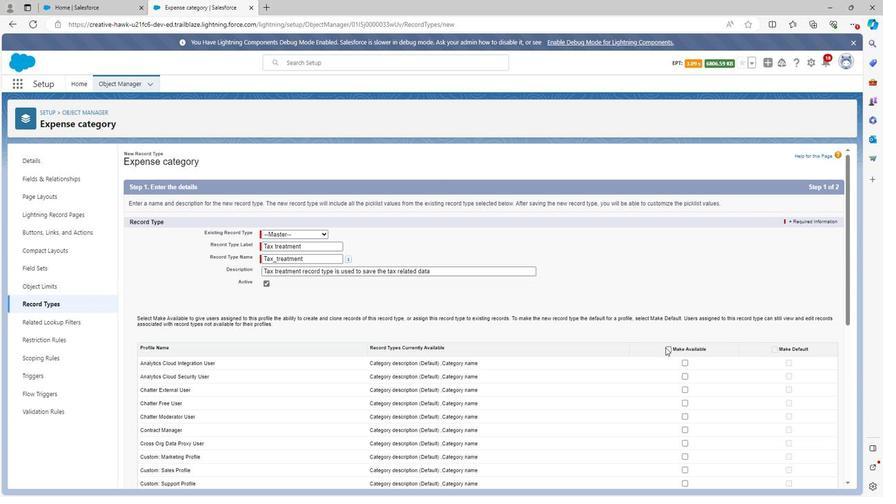 
Action: Mouse pressed left at (651, 347)
Screenshot: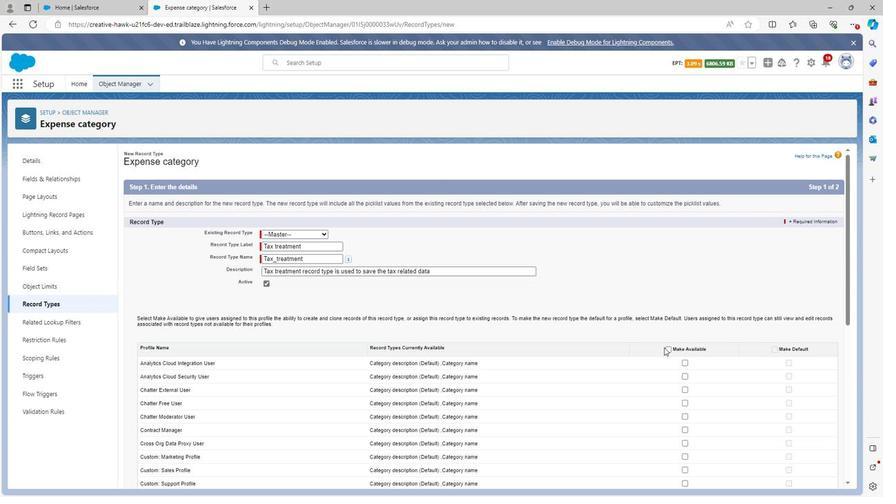 
Action: Mouse moved to (657, 349)
Screenshot: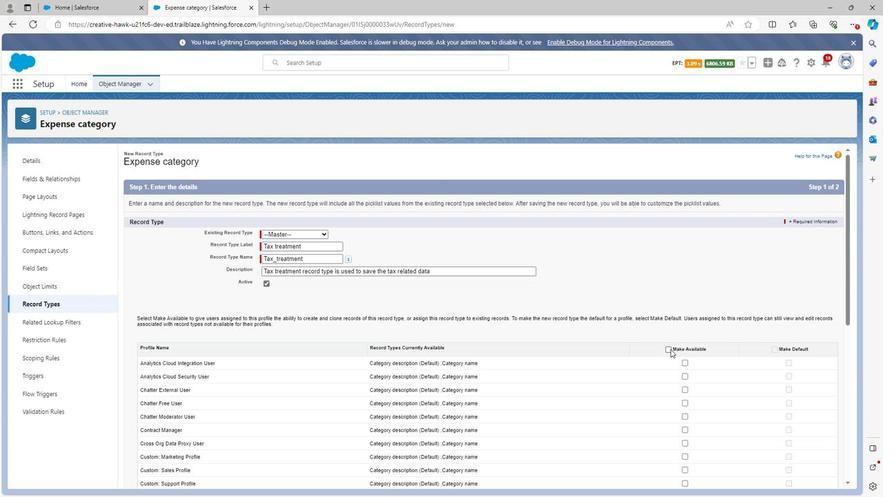 
Action: Mouse pressed left at (657, 349)
Screenshot: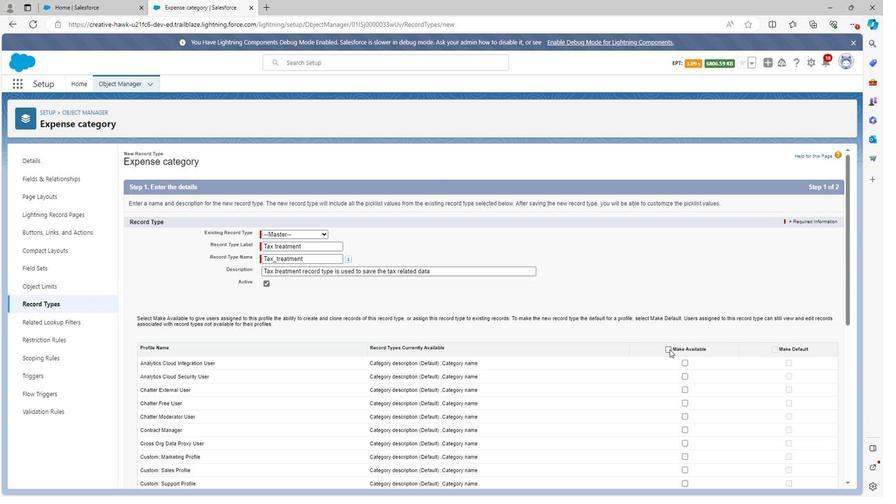 
Action: Mouse moved to (760, 349)
Screenshot: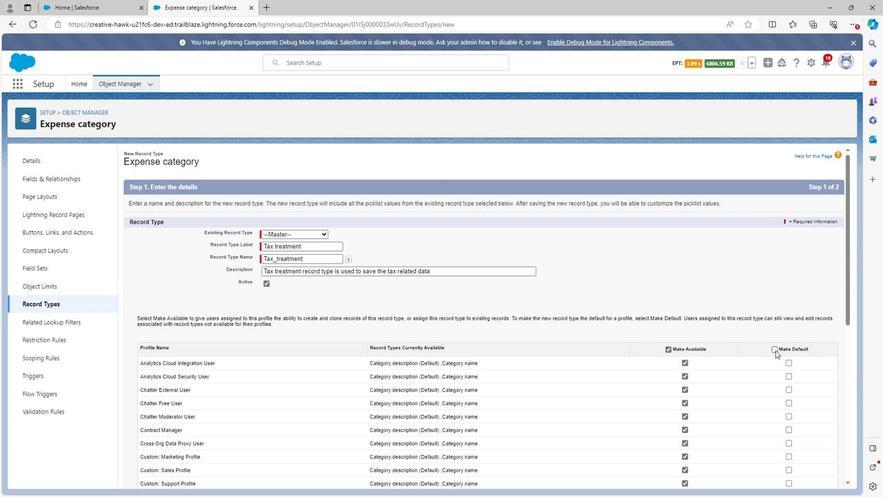 
Action: Mouse pressed left at (760, 349)
Screenshot: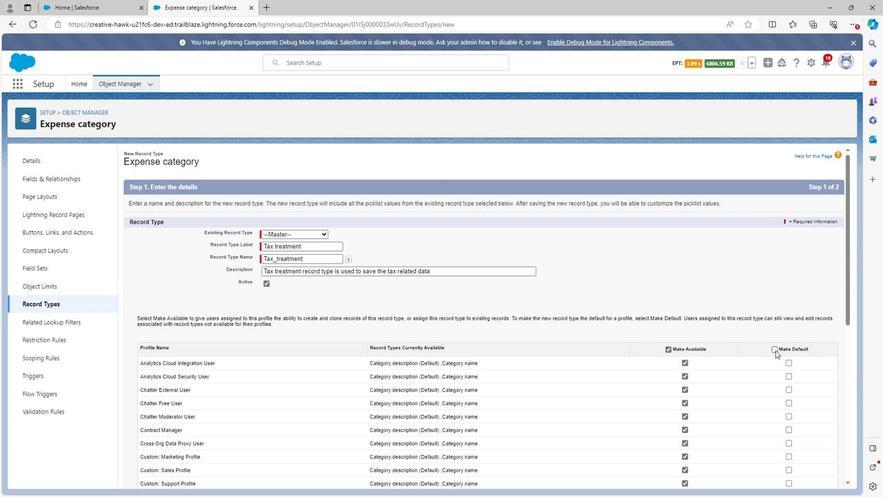 
Action: Mouse moved to (597, 325)
Screenshot: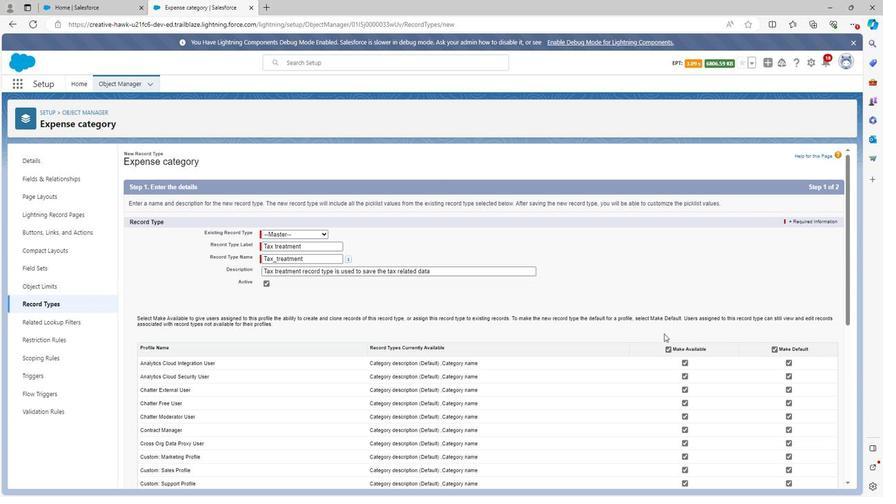 
Action: Mouse scrolled (597, 324) with delta (0, 0)
Screenshot: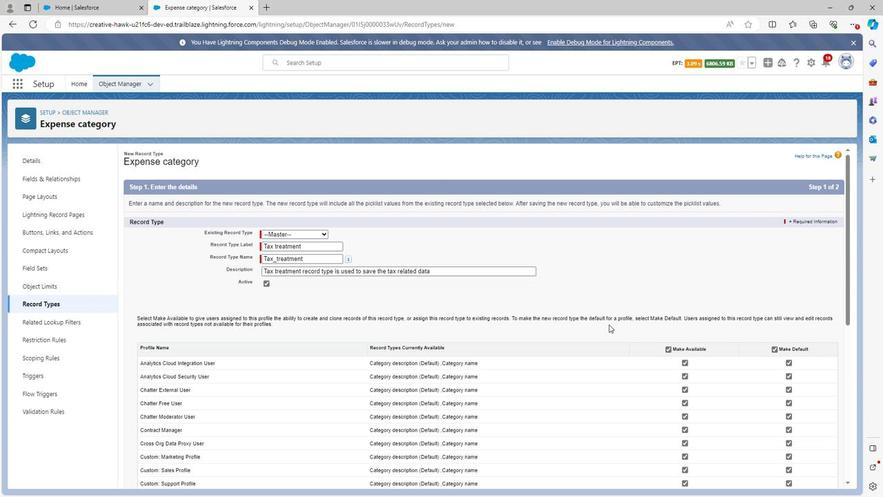
Action: Mouse scrolled (597, 324) with delta (0, 0)
Screenshot: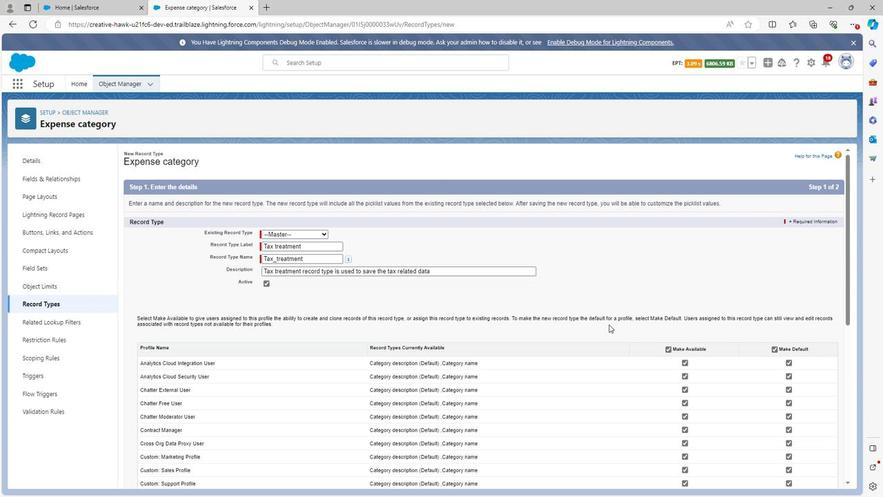 
Action: Mouse scrolled (597, 324) with delta (0, 0)
Screenshot: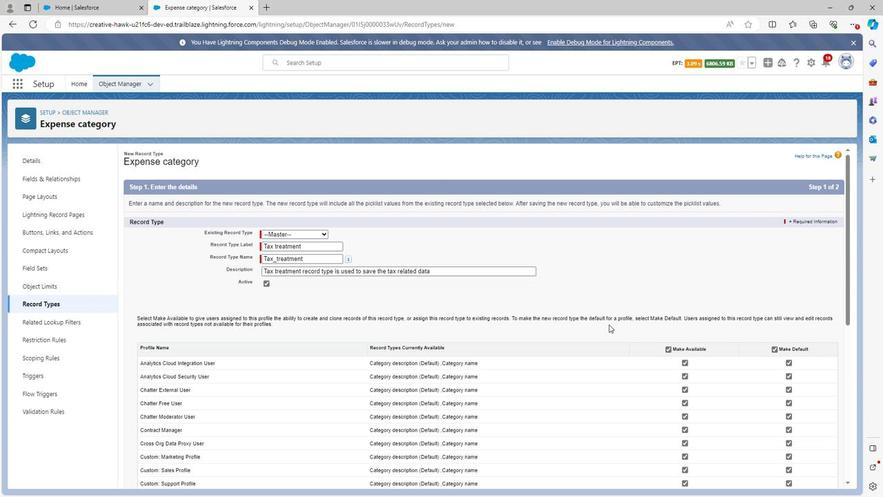 
Action: Mouse scrolled (597, 324) with delta (0, 0)
Screenshot: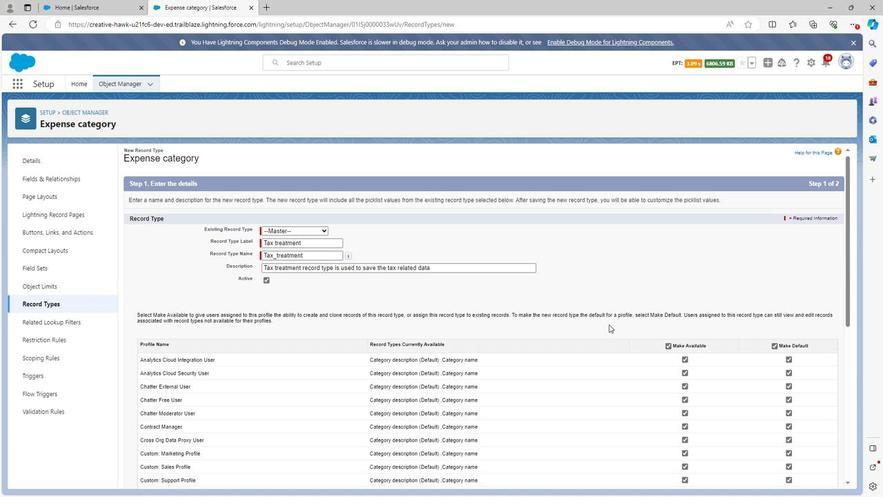 
Action: Mouse scrolled (597, 324) with delta (0, 0)
Screenshot: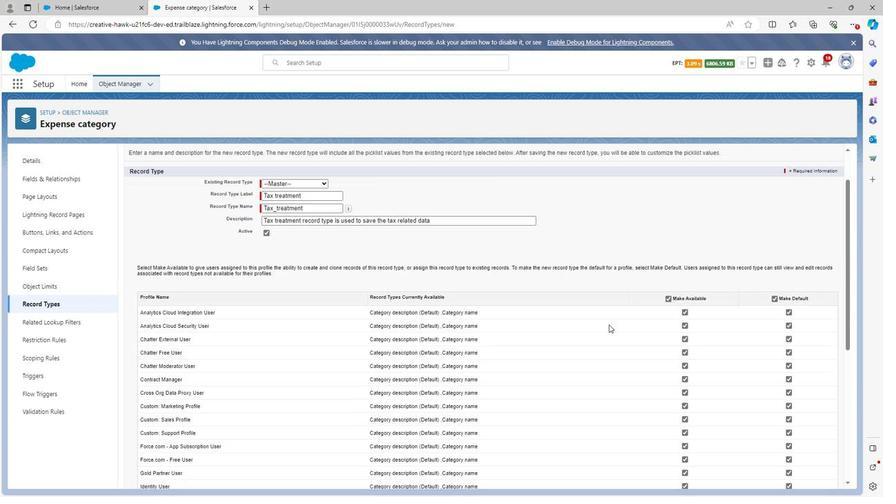 
Action: Mouse scrolled (597, 324) with delta (0, 0)
Screenshot: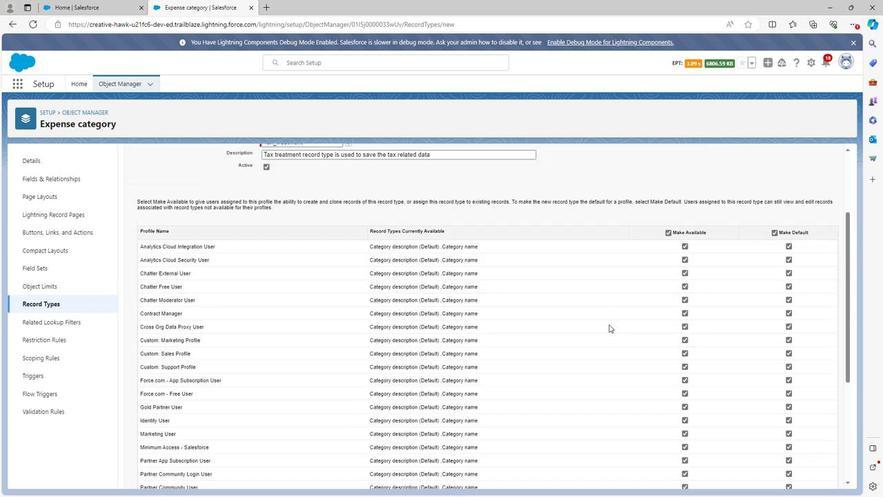 
Action: Mouse scrolled (597, 324) with delta (0, 0)
Screenshot: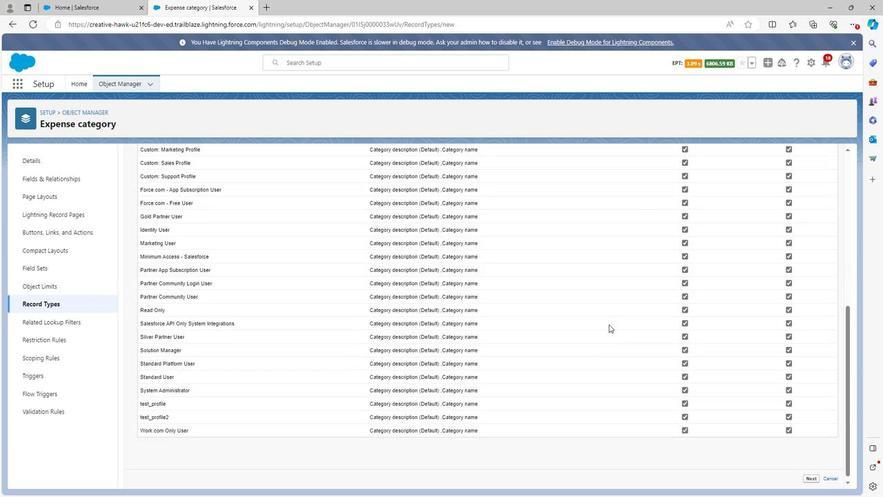 
Action: Mouse scrolled (597, 324) with delta (0, 0)
Screenshot: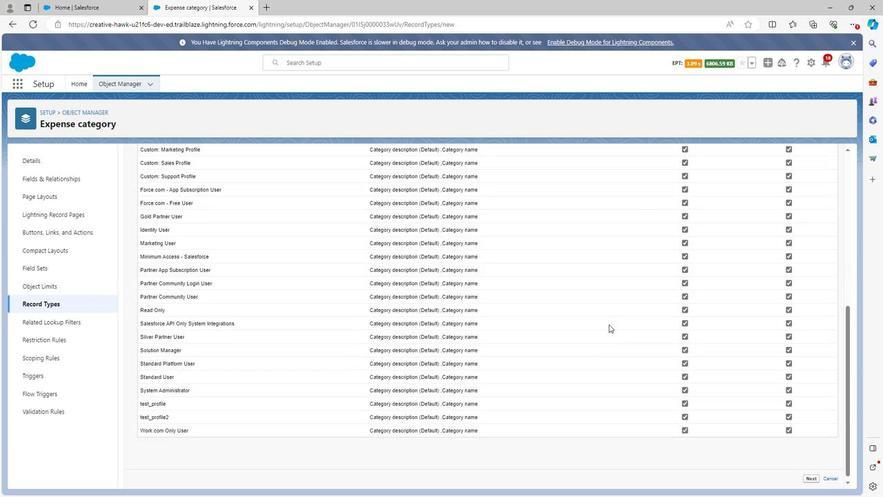 
Action: Mouse scrolled (597, 324) with delta (0, 0)
Screenshot: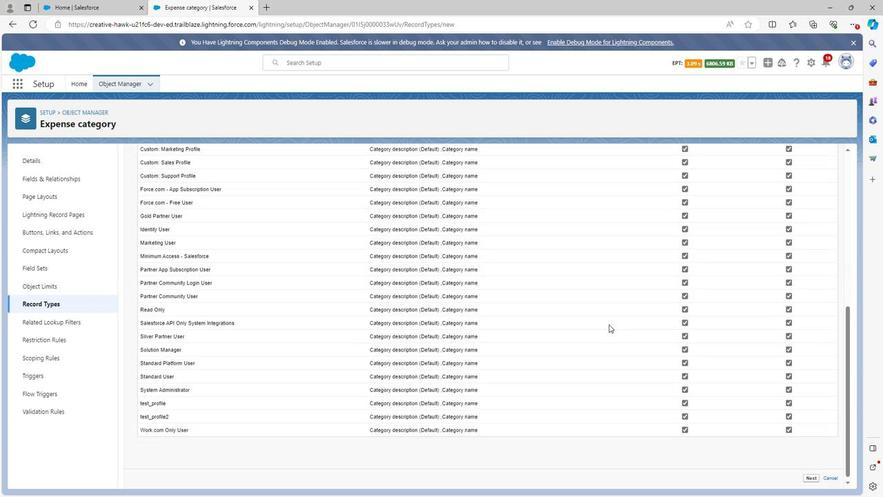 
Action: Mouse scrolled (597, 324) with delta (0, 0)
Screenshot: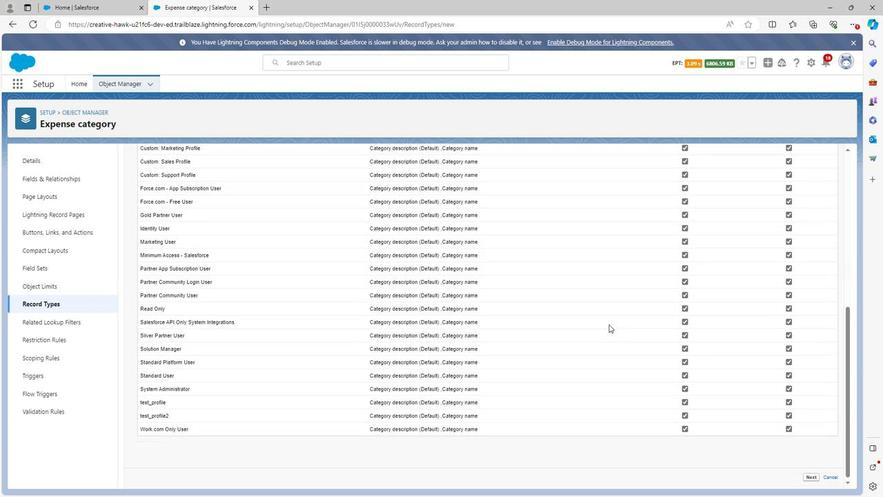 
Action: Mouse moved to (792, 472)
Screenshot: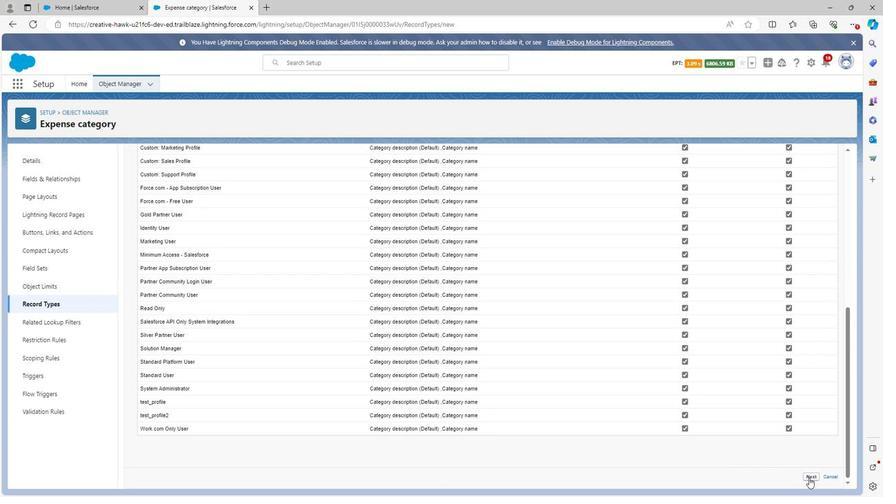 
Action: Mouse pressed left at (792, 472)
Screenshot: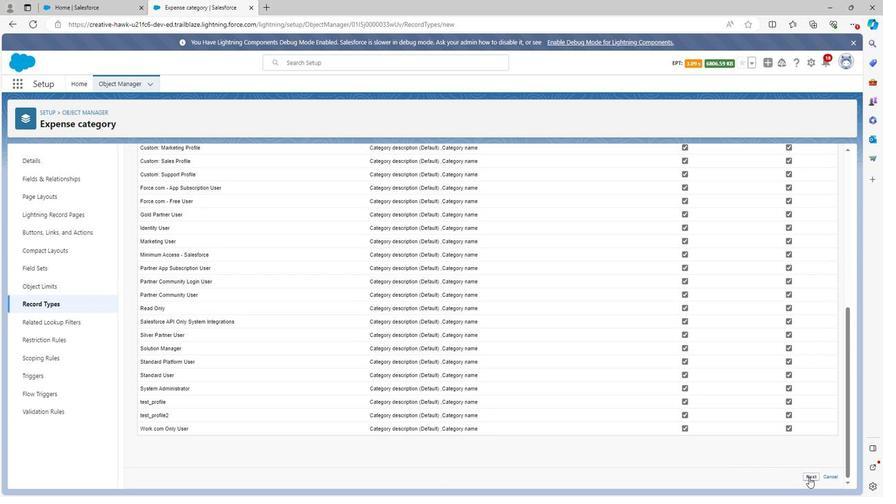 
Action: Mouse moved to (599, 347)
Screenshot: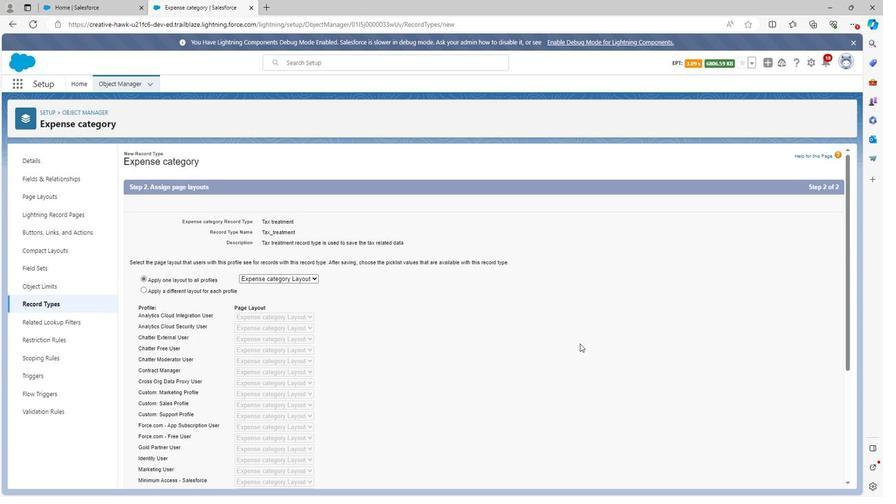 
Action: Mouse scrolled (599, 346) with delta (0, 0)
Screenshot: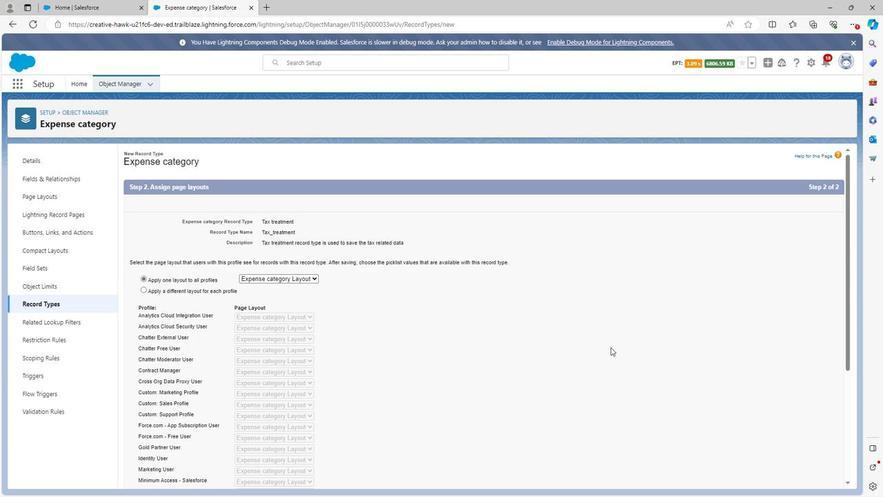 
Action: Mouse scrolled (599, 346) with delta (0, 0)
Screenshot: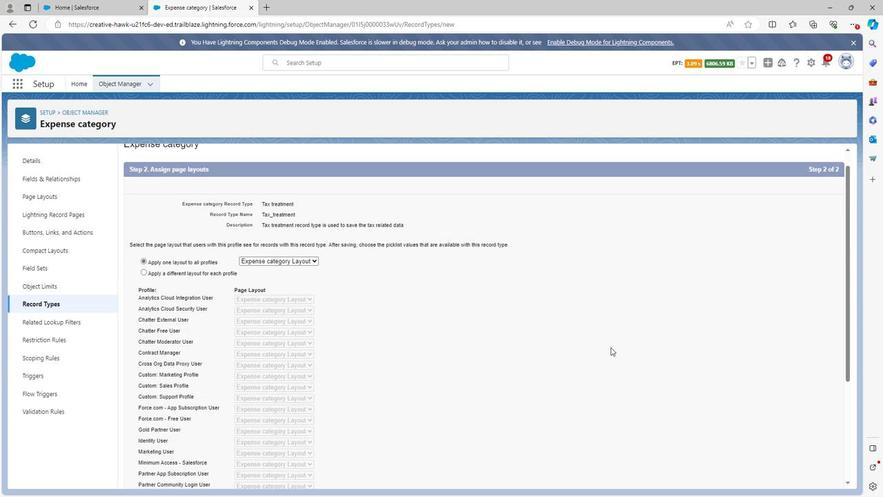 
Action: Mouse scrolled (599, 346) with delta (0, 0)
Screenshot: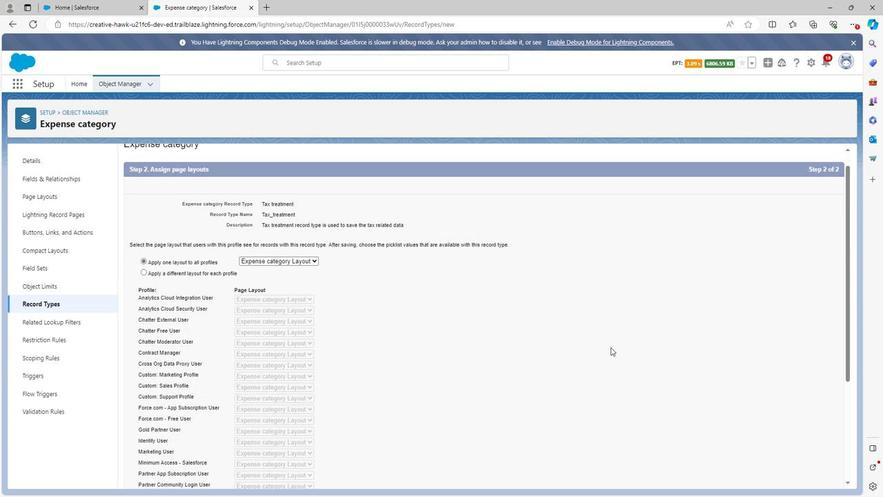 
Action: Mouse scrolled (599, 346) with delta (0, 0)
Screenshot: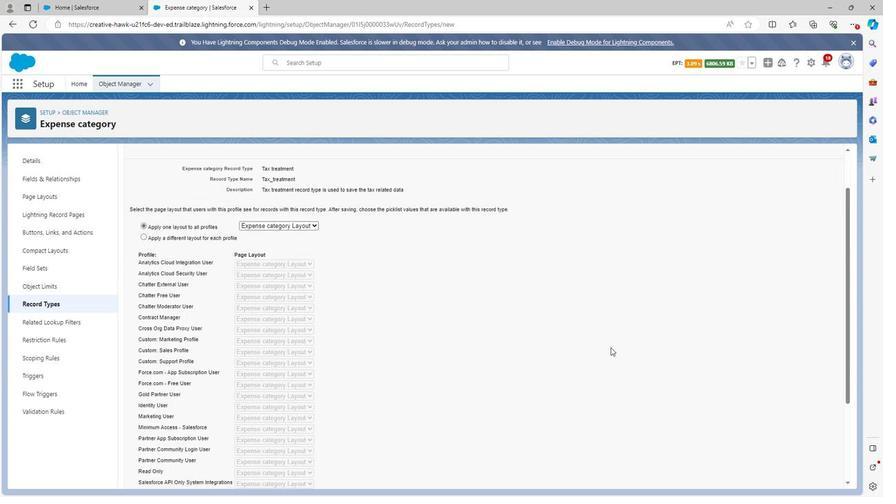 
Action: Mouse scrolled (599, 346) with delta (0, 0)
Screenshot: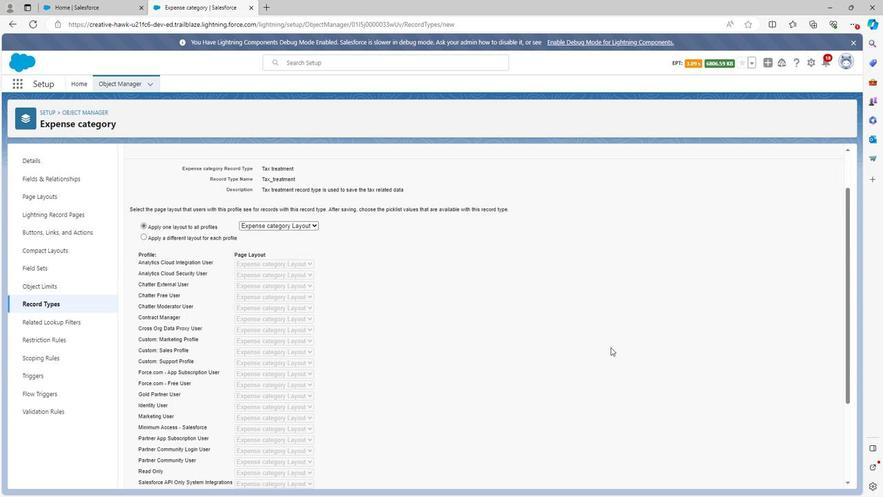 
Action: Mouse scrolled (599, 346) with delta (0, 0)
Screenshot: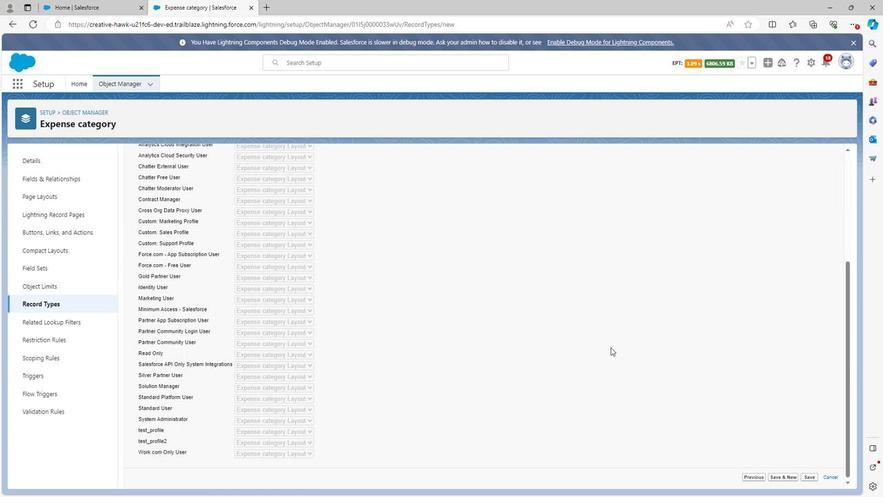 
Action: Mouse moved to (791, 470)
Screenshot: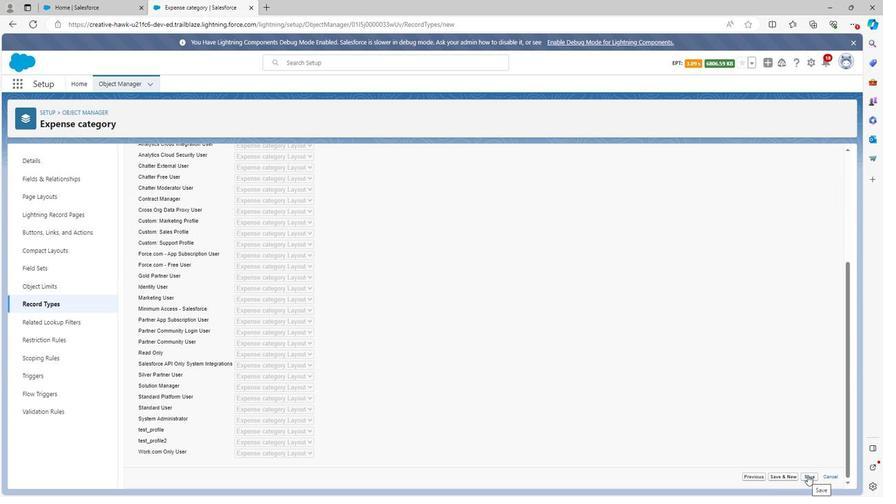 
Action: Mouse pressed left at (791, 470)
Screenshot: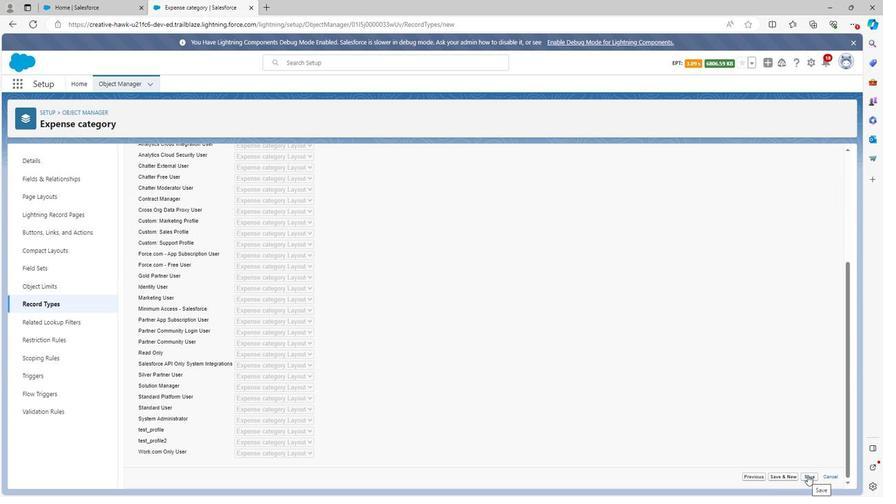 
Action: Mouse moved to (39, 305)
Screenshot: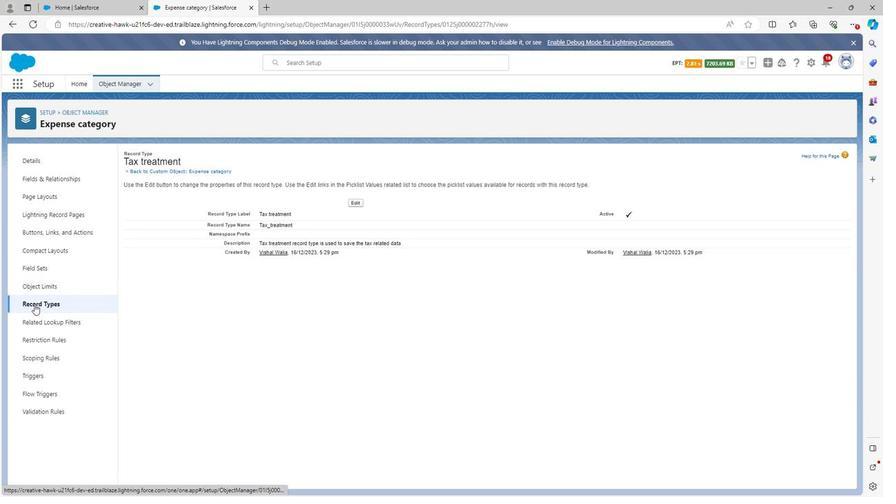 
Action: Mouse pressed left at (39, 305)
Screenshot: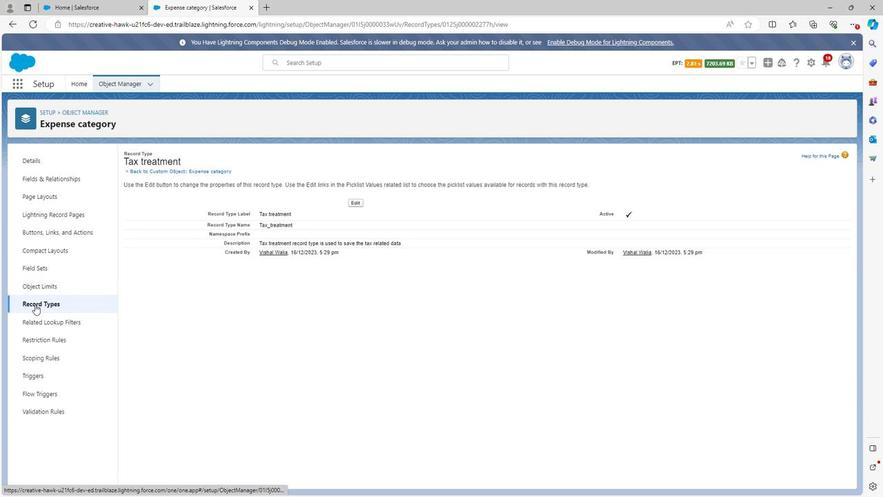 
Action: Mouse moved to (743, 166)
Screenshot: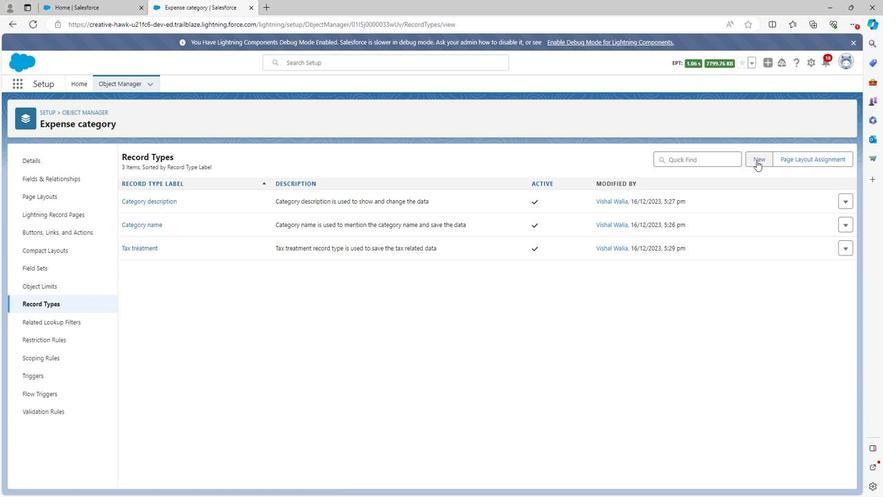 
Action: Mouse pressed left at (743, 166)
Screenshot: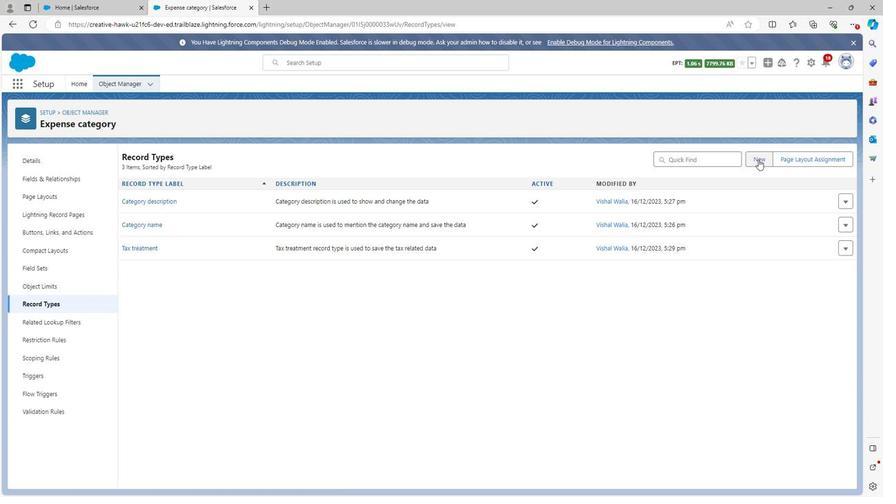 
Action: Mouse moved to (300, 254)
Screenshot: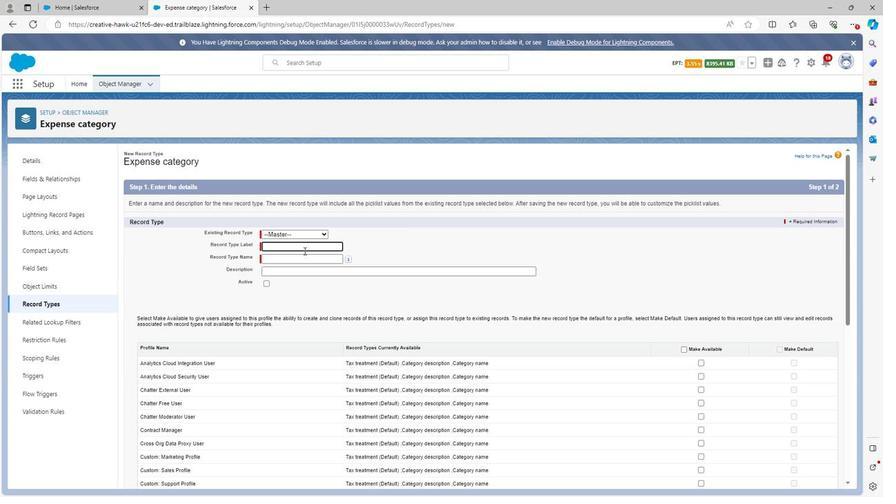 
Action: Key pressed <Key.shift><Key.shift><Key.shift><Key.shift><Key.shift>Expense<Key.space>limit
Screenshot: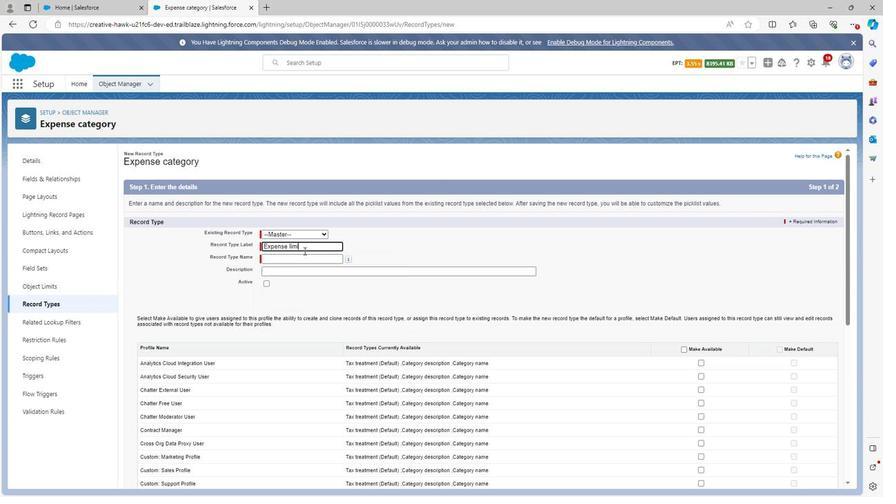 
Action: Mouse moved to (372, 248)
Screenshot: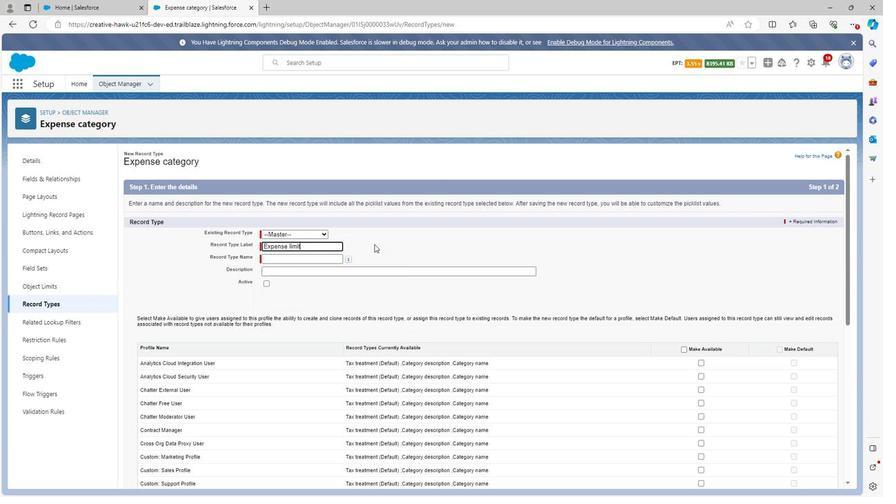 
Action: Mouse pressed left at (372, 248)
Screenshot: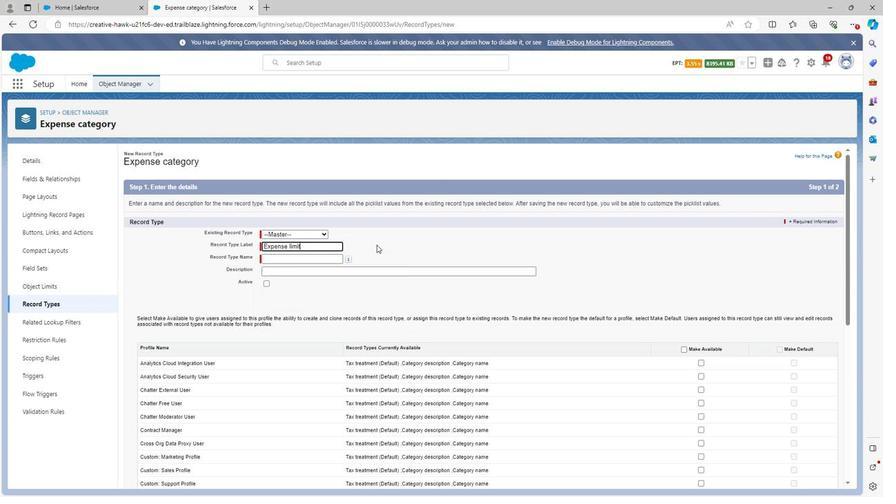 
Action: Mouse moved to (314, 276)
Screenshot: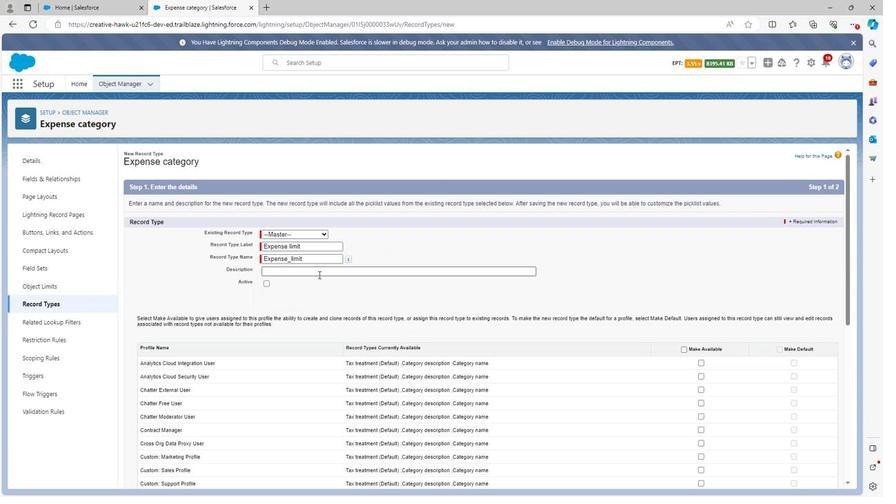 
Action: Mouse pressed left at (314, 276)
Screenshot: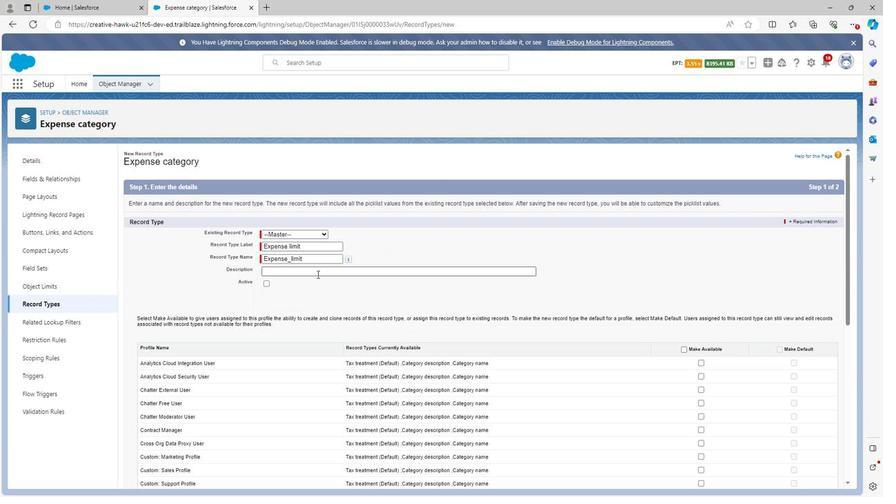 
Action: Key pressed <Key.shift><Key.shift><Key.shift><Key.shift>Expense<Key.space>limit<Key.space>record<Key.space>type<Key.space>is<Key.space>used<Key.space>to<Key.space>define<Key.space>expense<Key.space>limit<Key.space>of<Key.space>expense
Screenshot: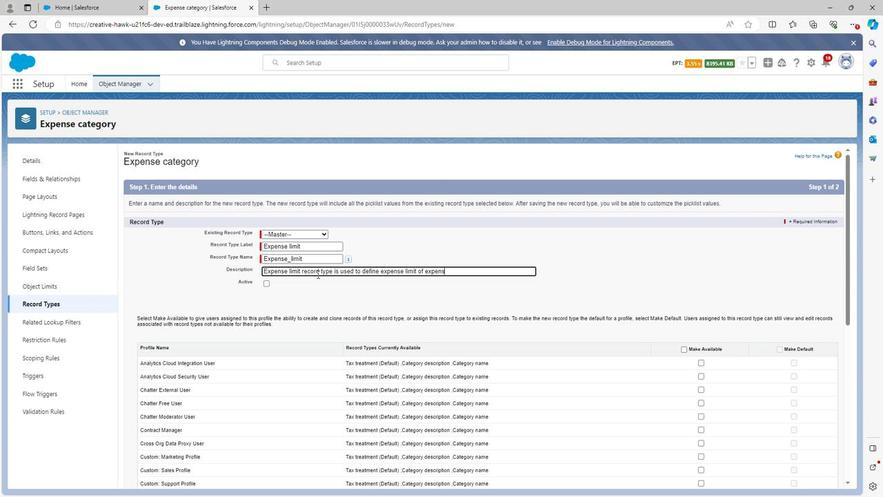 
Action: Mouse moved to (264, 284)
Screenshot: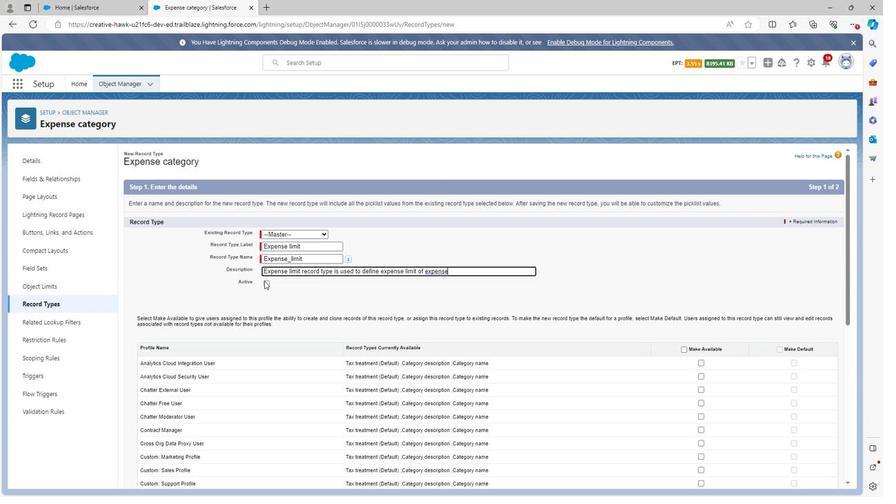 
Action: Mouse pressed left at (264, 284)
Screenshot: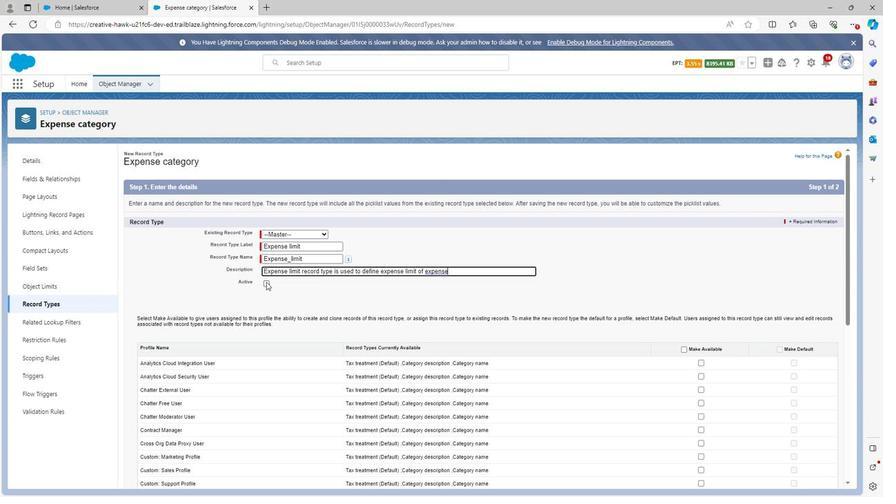 
Action: Mouse moved to (671, 348)
Screenshot: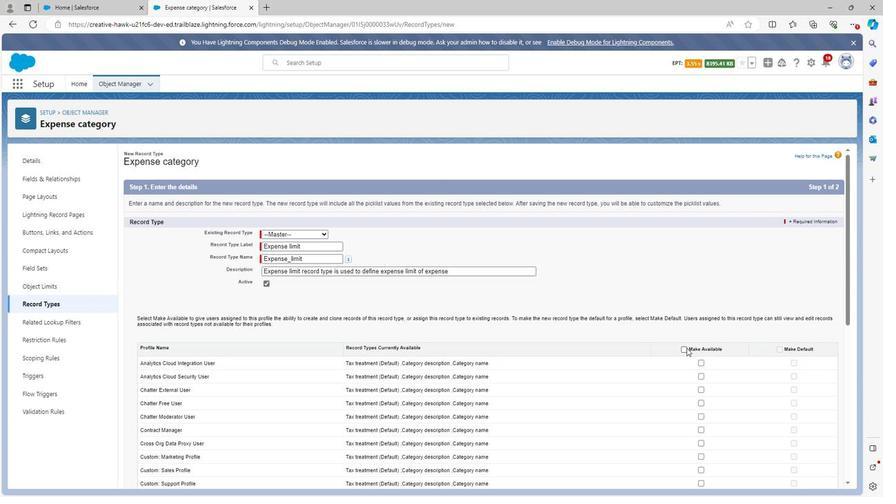 
Action: Mouse pressed left at (671, 348)
Screenshot: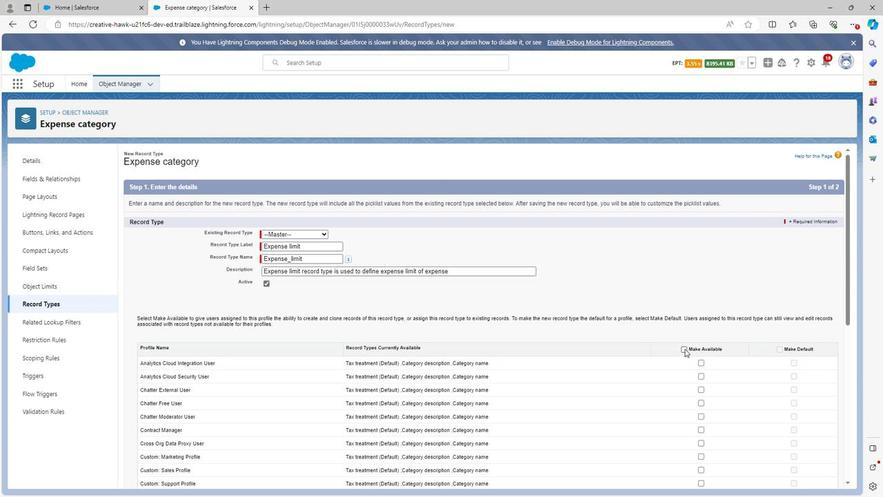 
Action: Mouse moved to (764, 349)
Screenshot: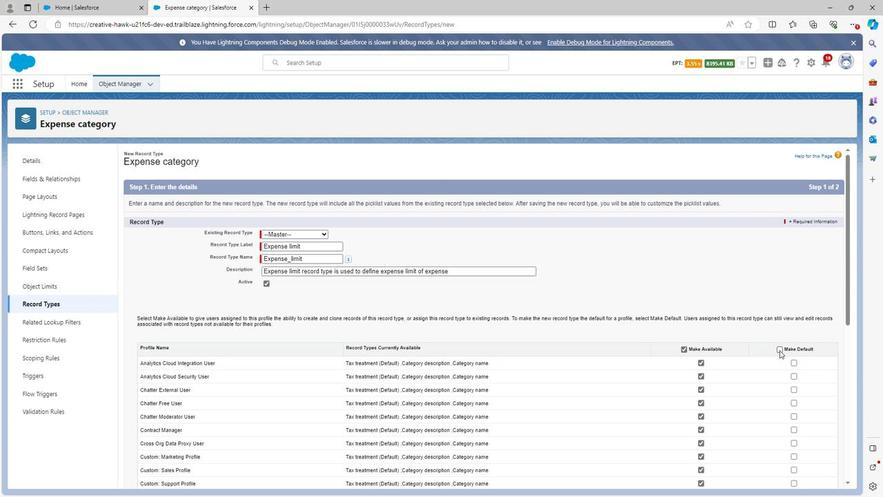 
Action: Mouse pressed left at (764, 349)
Screenshot: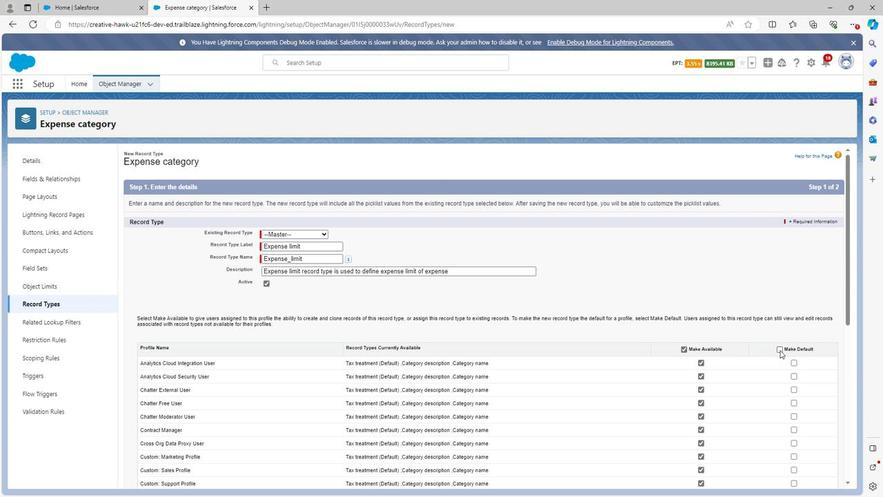 
Action: Mouse moved to (631, 364)
Screenshot: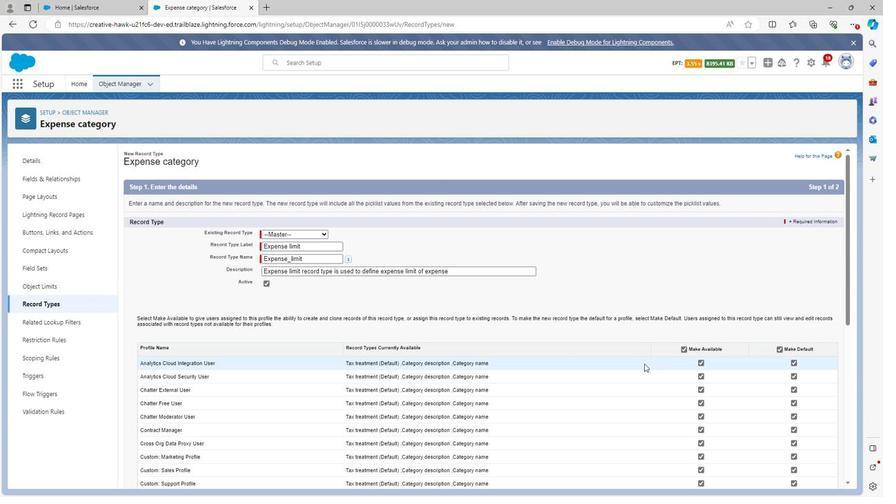 
Action: Mouse scrolled (631, 363) with delta (0, 0)
Screenshot: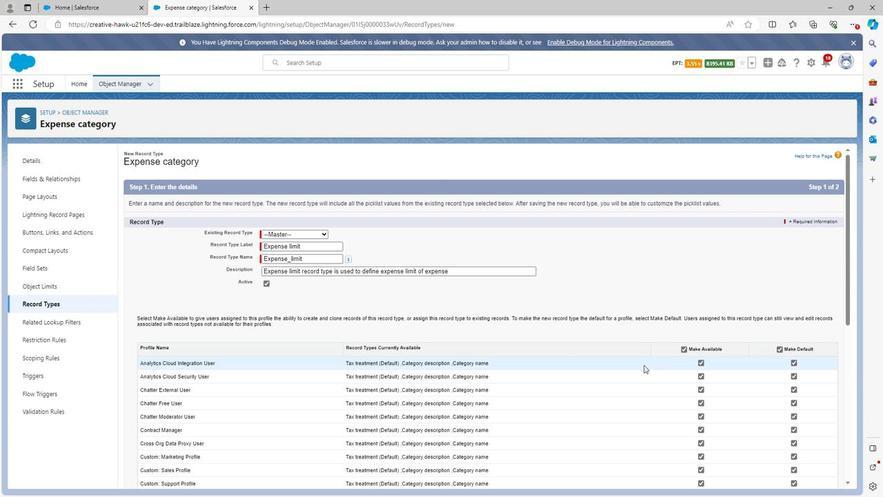 
Action: Mouse scrolled (631, 363) with delta (0, 0)
Screenshot: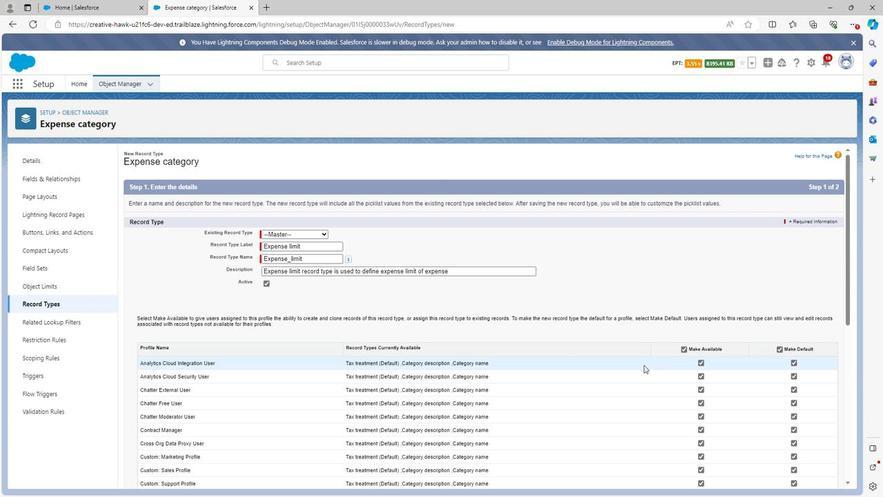 
Action: Mouse scrolled (631, 363) with delta (0, 0)
Screenshot: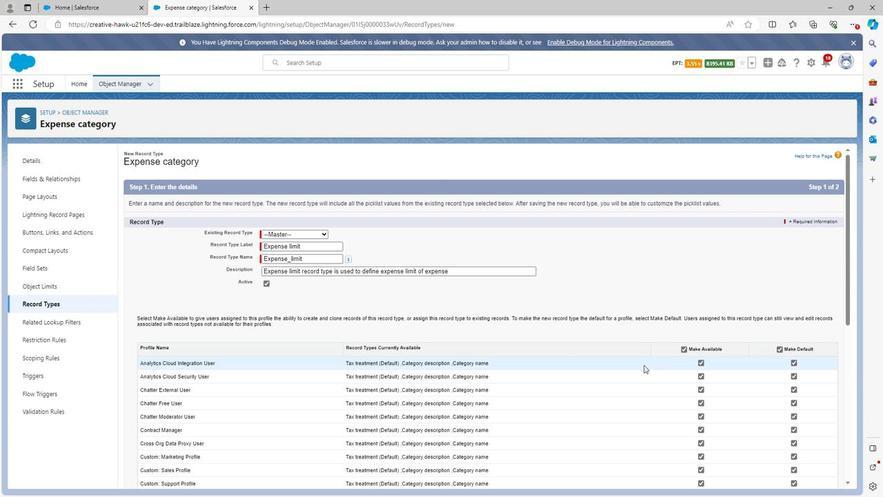 
Action: Mouse scrolled (631, 363) with delta (0, 0)
Screenshot: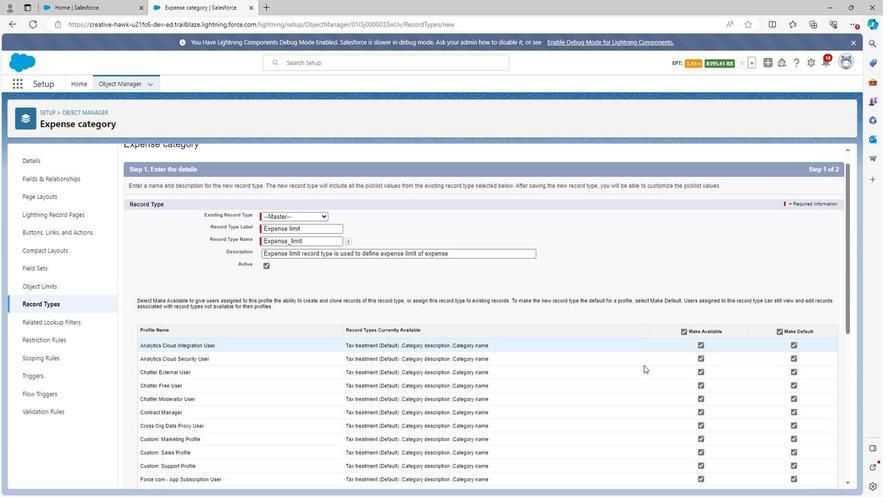 
Action: Mouse scrolled (631, 363) with delta (0, 0)
Screenshot: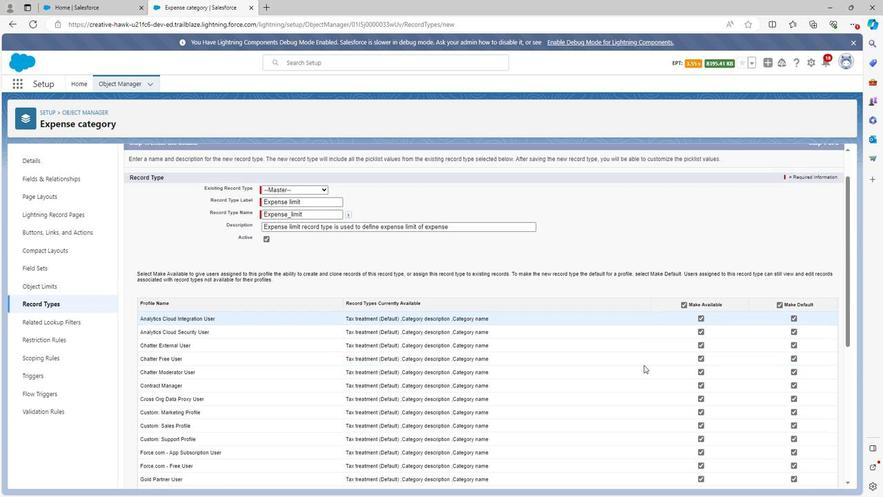 
Action: Mouse scrolled (631, 363) with delta (0, 0)
Screenshot: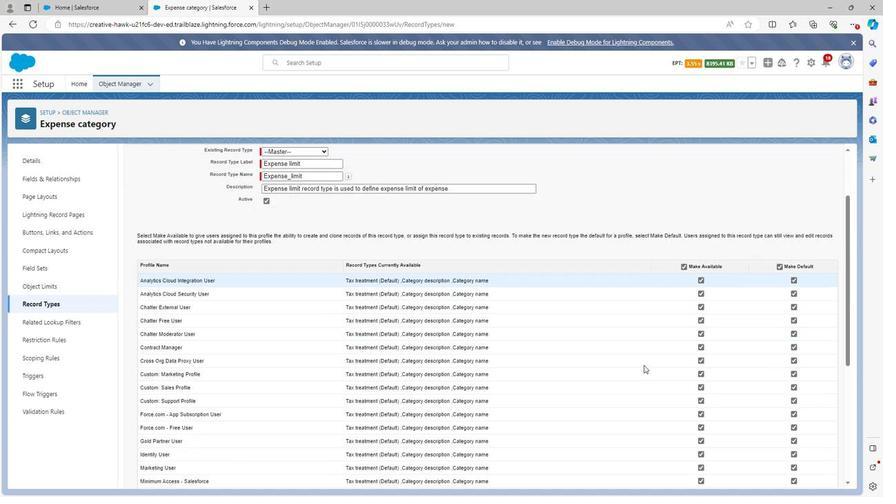 
Action: Mouse scrolled (631, 363) with delta (0, 0)
Screenshot: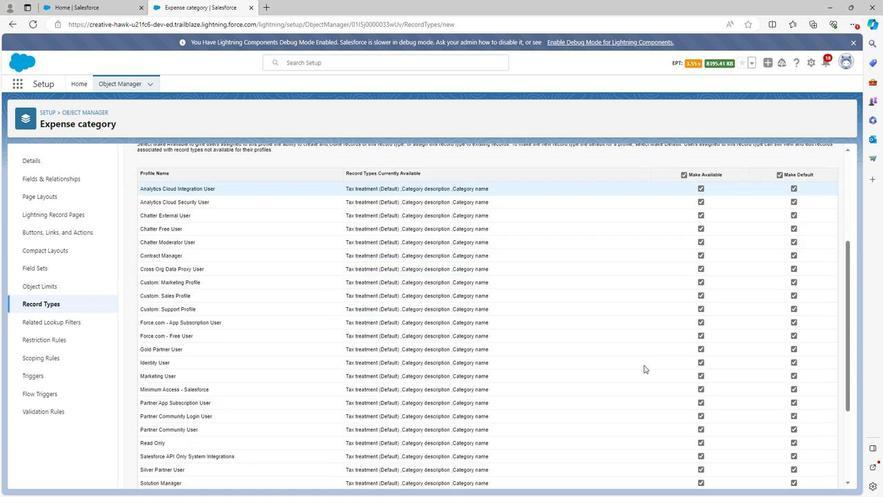 
Action: Mouse scrolled (631, 363) with delta (0, 0)
Screenshot: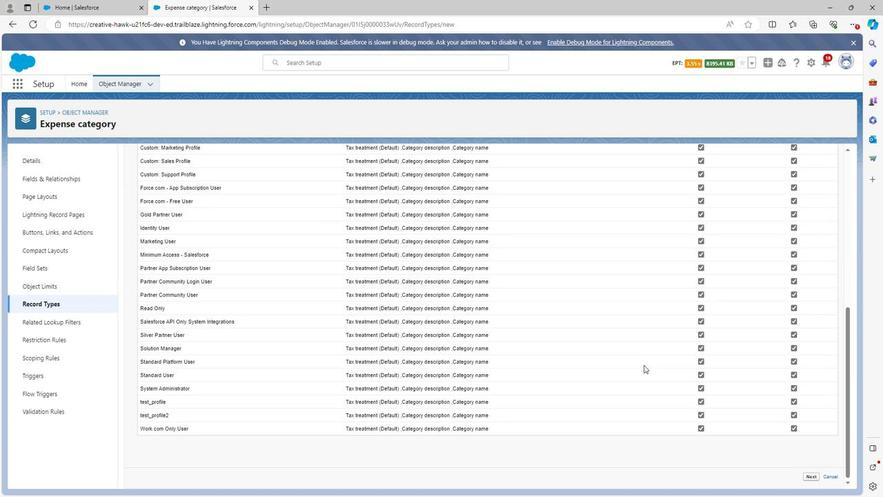 
Action: Mouse scrolled (631, 363) with delta (0, 0)
Screenshot: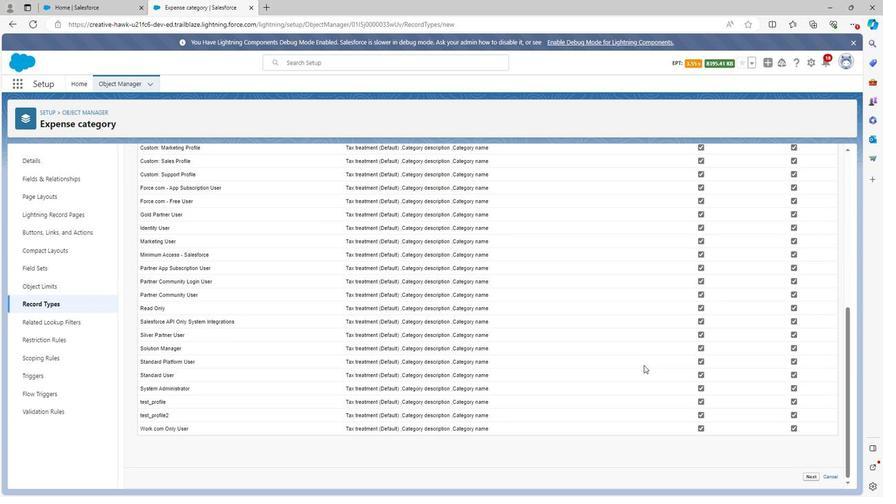 
Action: Mouse scrolled (631, 363) with delta (0, 0)
Screenshot: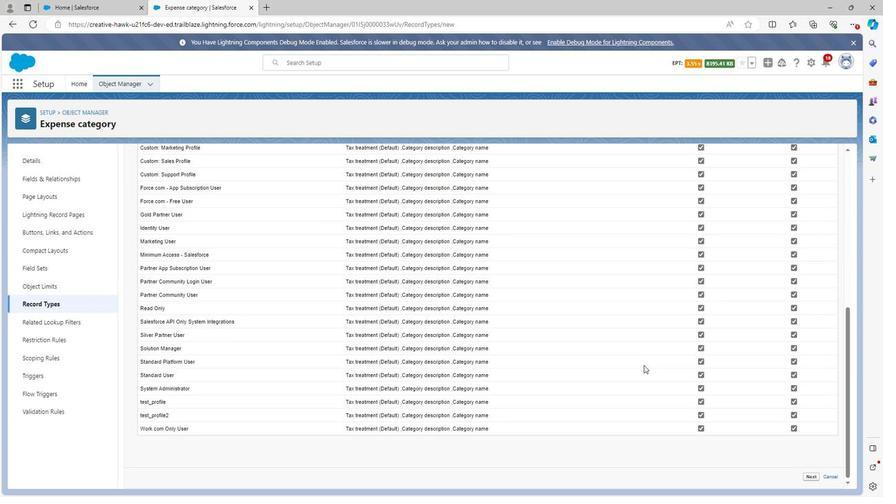 
Action: Mouse scrolled (631, 363) with delta (0, 0)
Screenshot: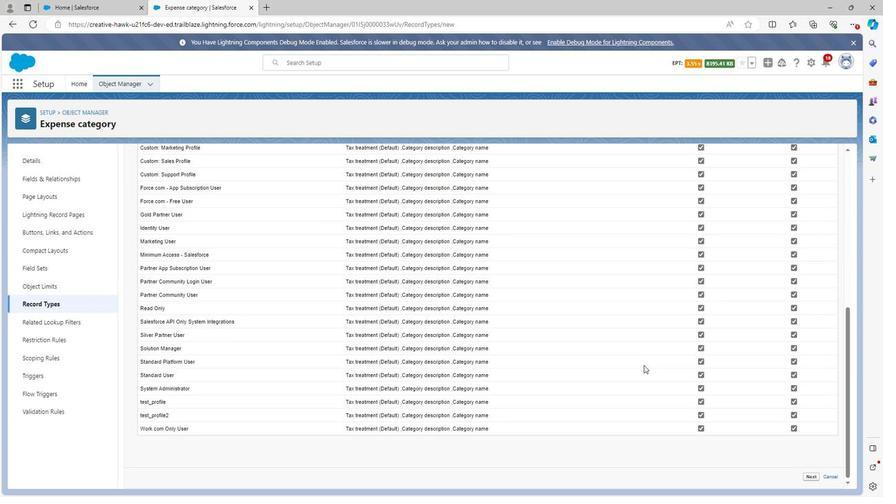 
Action: Mouse moved to (796, 470)
Screenshot: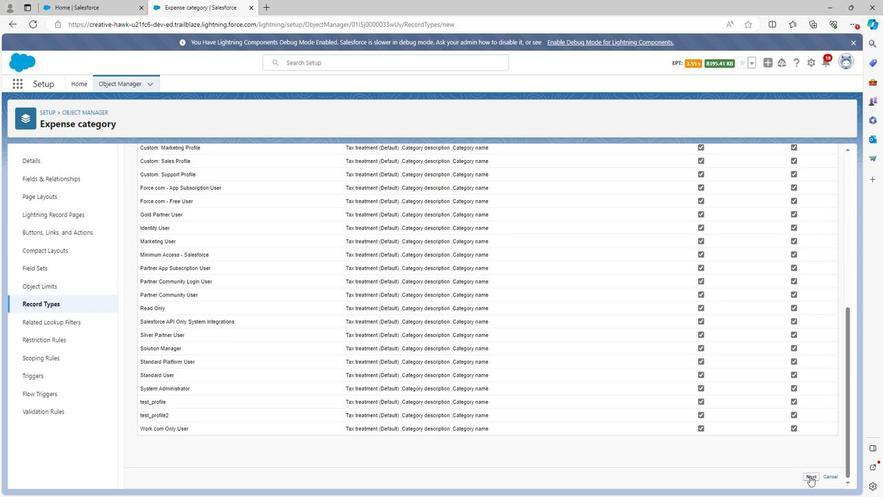 
Action: Mouse pressed left at (796, 470)
Screenshot: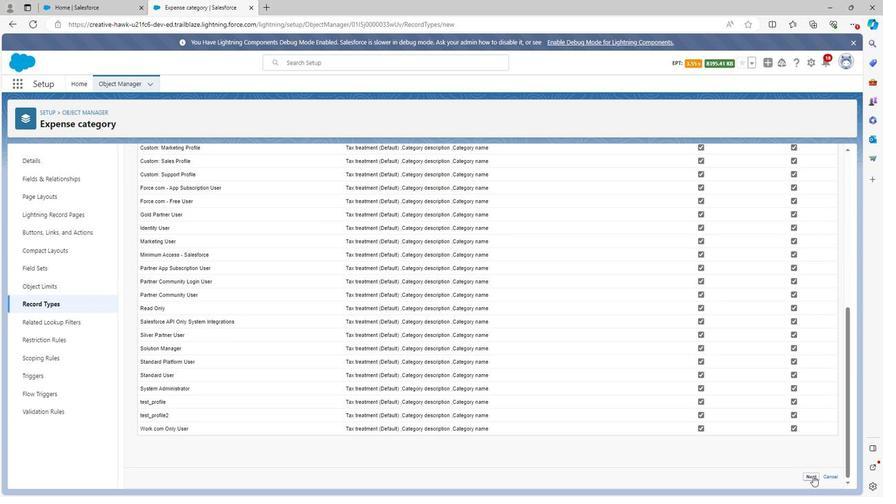 
Action: Mouse moved to (446, 346)
Screenshot: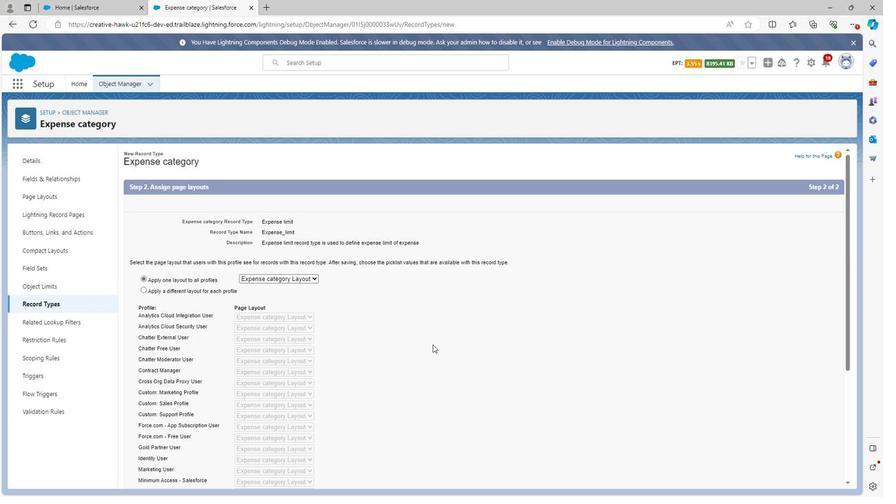
Action: Mouse scrolled (446, 345) with delta (0, 0)
Screenshot: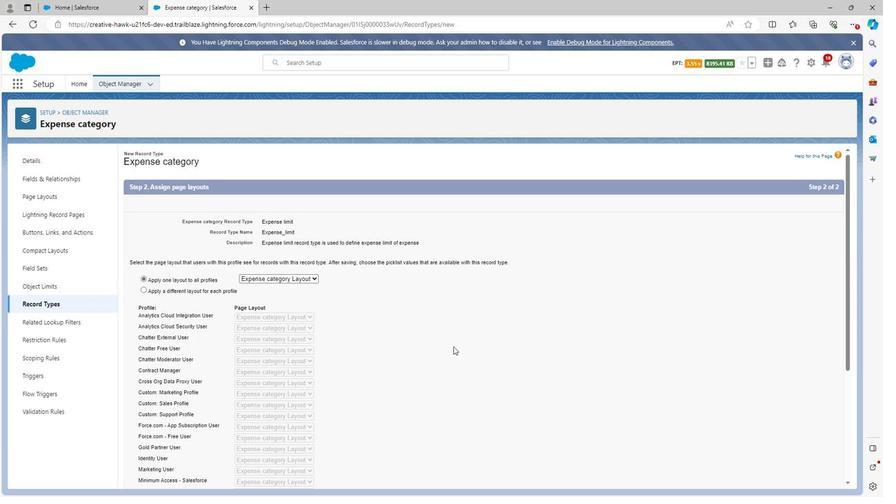 
Action: Mouse scrolled (446, 345) with delta (0, 0)
Screenshot: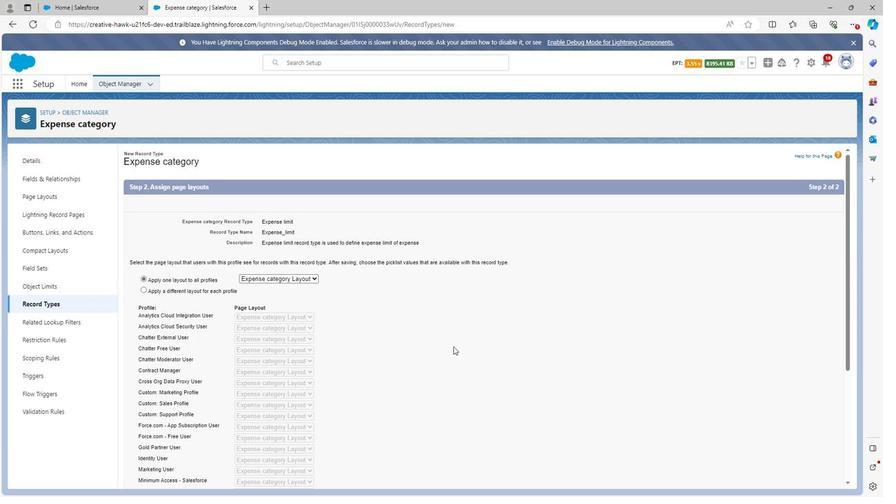 
Action: Mouse moved to (447, 346)
Screenshot: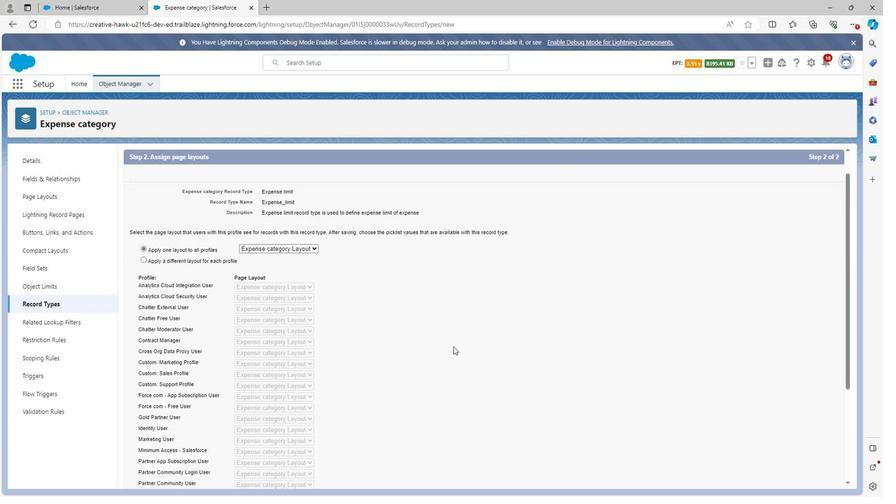 
Action: Mouse scrolled (447, 346) with delta (0, 0)
Screenshot: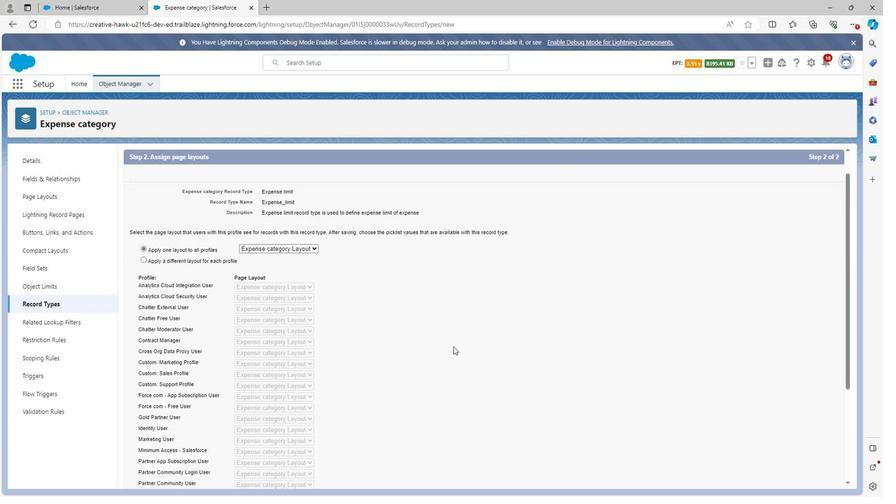 
Action: Mouse moved to (448, 346)
Screenshot: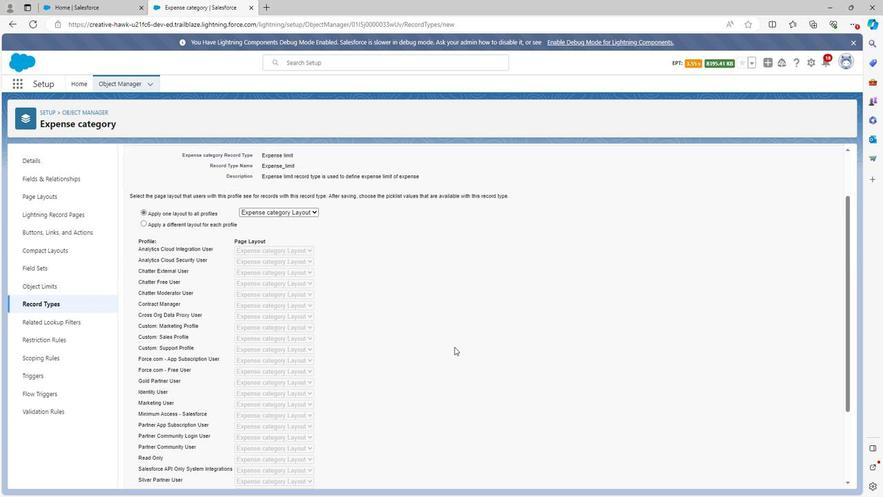 
Action: Mouse scrolled (448, 346) with delta (0, 0)
Screenshot: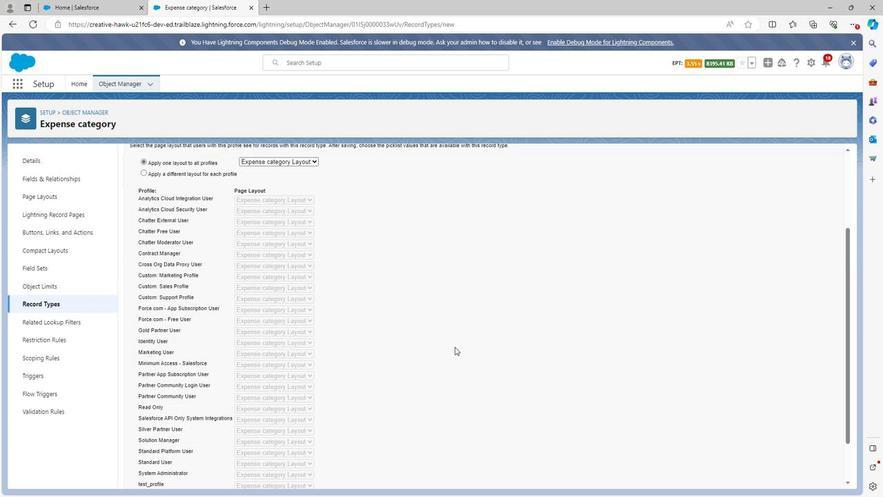 
Action: Mouse scrolled (448, 346) with delta (0, 0)
Screenshot: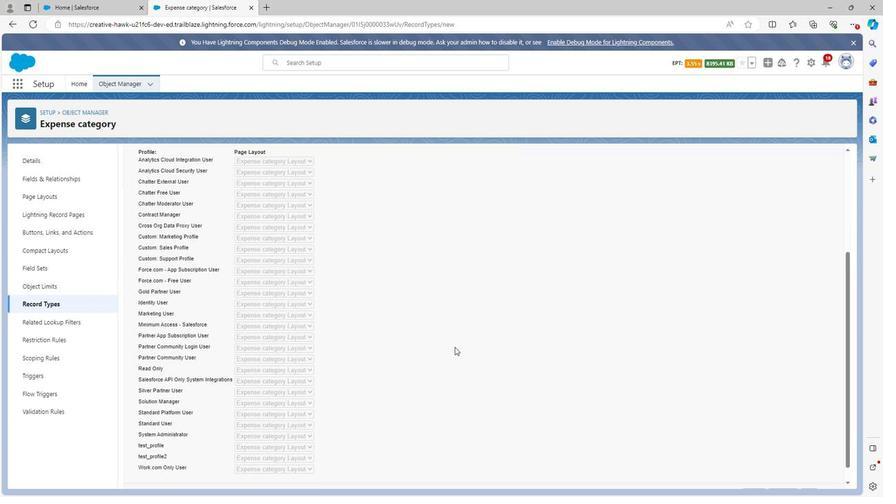 
Action: Mouse scrolled (448, 346) with delta (0, 0)
Screenshot: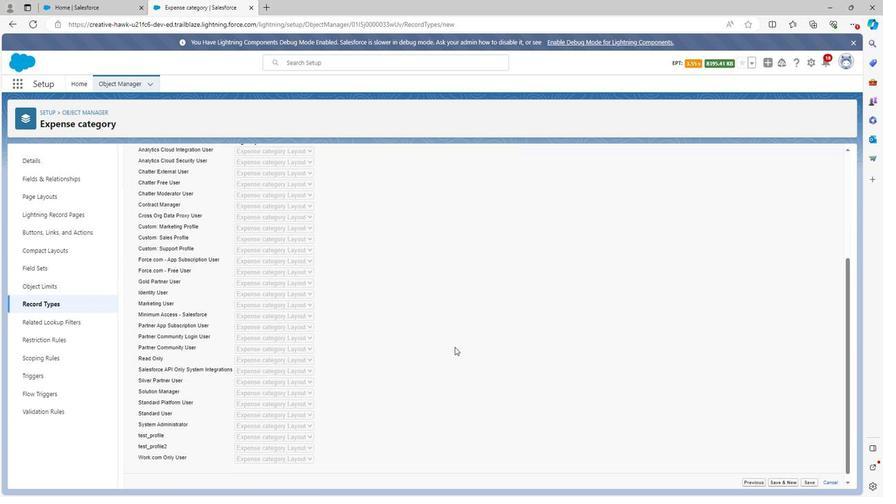 
Action: Mouse scrolled (448, 346) with delta (0, 0)
Screenshot: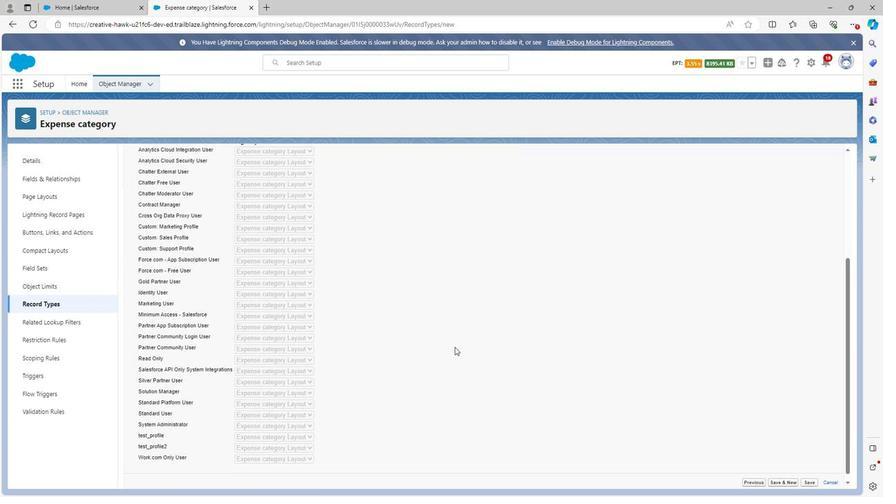
Action: Mouse moved to (793, 472)
Screenshot: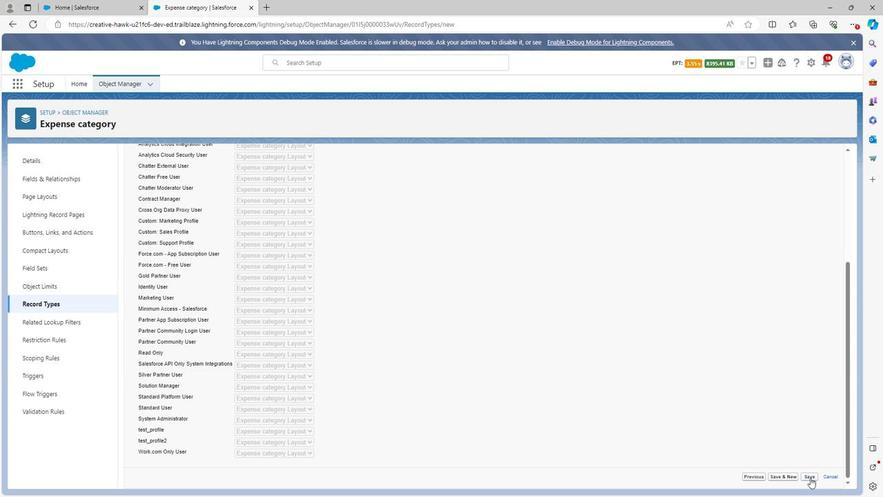 
Action: Mouse pressed left at (793, 472)
Screenshot: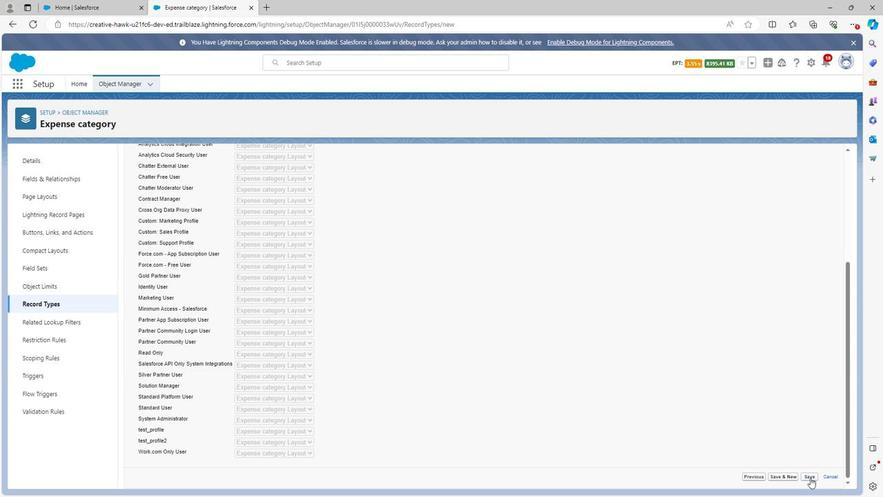 
Action: Mouse moved to (51, 305)
Screenshot: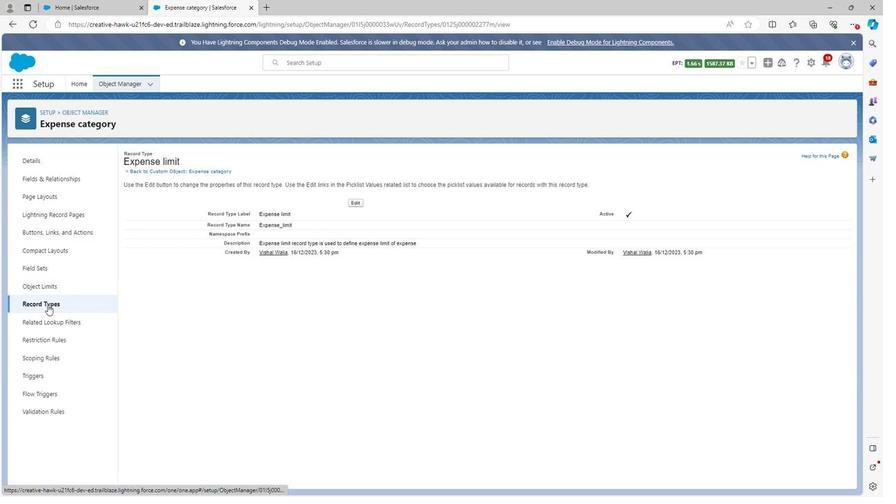 
Action: Mouse pressed left at (51, 305)
Screenshot: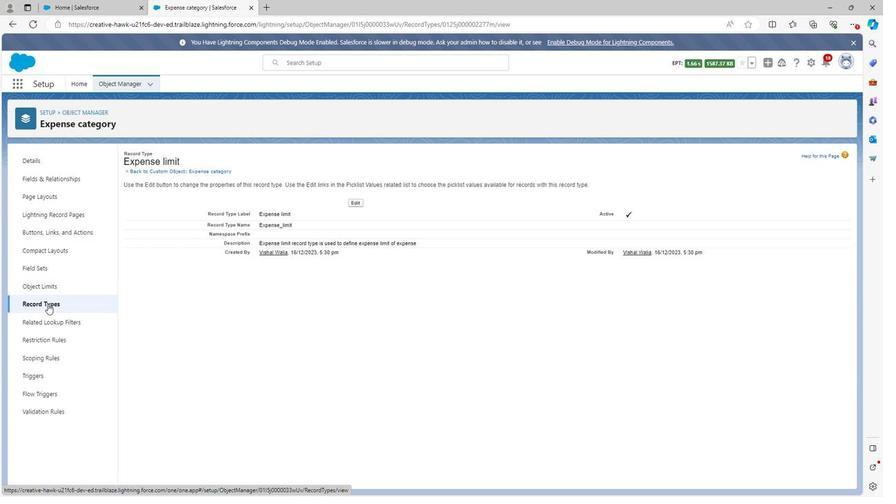 
Action: Mouse moved to (742, 167)
Screenshot: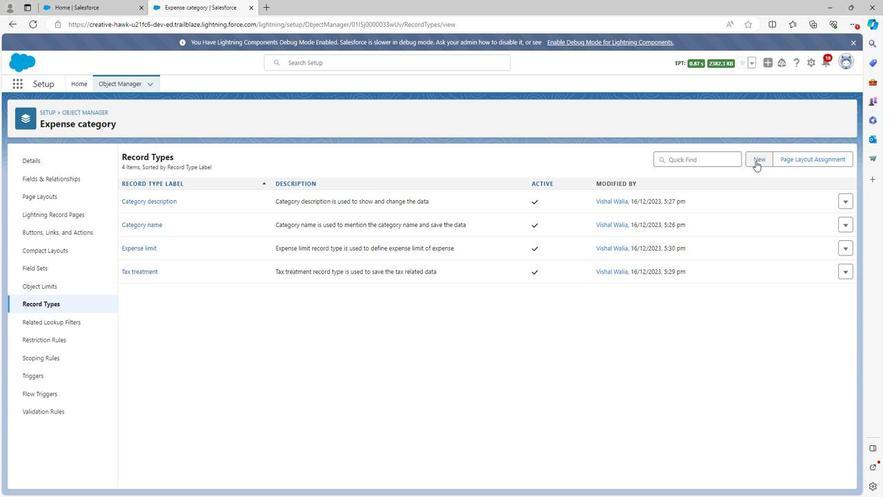 
Action: Mouse pressed left at (742, 167)
Screenshot: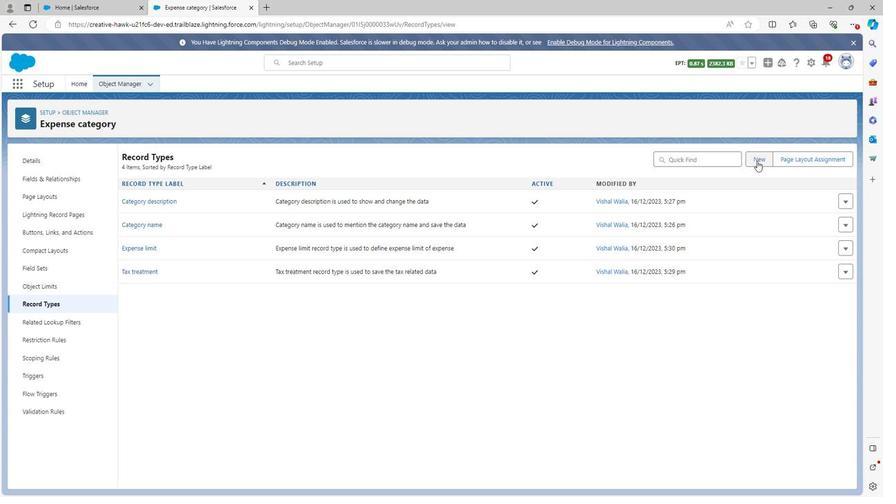 
Action: Mouse moved to (268, 248)
Screenshot: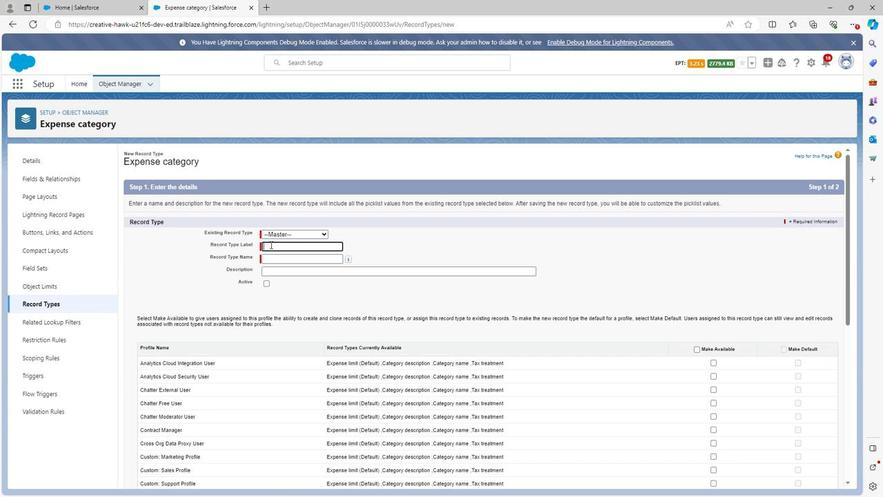 
Action: Mouse pressed left at (268, 248)
Screenshot: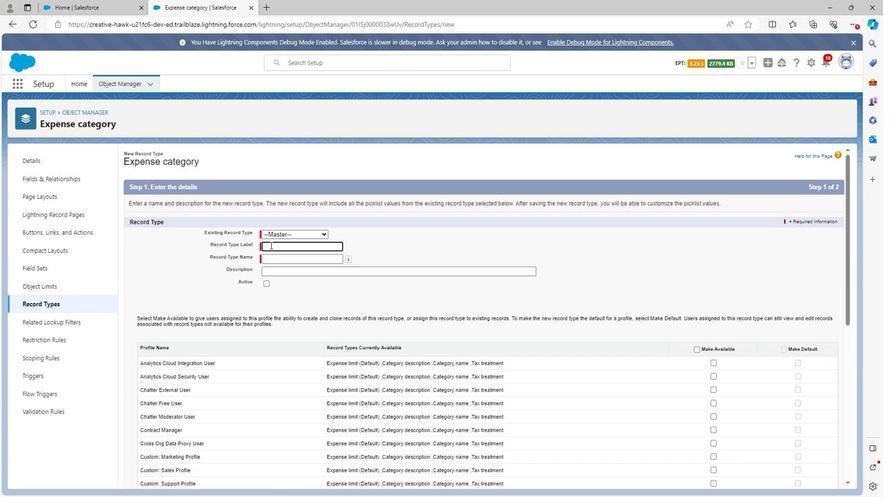 
Action: Mouse moved to (269, 249)
Screenshot: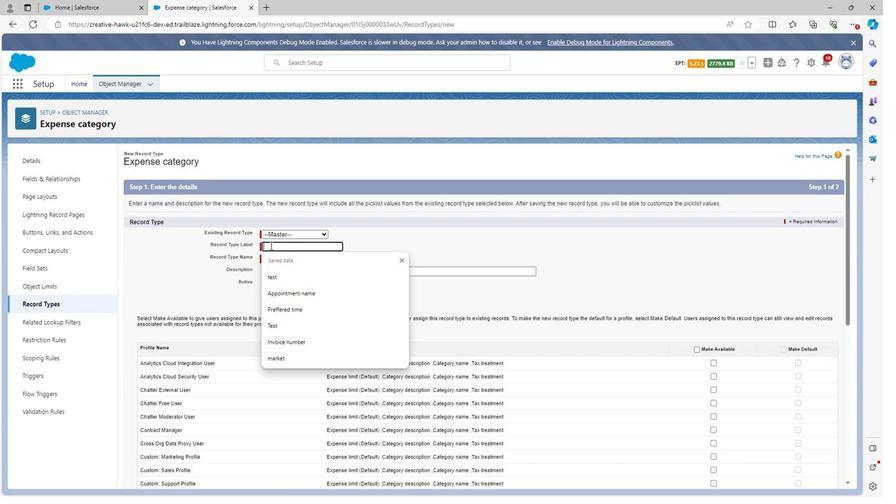 
Action: Key pressed <Key.shift><Key.shift><Key.shift><Key.shift><Key.shift><Key.shift>Reimbursable<Key.space>amount
Screenshot: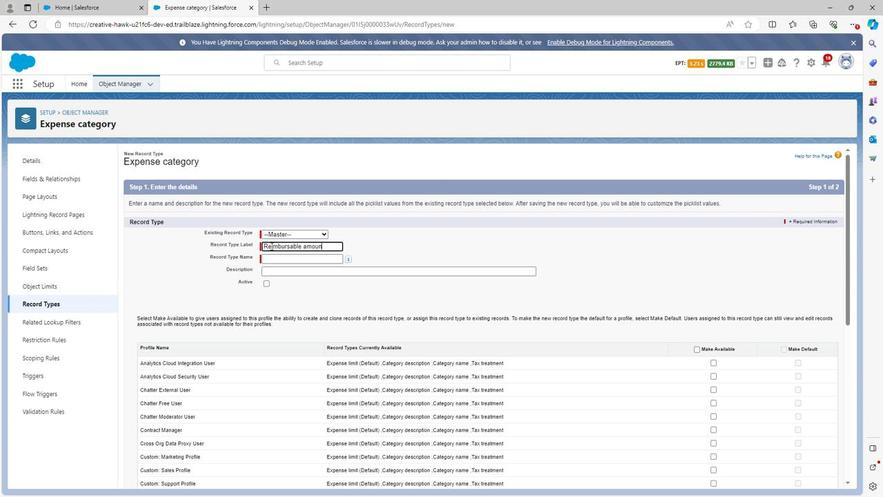 
Action: Mouse moved to (361, 245)
Screenshot: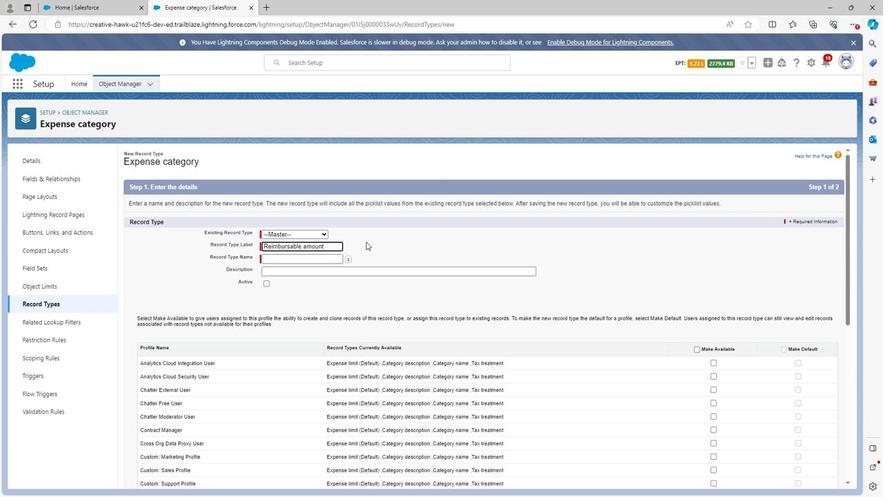 
Action: Mouse pressed left at (361, 245)
Screenshot: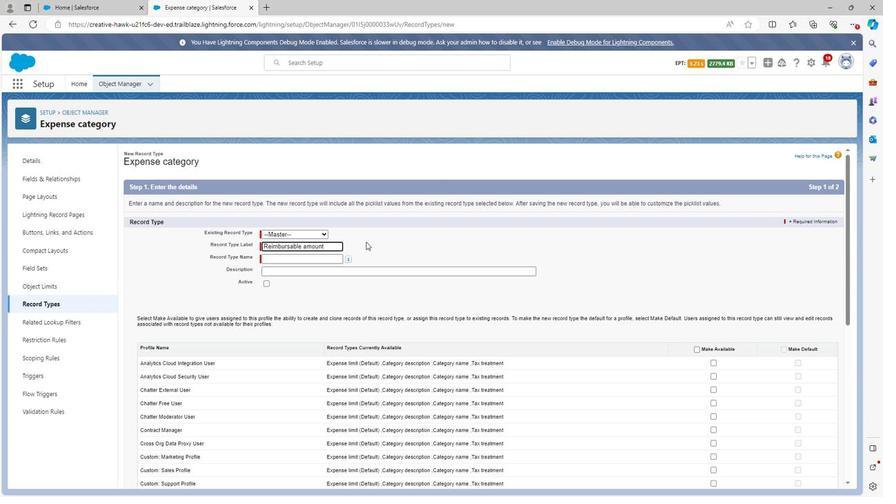 
Action: Mouse moved to (316, 271)
Screenshot: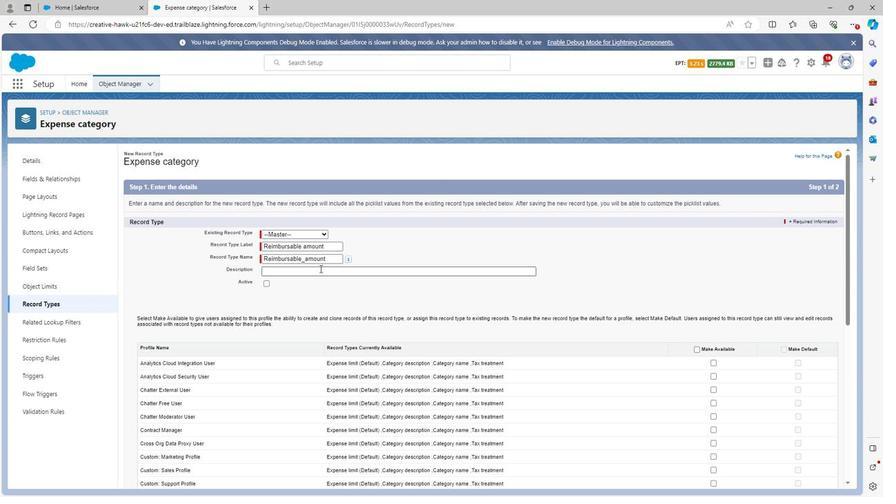 
Action: Mouse pressed left at (316, 271)
Screenshot: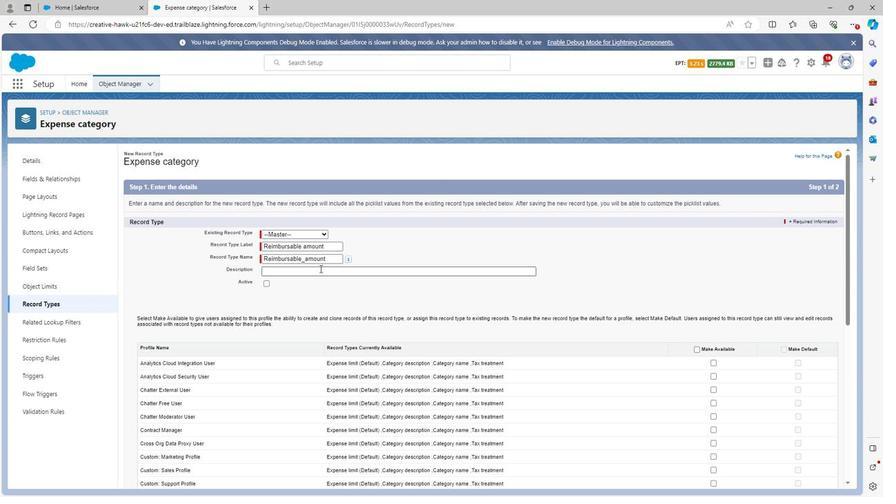 
Action: Key pressed <Key.shift><Key.shift><Key.shift><Key.shift><Key.shift>Reimbursable<Key.space>amount<Key.space>is<Key.space>used<Key.space>to<Key.space>save<Key.space>the<Key.space>reimbursable<Key.space>amount<Key.space>data
Screenshot: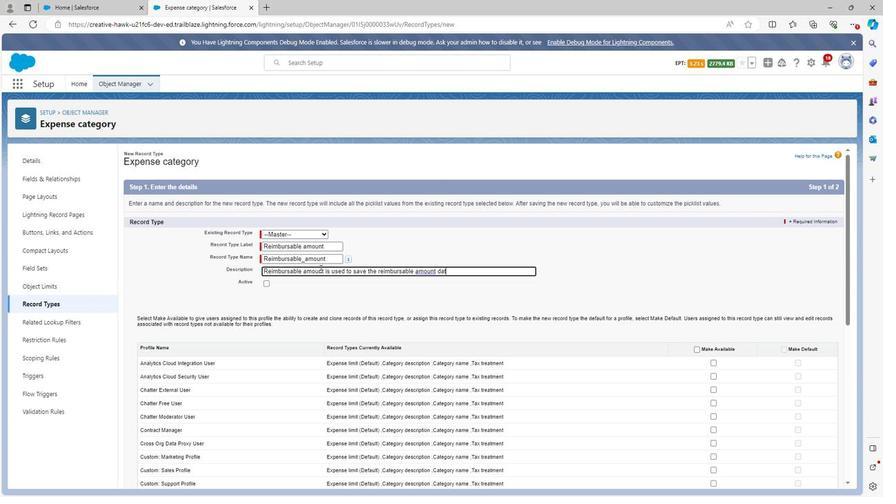 
Action: Mouse moved to (267, 285)
Screenshot: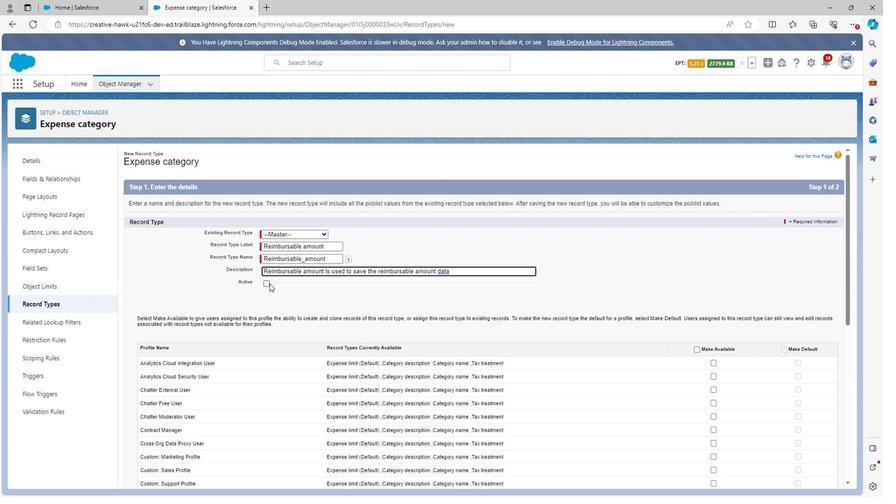 
Action: Mouse pressed left at (267, 285)
Screenshot: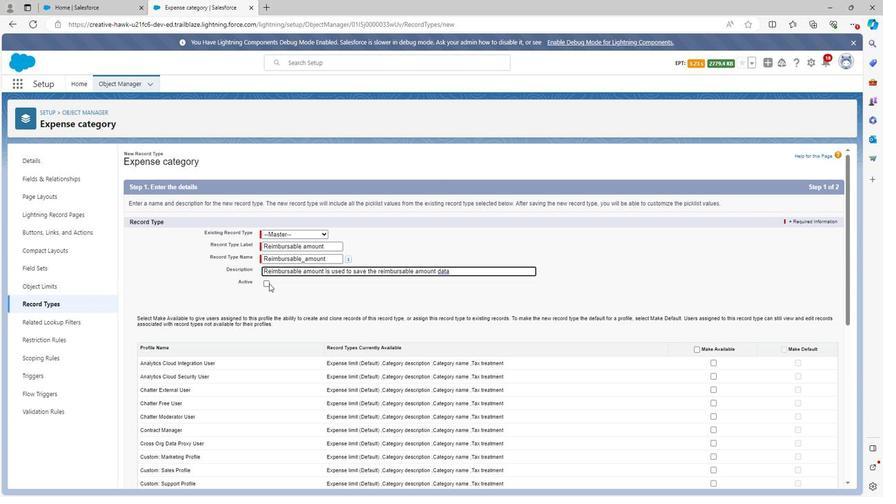 
Action: Mouse moved to (681, 350)
Screenshot: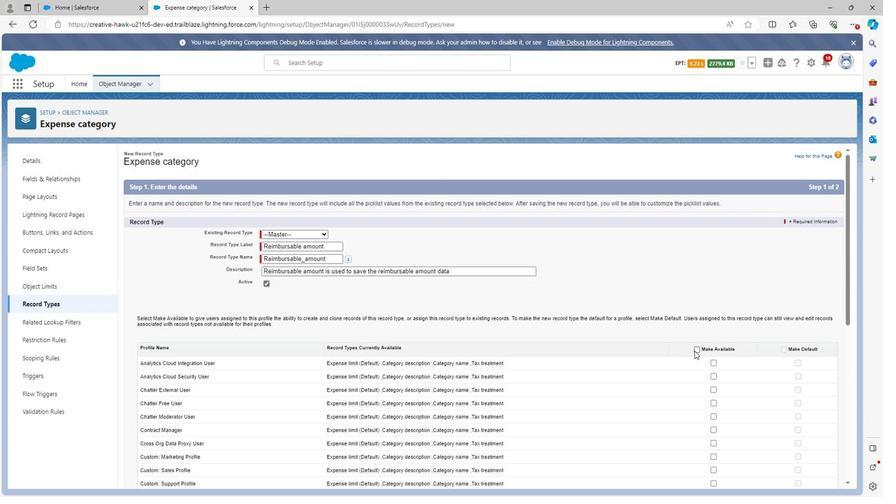 
Action: Mouse pressed left at (681, 350)
Screenshot: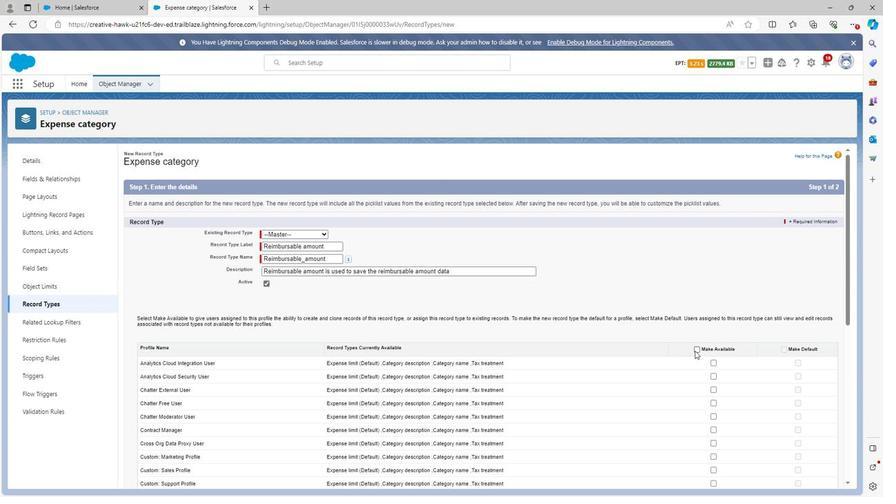 
Action: Mouse moved to (769, 349)
Screenshot: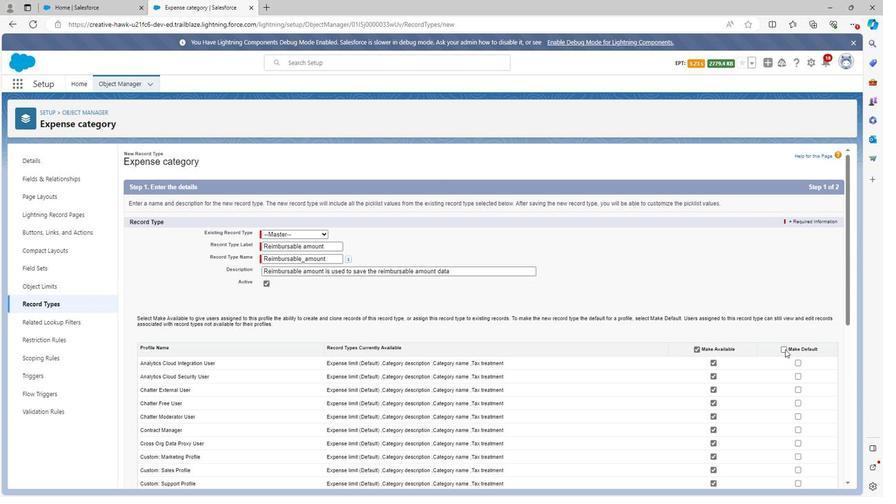 
Action: Mouse pressed left at (769, 349)
Screenshot: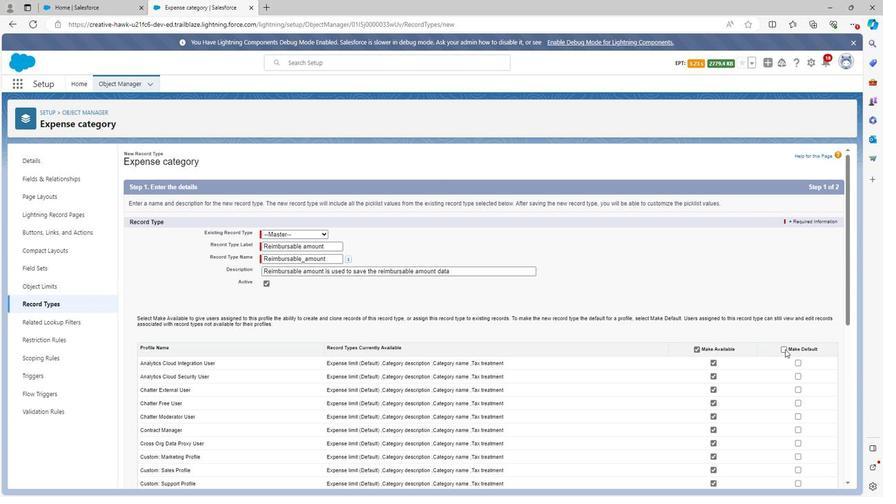 
Action: Mouse moved to (673, 340)
Screenshot: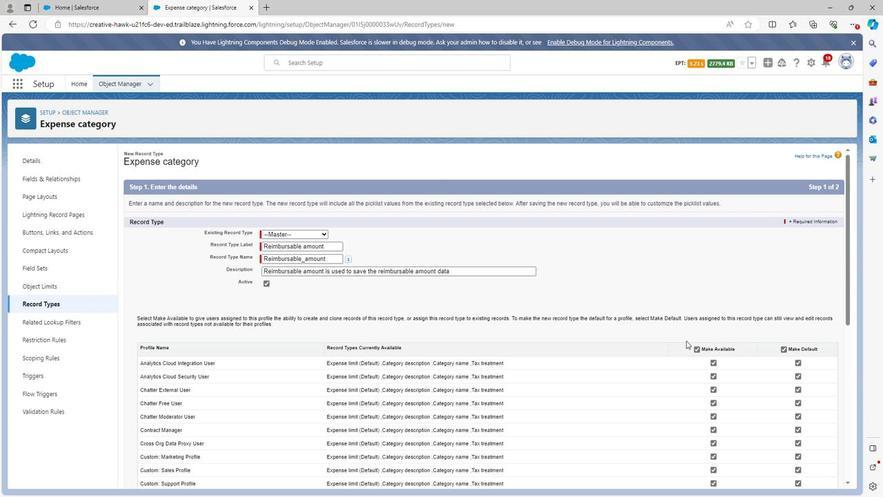 
Action: Mouse scrolled (673, 339) with delta (0, 0)
Screenshot: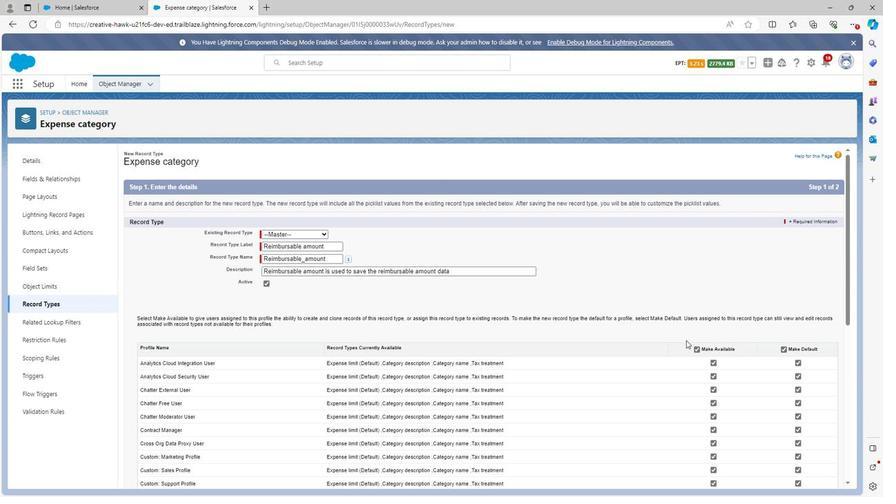 
Action: Mouse scrolled (673, 339) with delta (0, 0)
Screenshot: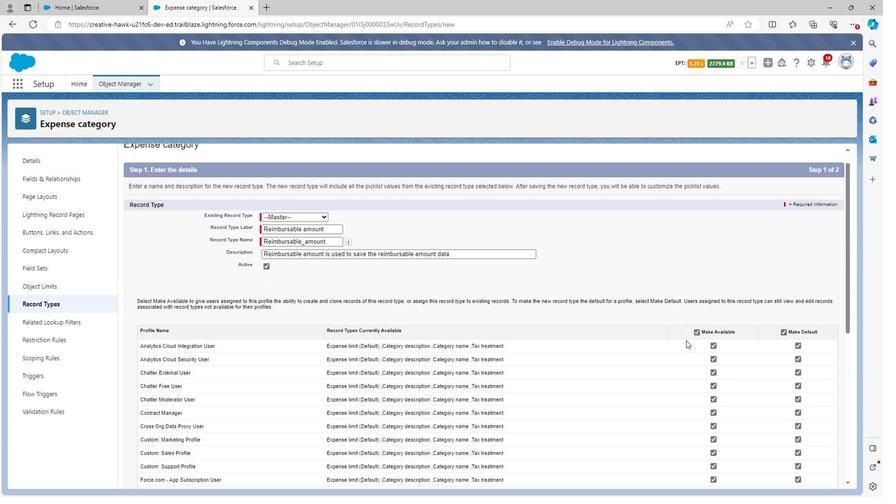 
Action: Mouse scrolled (673, 339) with delta (0, 0)
Screenshot: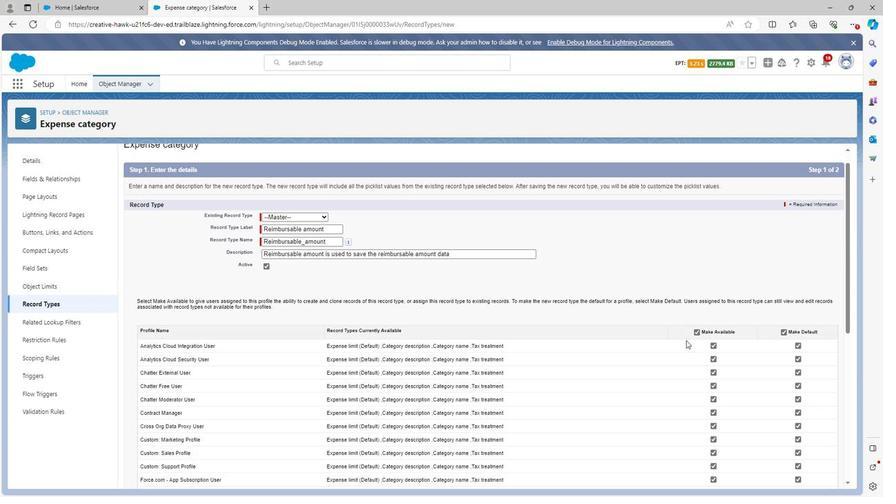 
Action: Mouse scrolled (673, 339) with delta (0, 0)
Screenshot: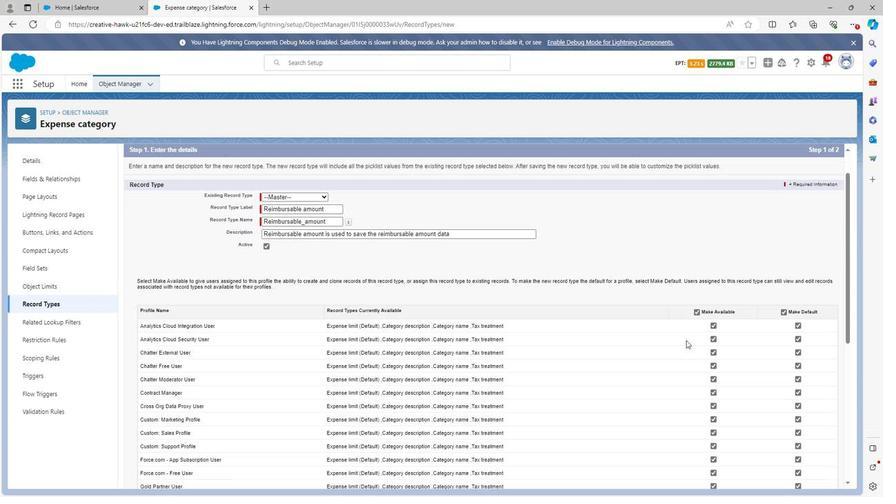 
Action: Mouse scrolled (673, 339) with delta (0, 0)
Screenshot: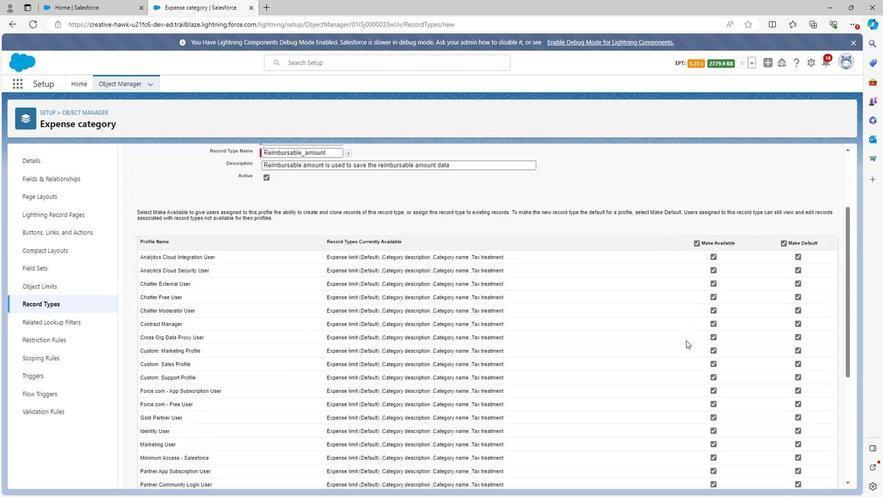 
Action: Mouse scrolled (673, 339) with delta (0, 0)
Screenshot: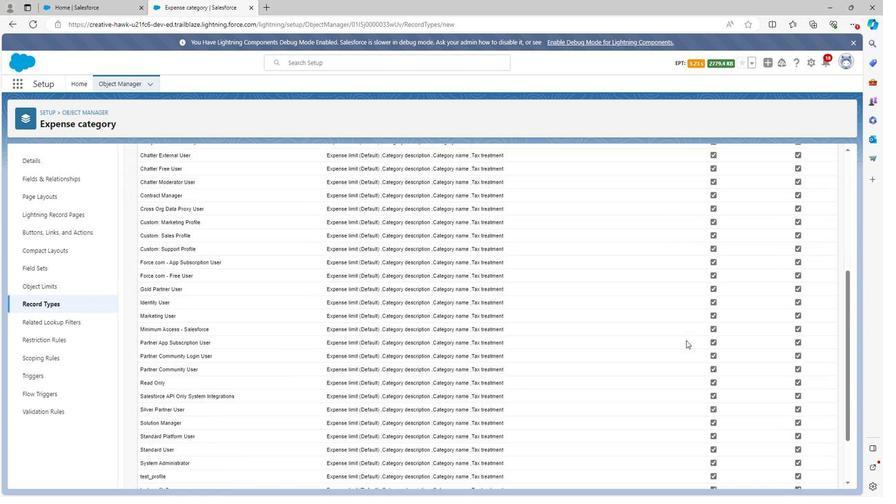 
Action: Mouse scrolled (673, 339) with delta (0, 0)
Screenshot: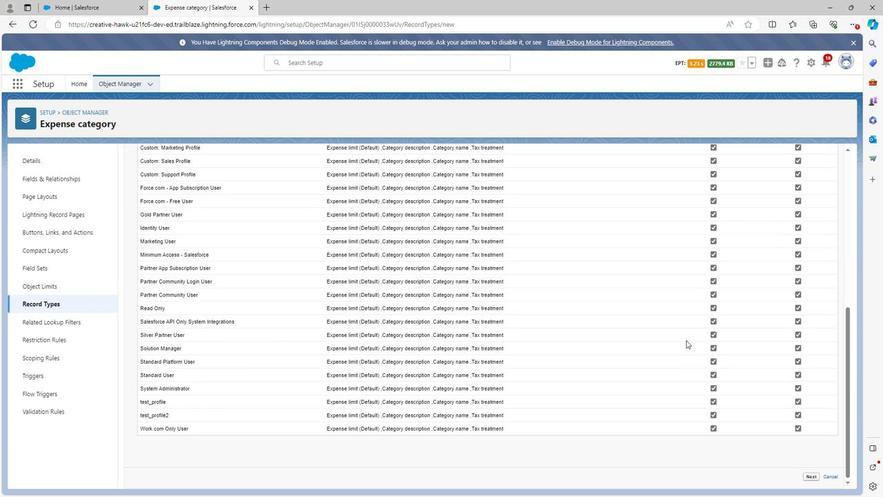 
Action: Mouse scrolled (673, 339) with delta (0, 0)
Screenshot: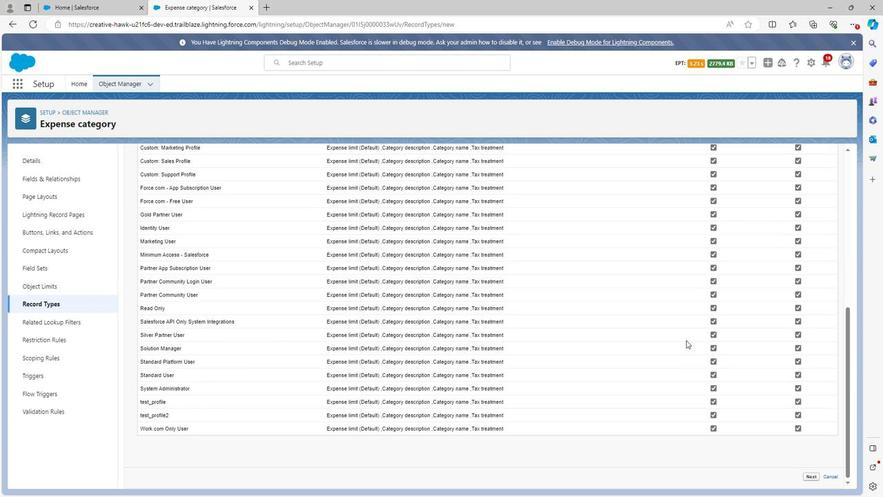 
Action: Mouse moved to (789, 472)
